 Task: Find connections with filter location Accrington with filter topic #Thoughtswith filter profile language Spanish with filter current company Bhanzu with filter school Little Flower School - India with filter industry Wholesale Machinery with filter service category Commercial Real Estate with filter keywords title Computer Scientist
Action: Mouse moved to (145, 221)
Screenshot: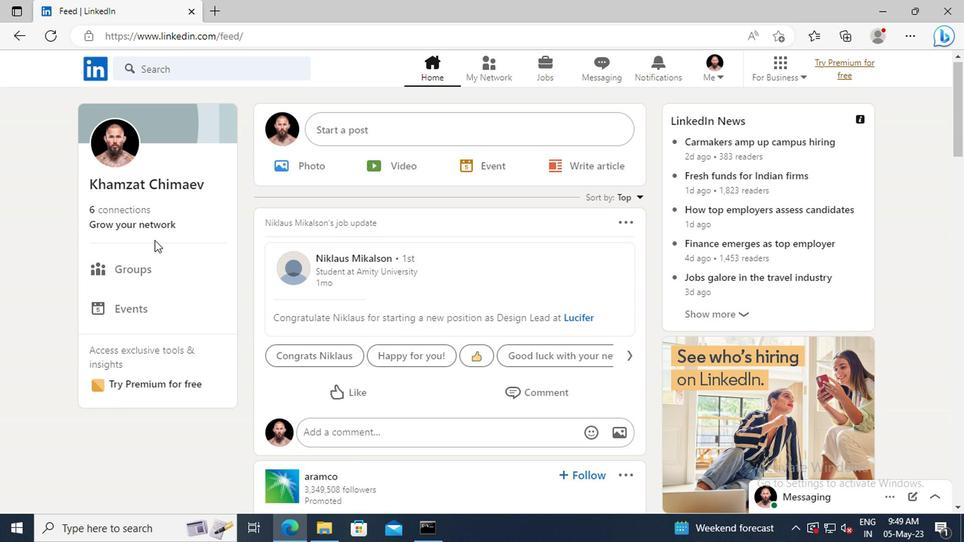 
Action: Mouse pressed left at (145, 221)
Screenshot: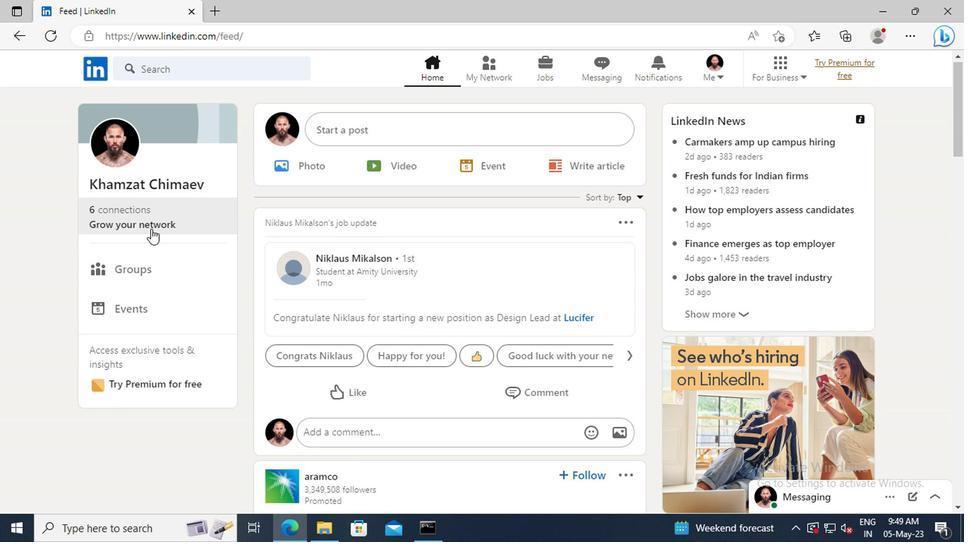 
Action: Mouse moved to (150, 151)
Screenshot: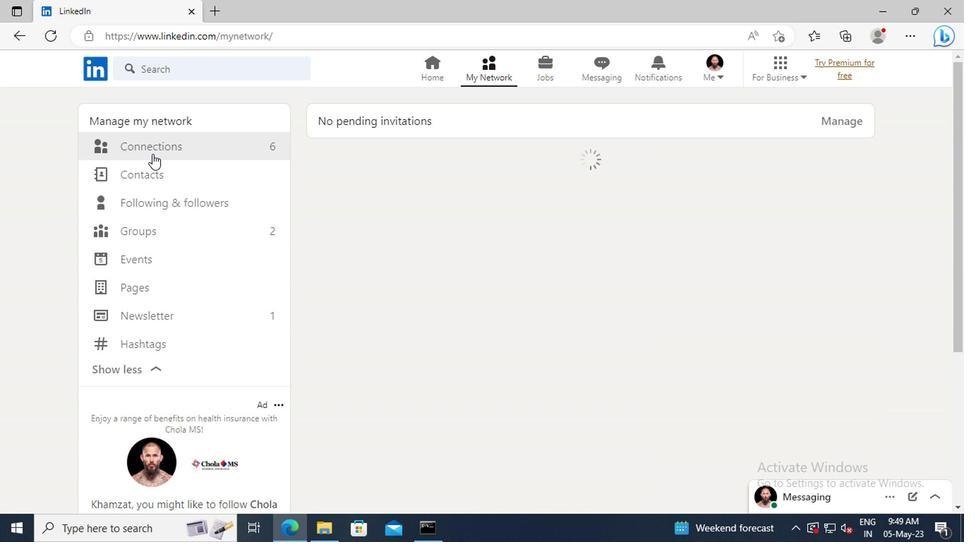 
Action: Mouse pressed left at (150, 151)
Screenshot: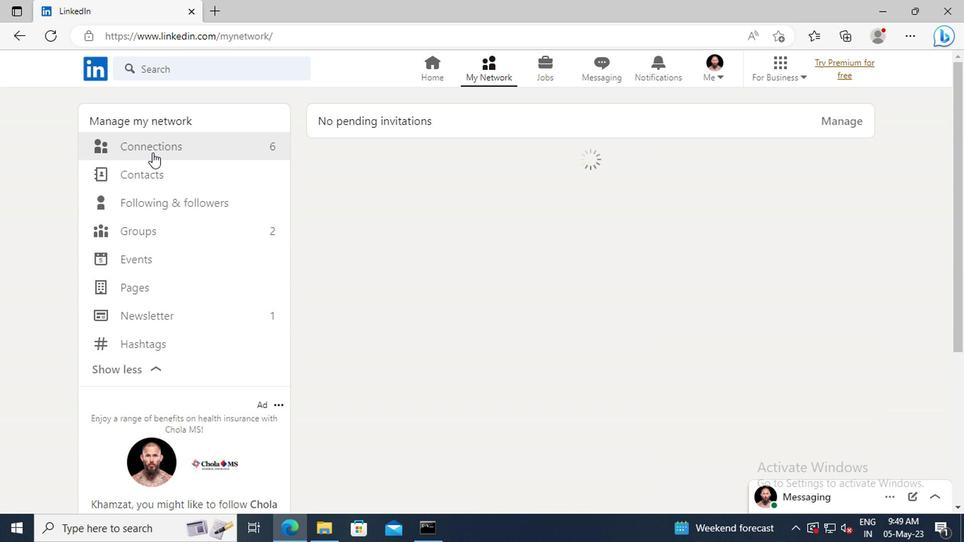 
Action: Mouse moved to (575, 151)
Screenshot: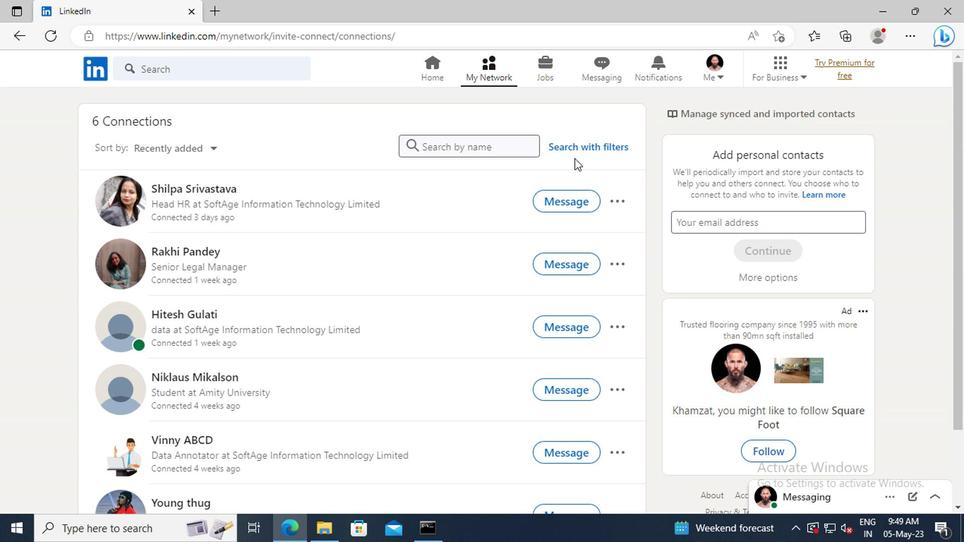 
Action: Mouse pressed left at (575, 151)
Screenshot: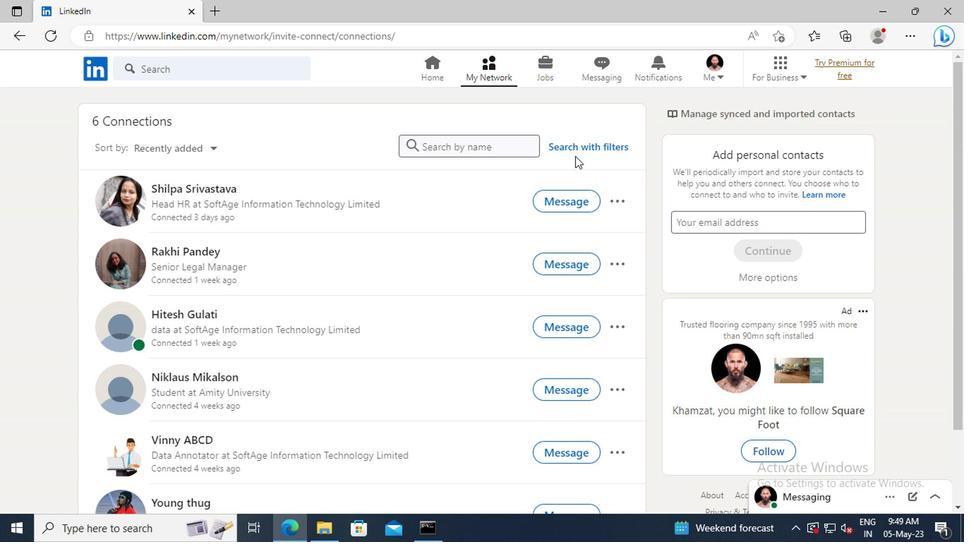 
Action: Mouse moved to (528, 110)
Screenshot: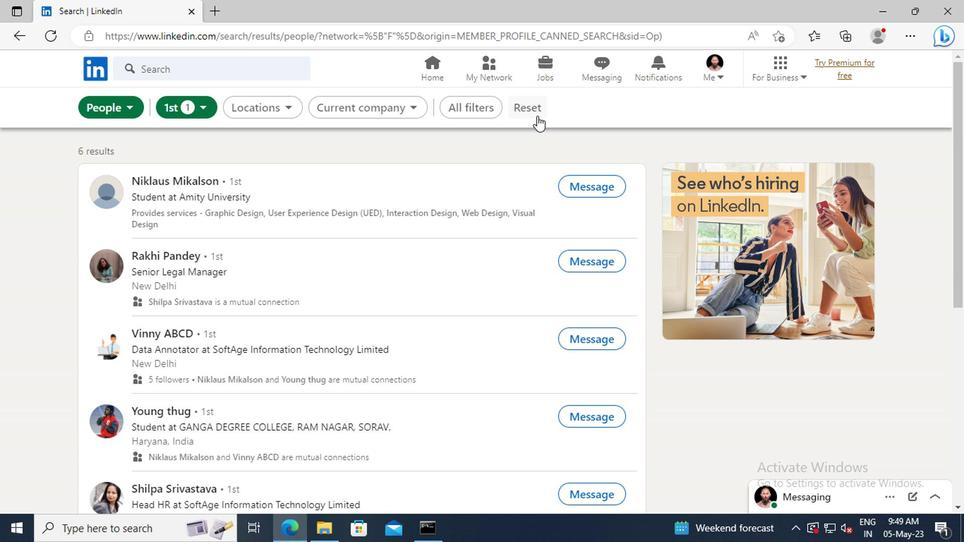 
Action: Mouse pressed left at (528, 110)
Screenshot: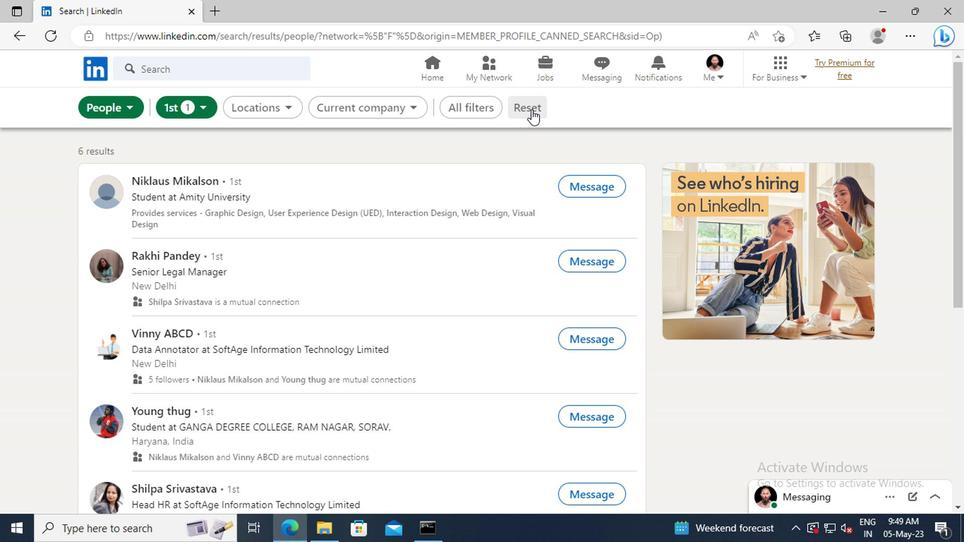 
Action: Mouse moved to (507, 110)
Screenshot: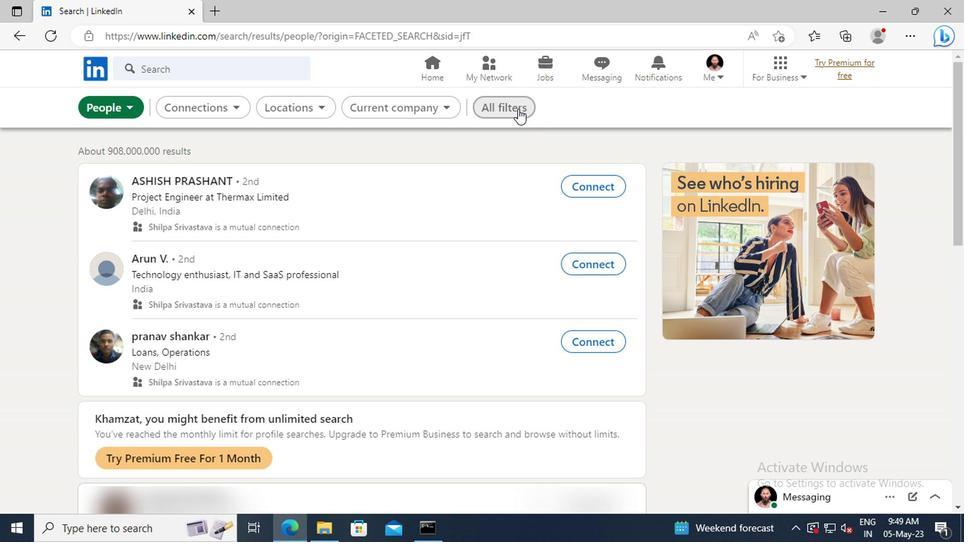 
Action: Mouse pressed left at (507, 110)
Screenshot: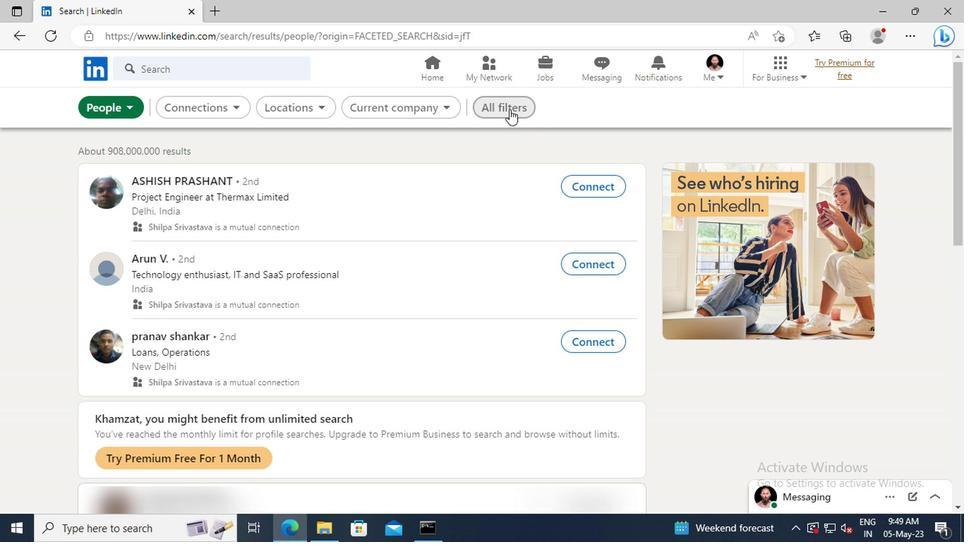 
Action: Mouse moved to (792, 277)
Screenshot: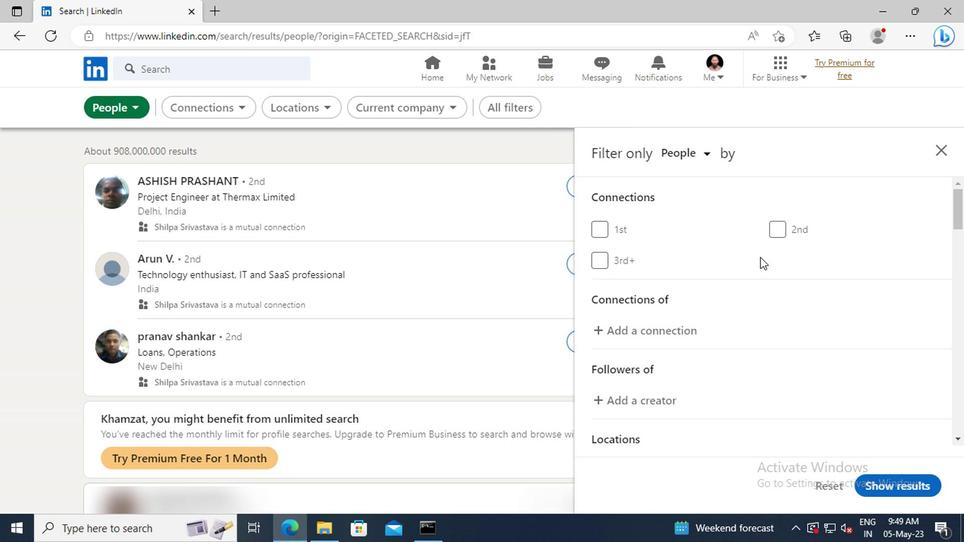 
Action: Mouse scrolled (792, 277) with delta (0, 0)
Screenshot: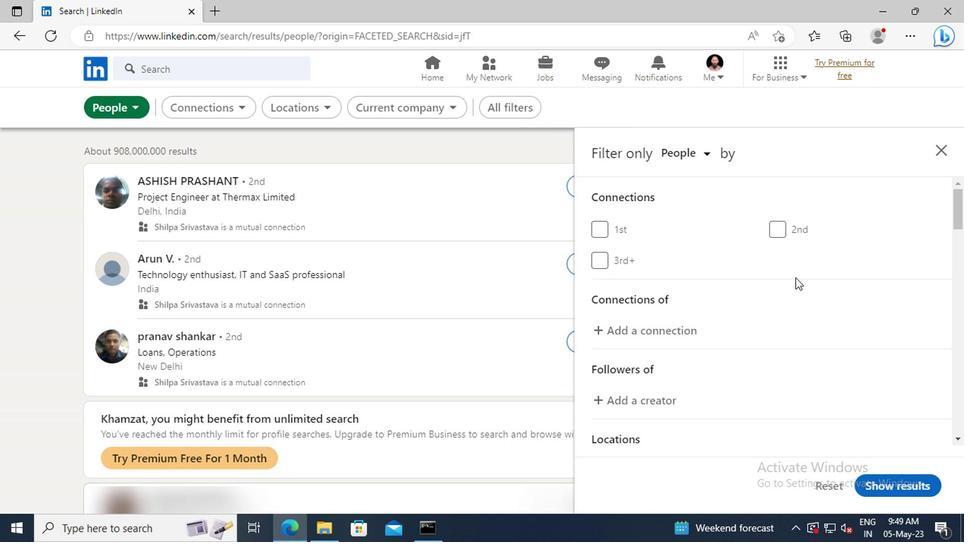 
Action: Mouse scrolled (792, 277) with delta (0, 0)
Screenshot: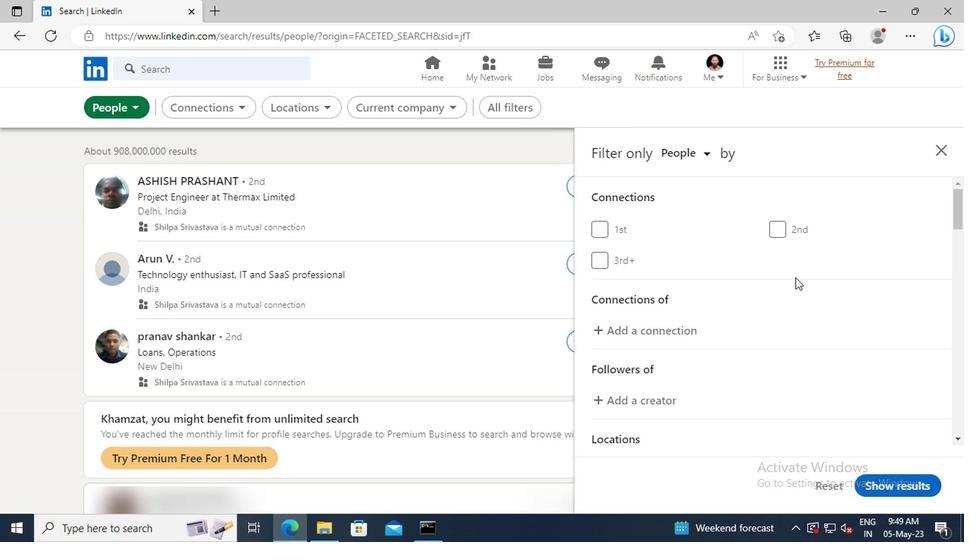 
Action: Mouse scrolled (792, 277) with delta (0, 0)
Screenshot: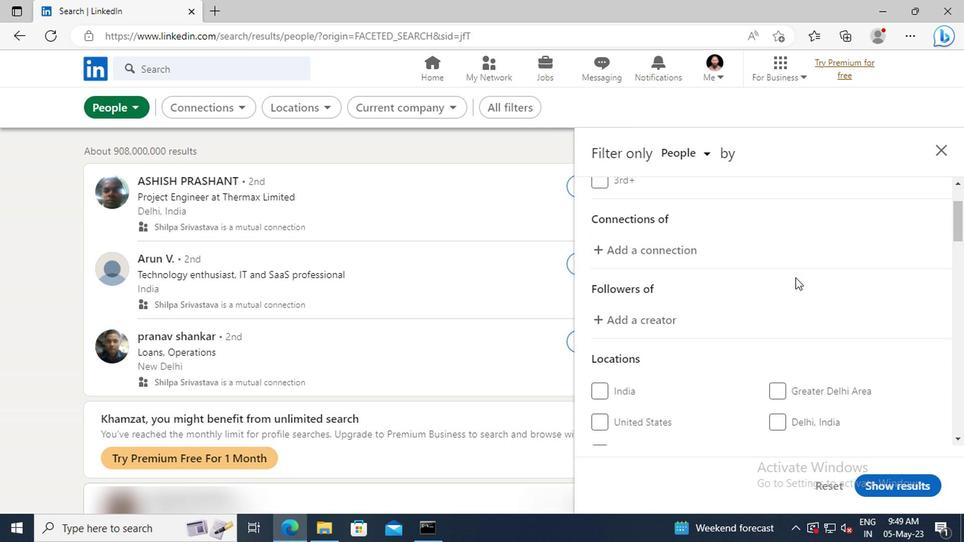 
Action: Mouse scrolled (792, 277) with delta (0, 0)
Screenshot: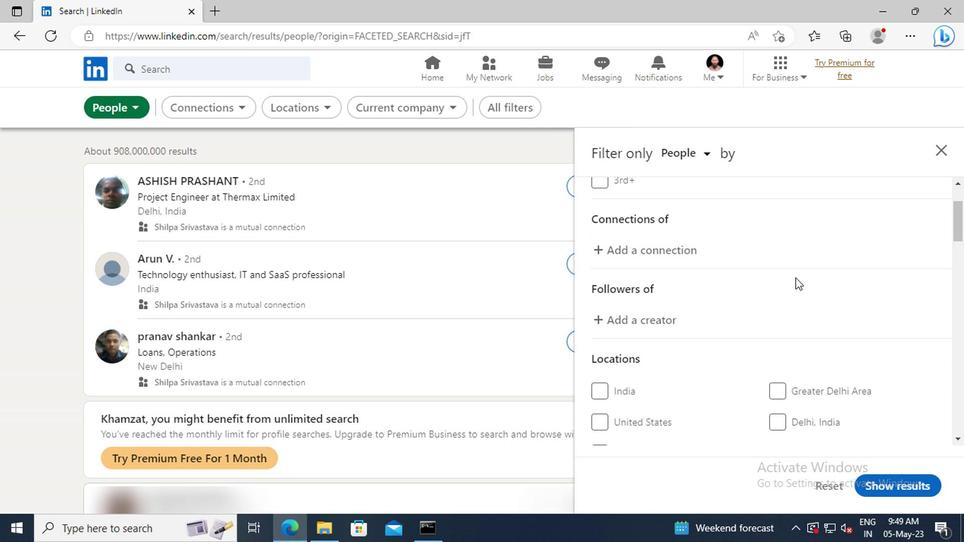 
Action: Mouse moved to (792, 277)
Screenshot: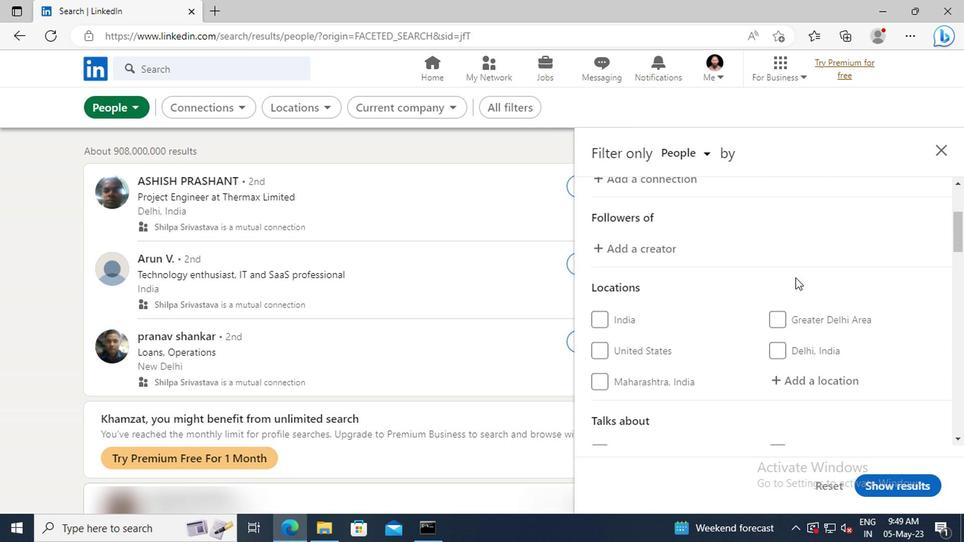 
Action: Mouse scrolled (792, 277) with delta (0, 0)
Screenshot: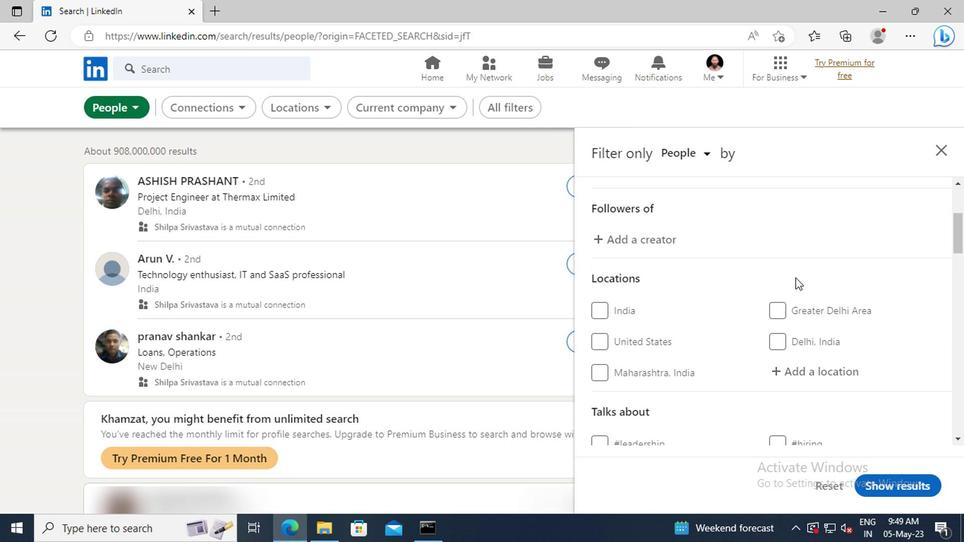 
Action: Mouse scrolled (792, 277) with delta (0, 0)
Screenshot: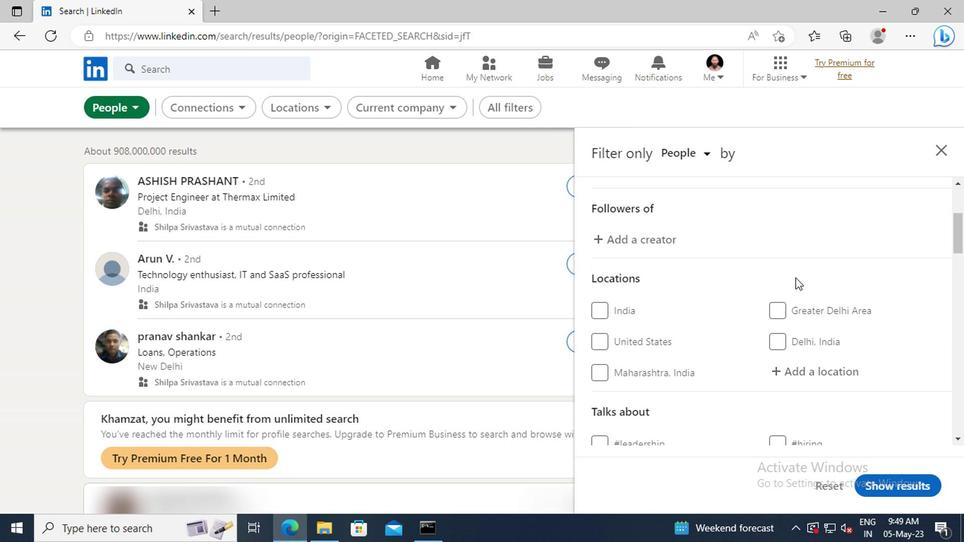 
Action: Mouse moved to (795, 291)
Screenshot: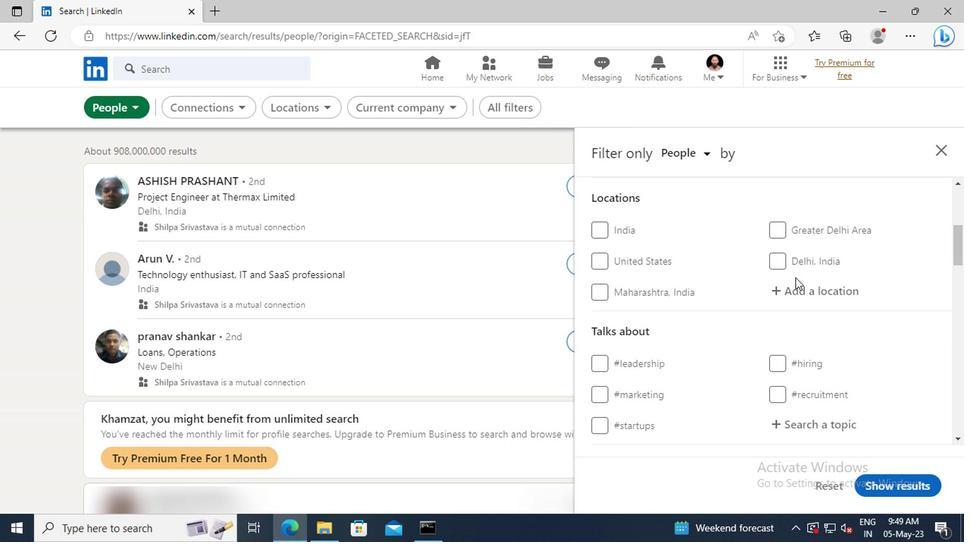 
Action: Mouse pressed left at (795, 291)
Screenshot: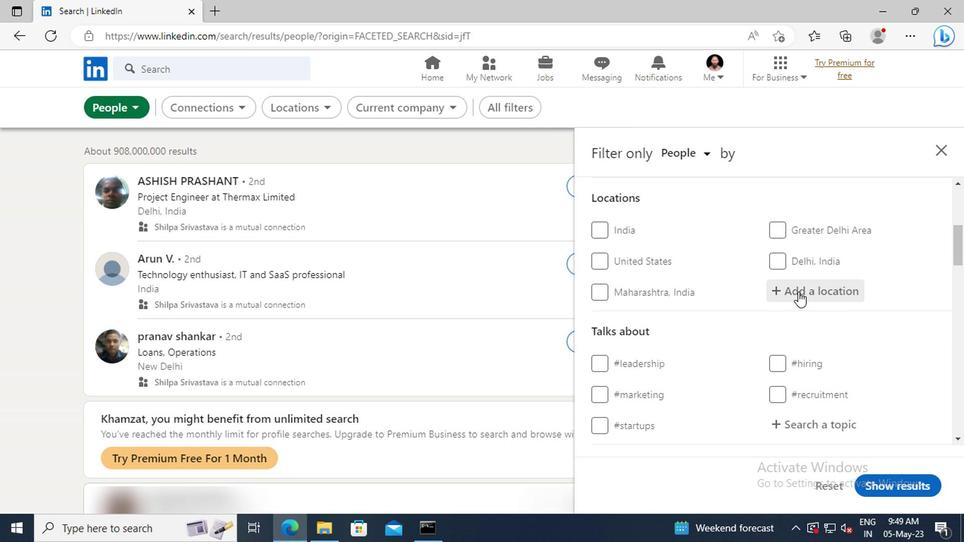 
Action: Key pressed <Key.shift>ACCRING
Screenshot: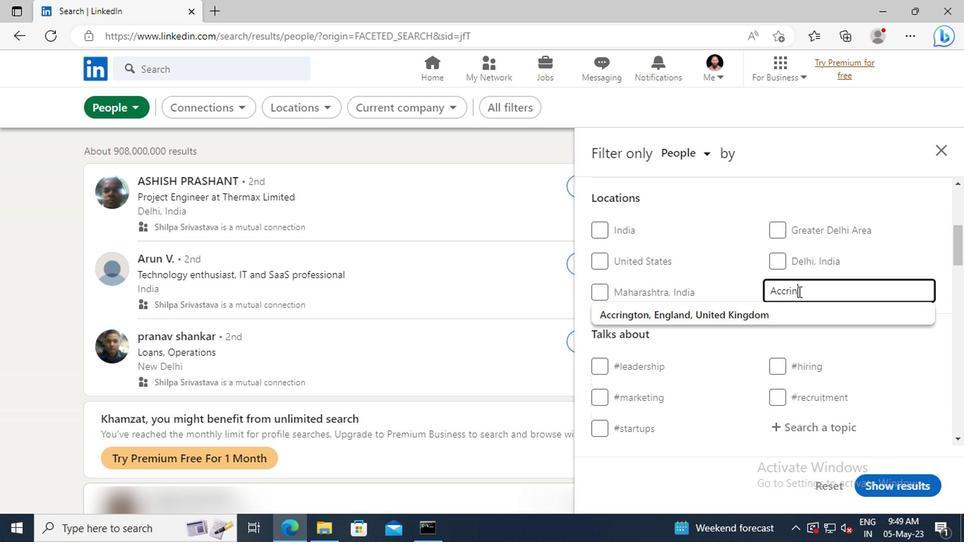 
Action: Mouse moved to (797, 312)
Screenshot: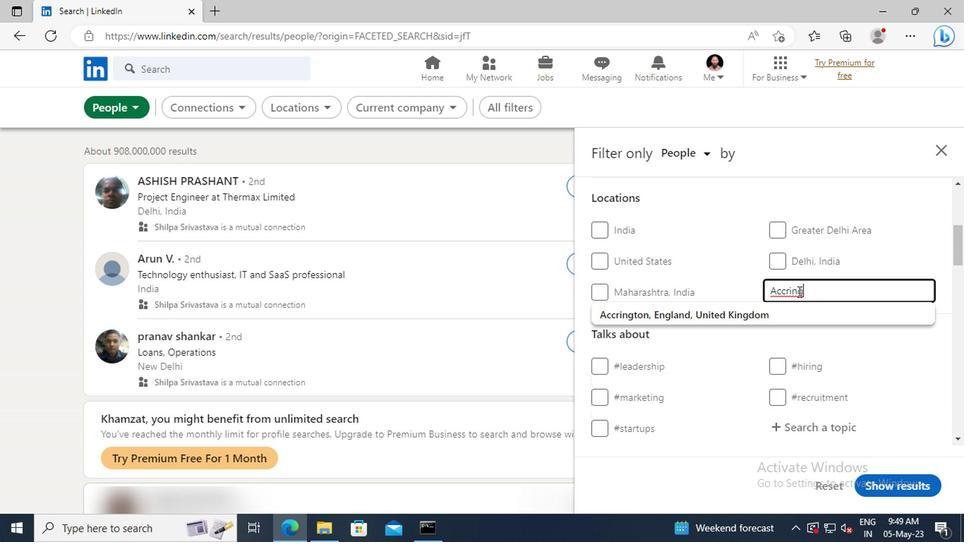 
Action: Mouse pressed left at (797, 312)
Screenshot: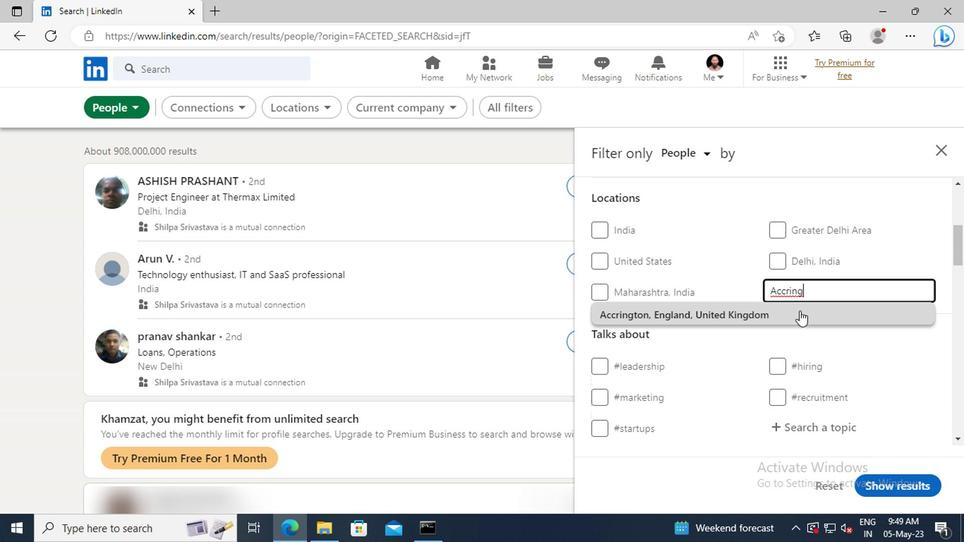 
Action: Mouse scrolled (797, 311) with delta (0, -1)
Screenshot: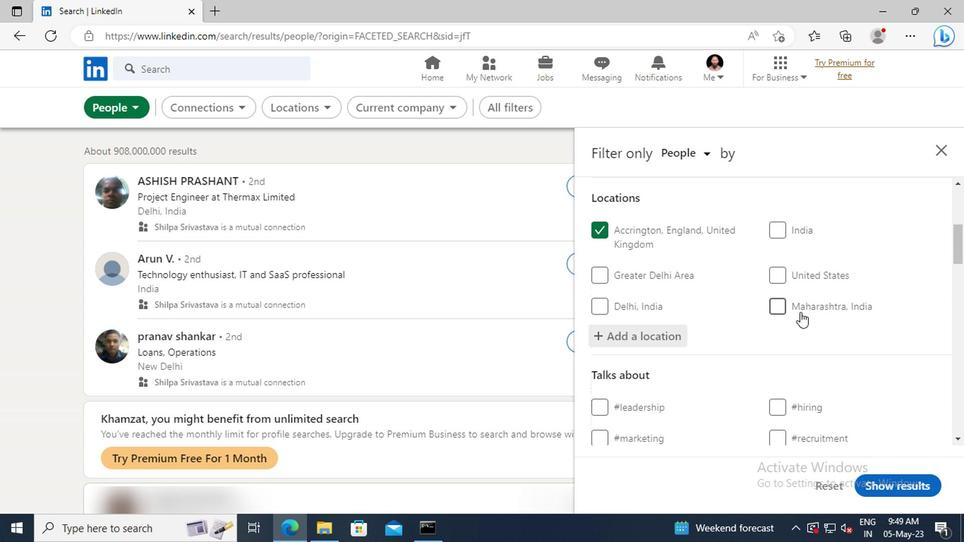 
Action: Mouse moved to (797, 310)
Screenshot: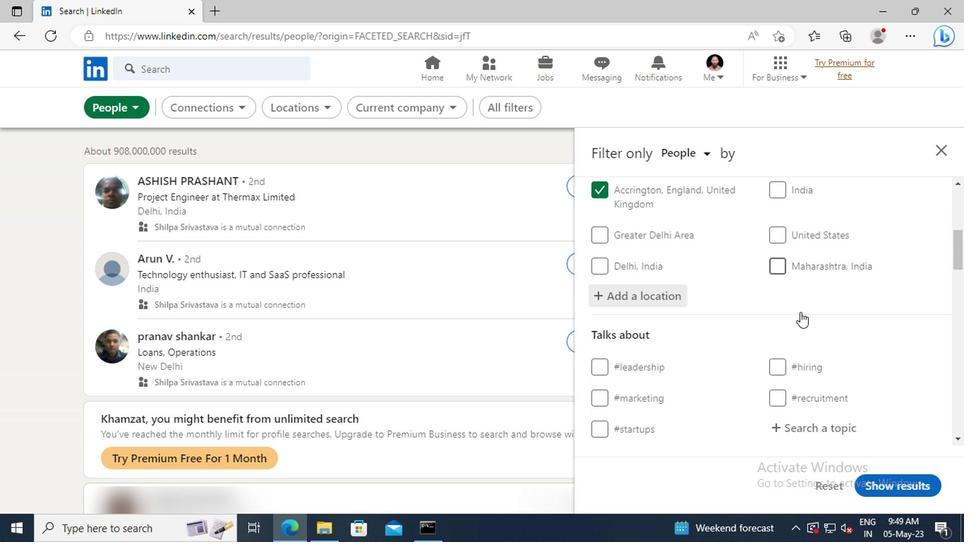 
Action: Mouse scrolled (797, 309) with delta (0, 0)
Screenshot: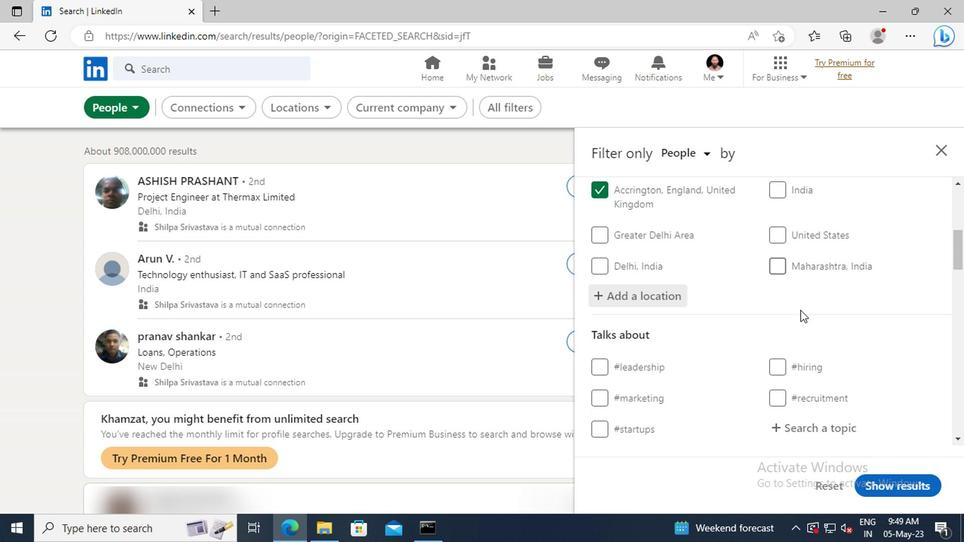 
Action: Mouse scrolled (797, 309) with delta (0, 0)
Screenshot: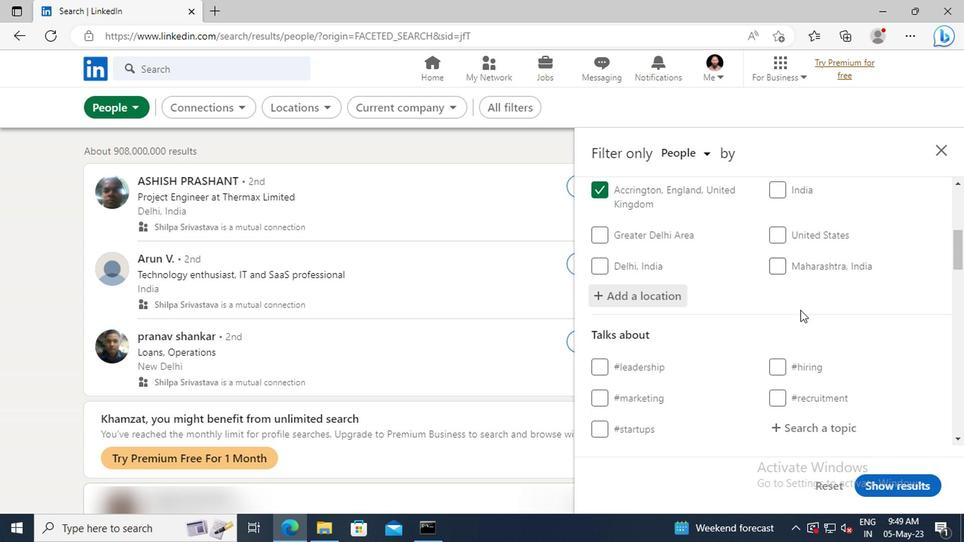 
Action: Mouse moved to (797, 309)
Screenshot: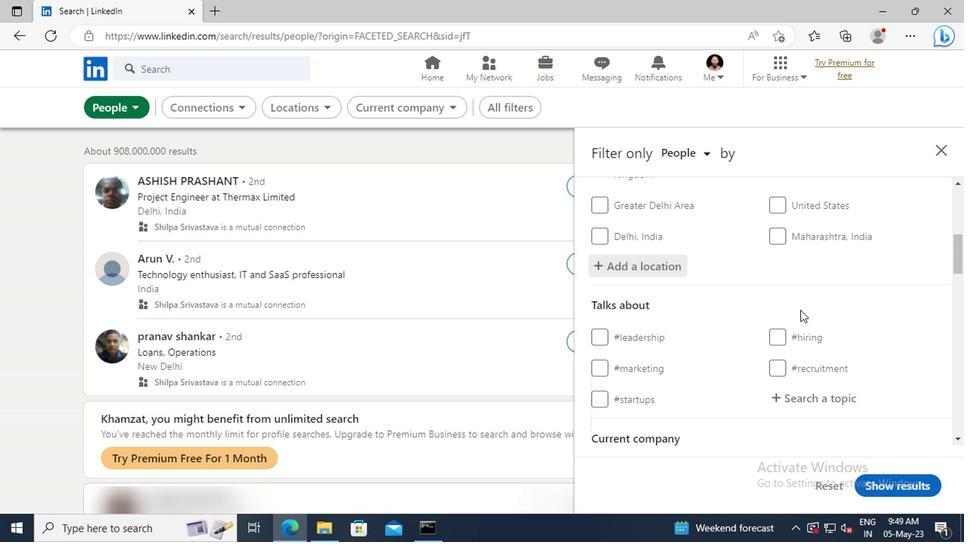 
Action: Mouse scrolled (797, 309) with delta (0, 0)
Screenshot: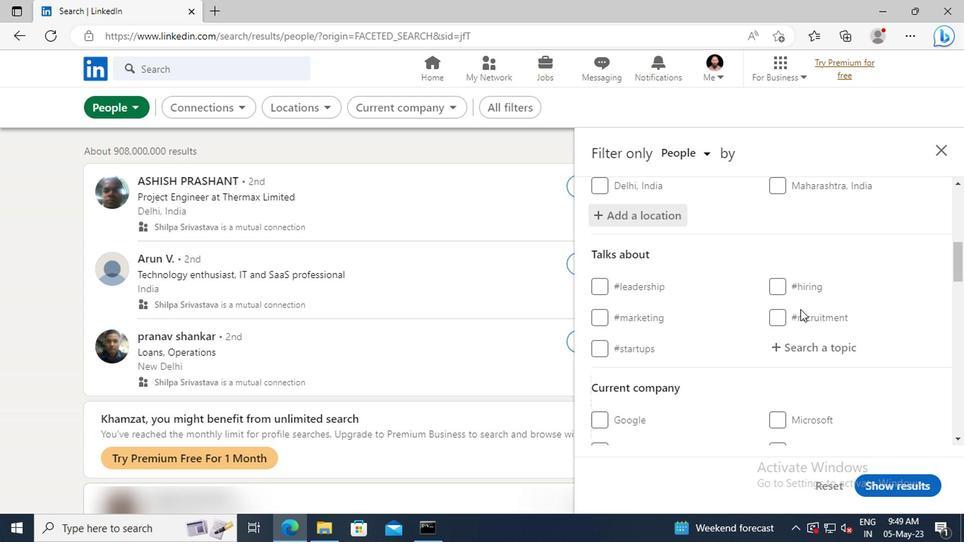
Action: Mouse moved to (797, 309)
Screenshot: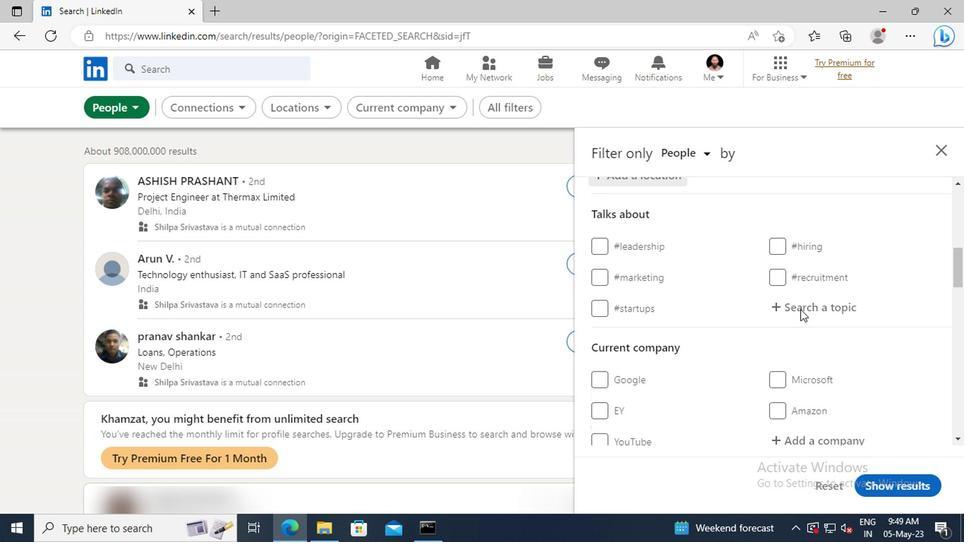 
Action: Mouse pressed left at (797, 309)
Screenshot: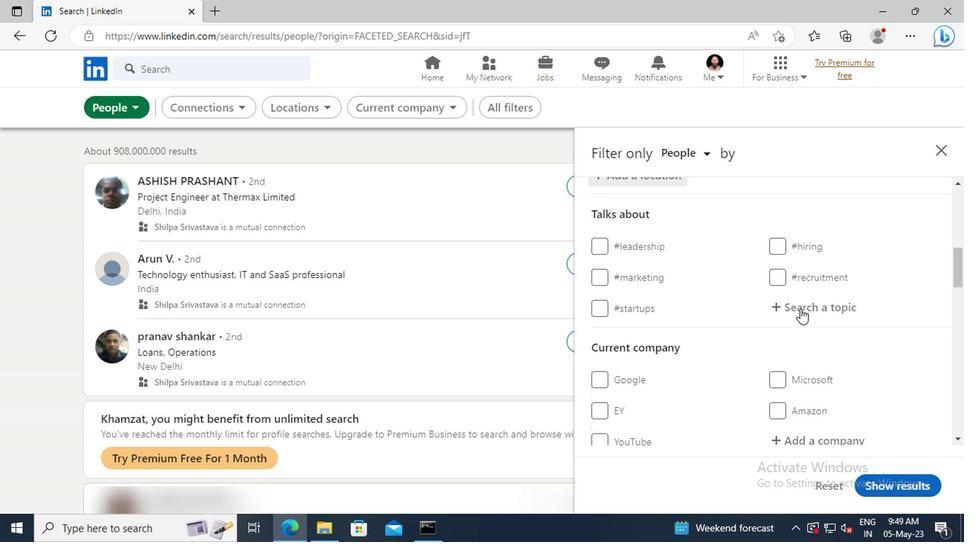 
Action: Key pressed <Key.shift>THOU
Screenshot: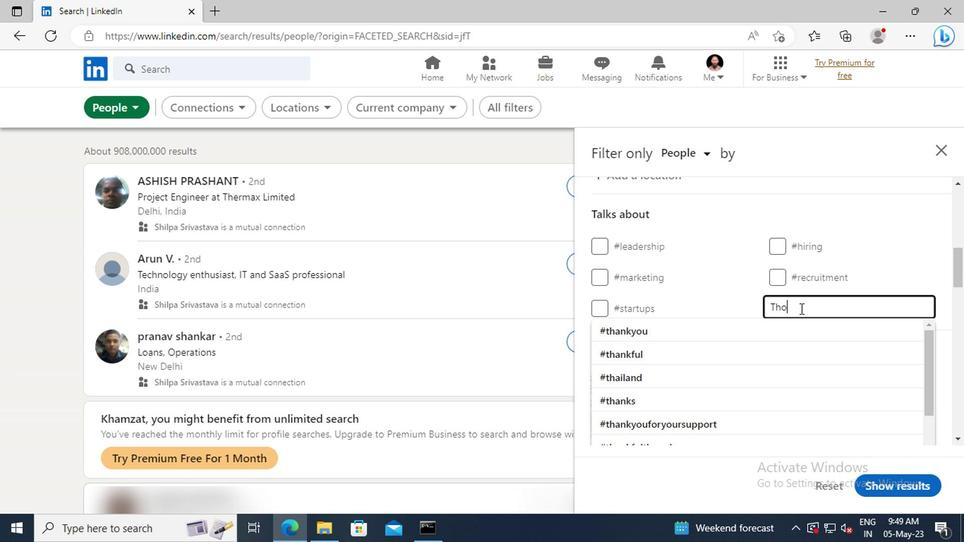 
Action: Mouse moved to (797, 350)
Screenshot: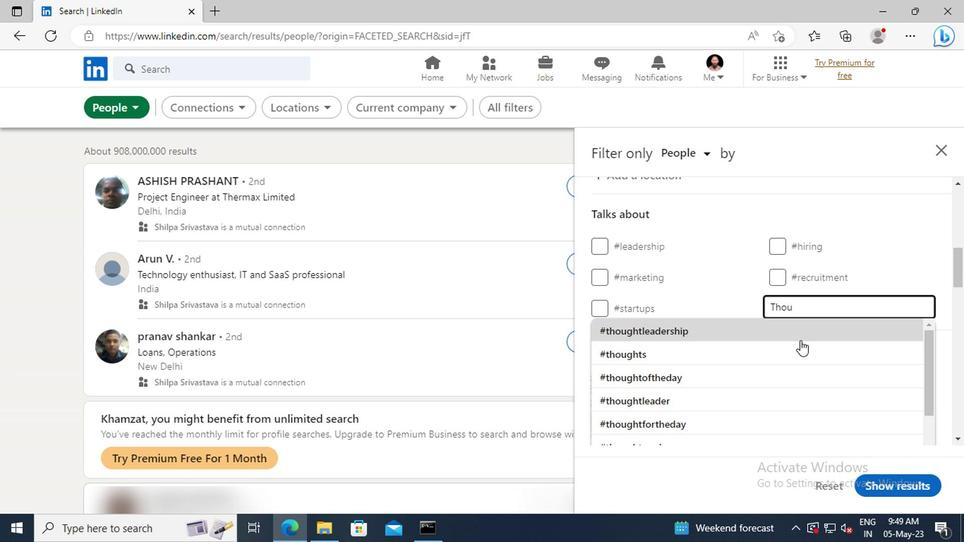 
Action: Mouse pressed left at (797, 350)
Screenshot: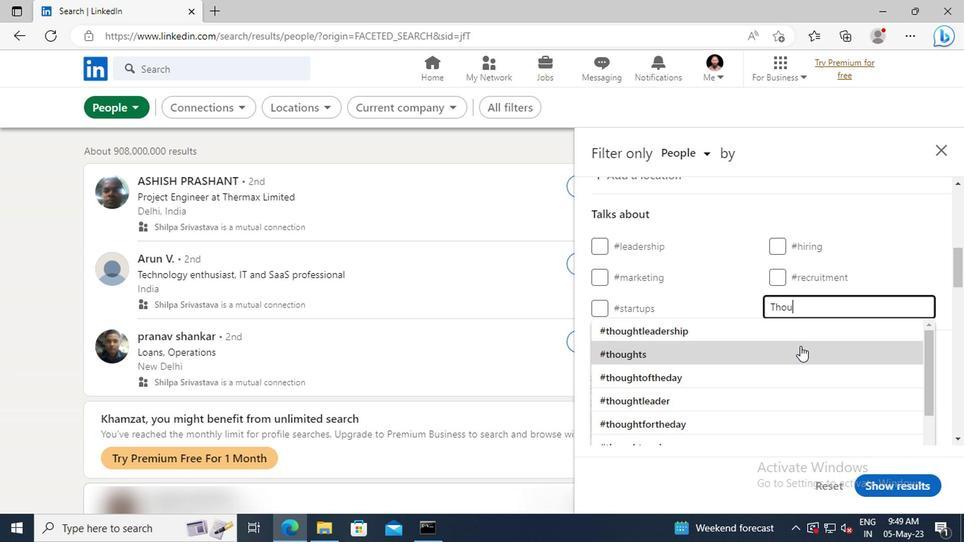 
Action: Mouse scrolled (797, 349) with delta (0, 0)
Screenshot: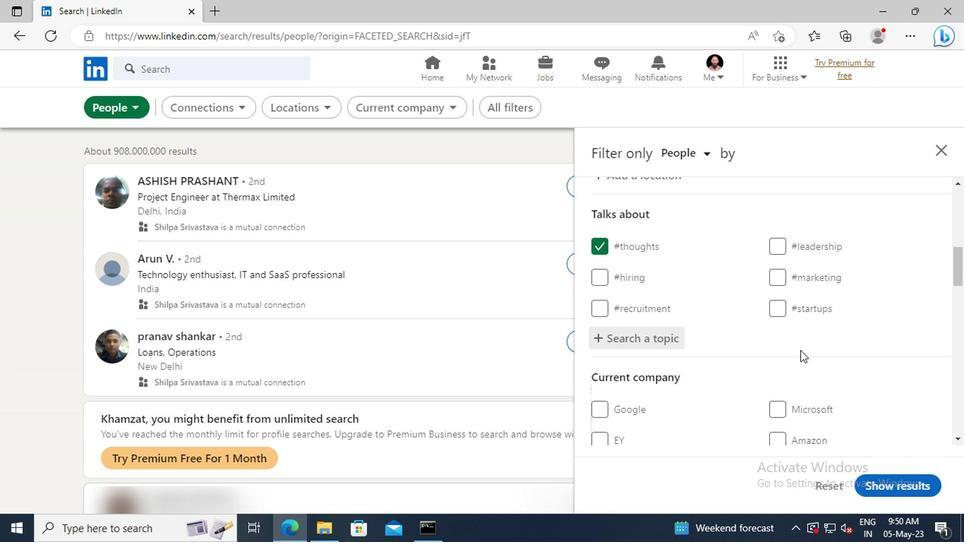 
Action: Mouse scrolled (797, 349) with delta (0, 0)
Screenshot: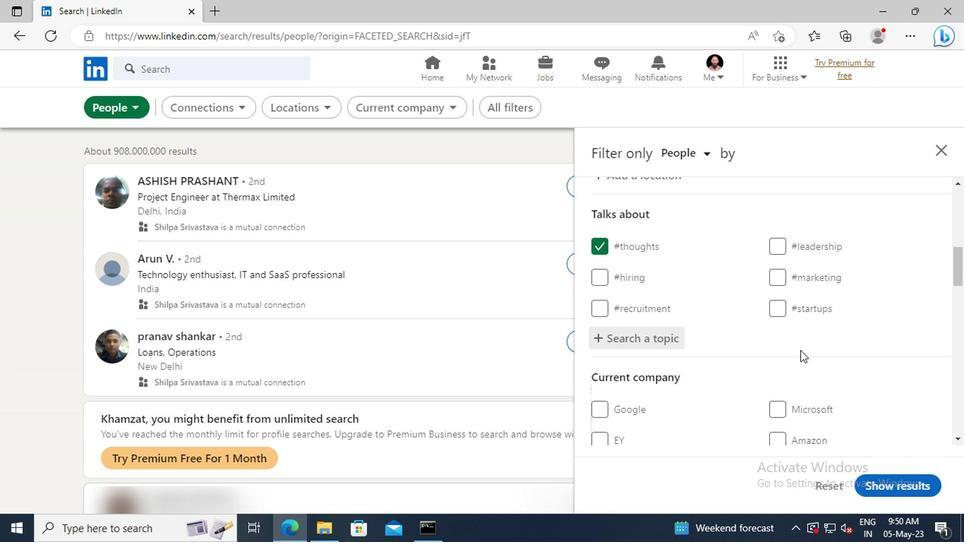 
Action: Mouse scrolled (797, 349) with delta (0, 0)
Screenshot: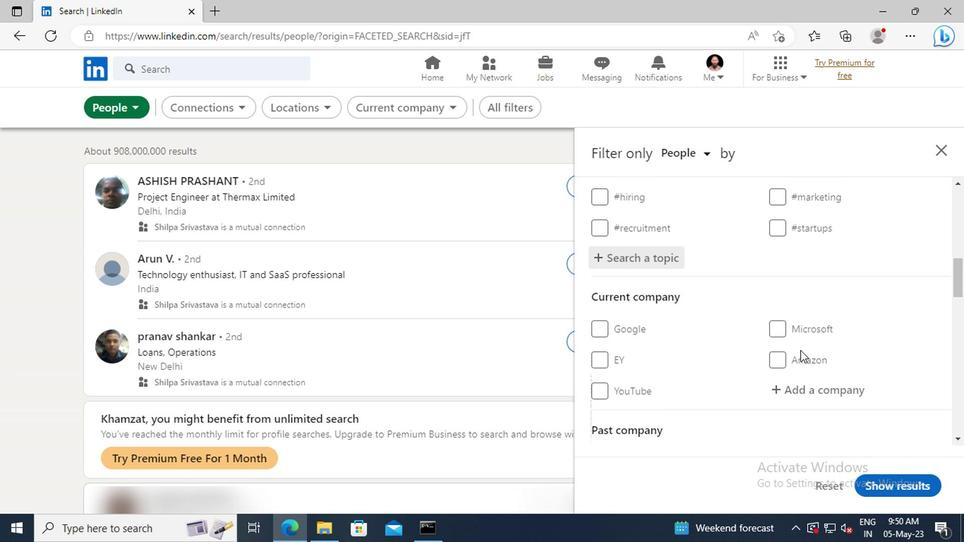 
Action: Mouse scrolled (797, 349) with delta (0, 0)
Screenshot: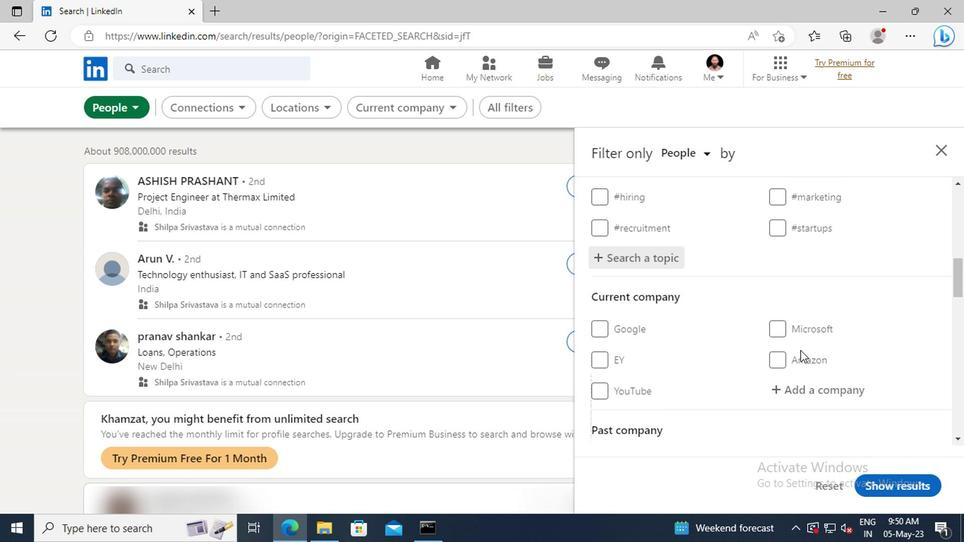
Action: Mouse scrolled (797, 349) with delta (0, 0)
Screenshot: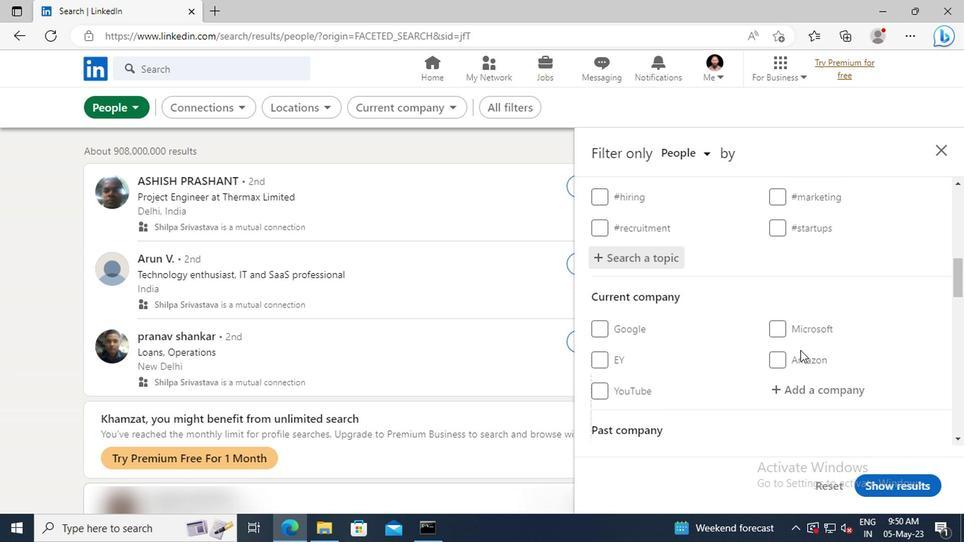 
Action: Mouse scrolled (797, 349) with delta (0, 0)
Screenshot: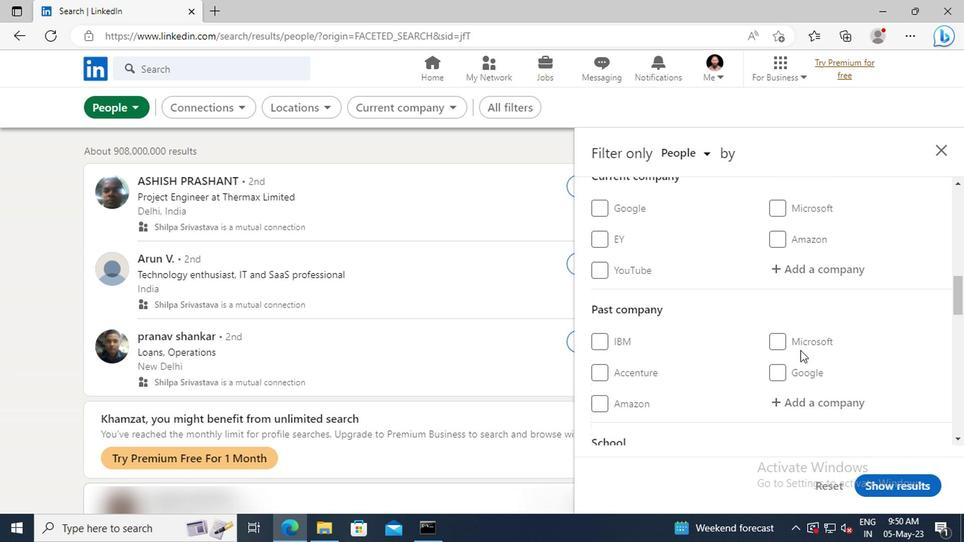 
Action: Mouse scrolled (797, 349) with delta (0, 0)
Screenshot: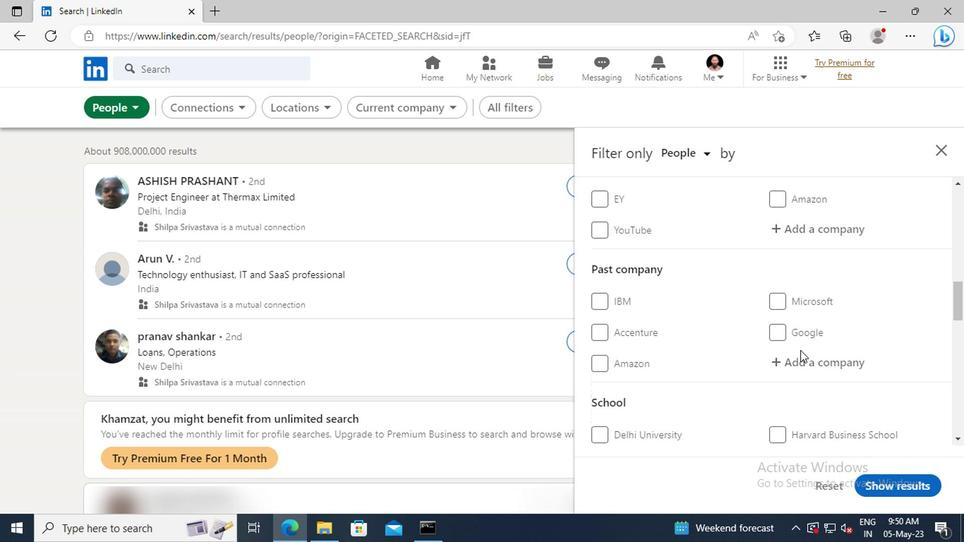 
Action: Mouse scrolled (797, 349) with delta (0, 0)
Screenshot: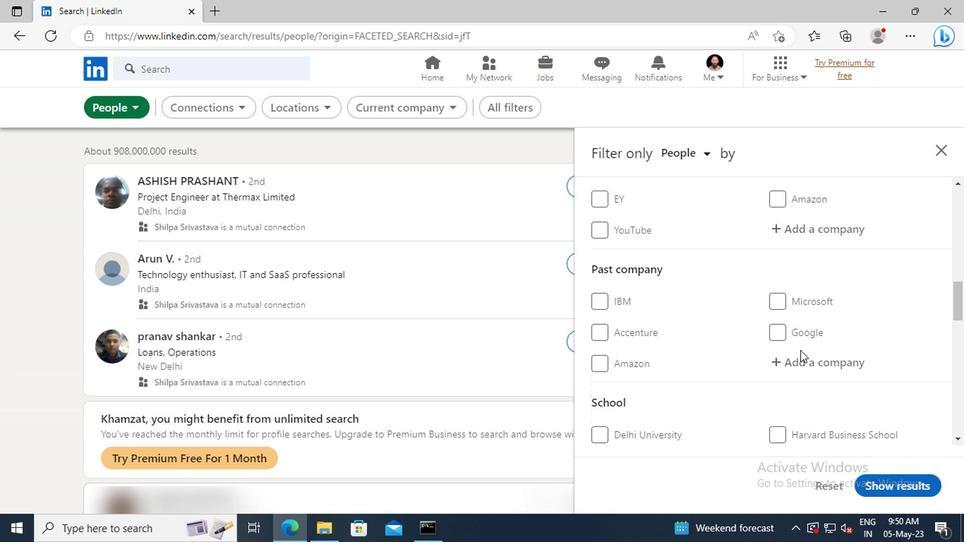 
Action: Mouse scrolled (797, 349) with delta (0, 0)
Screenshot: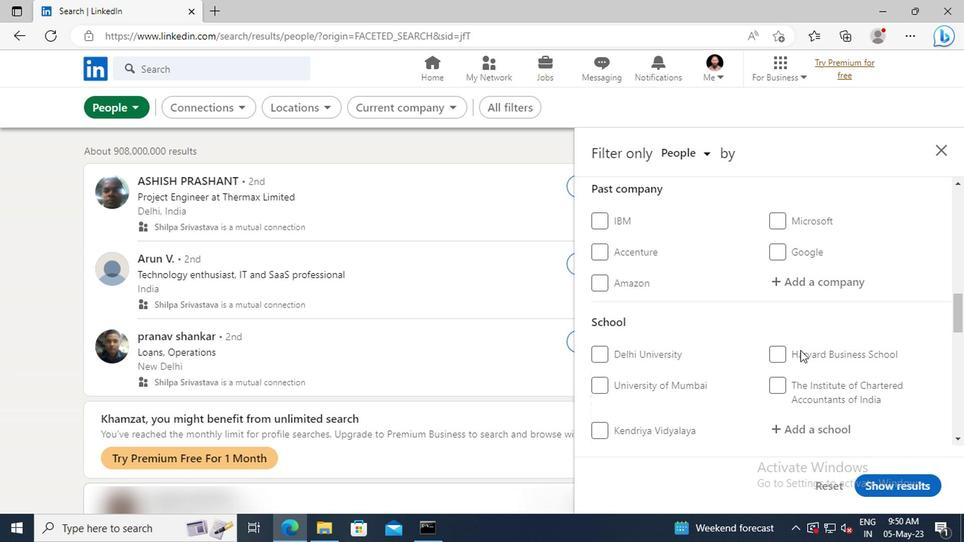 
Action: Mouse scrolled (797, 349) with delta (0, 0)
Screenshot: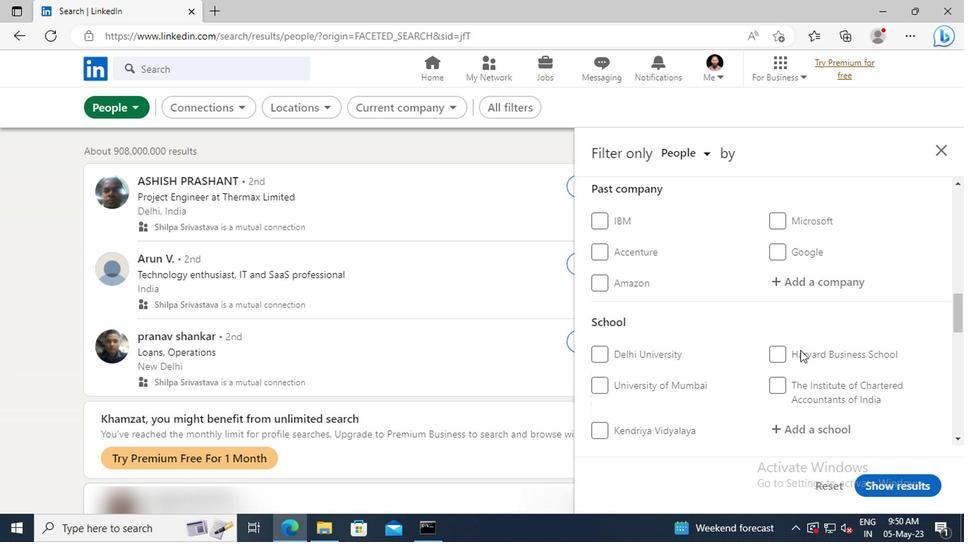 
Action: Mouse scrolled (797, 349) with delta (0, 0)
Screenshot: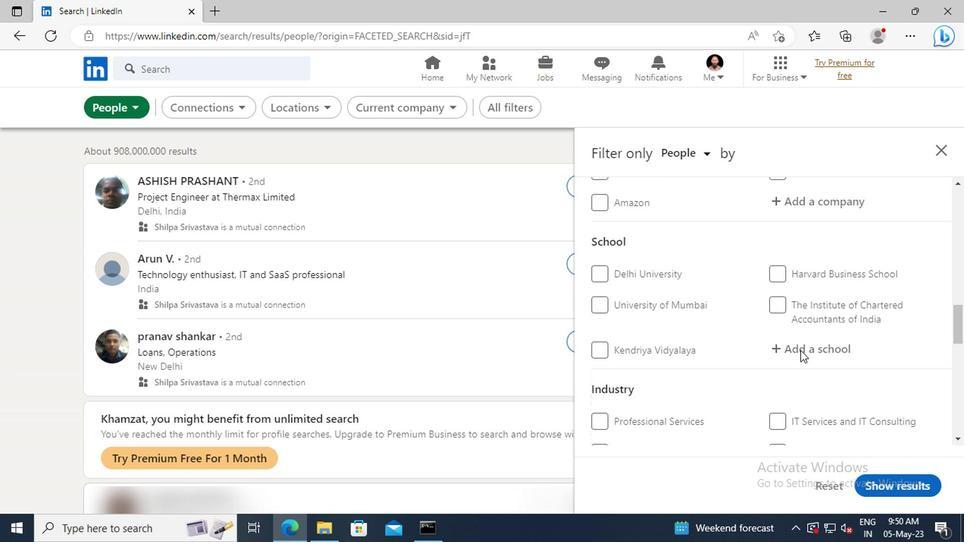 
Action: Mouse scrolled (797, 349) with delta (0, 0)
Screenshot: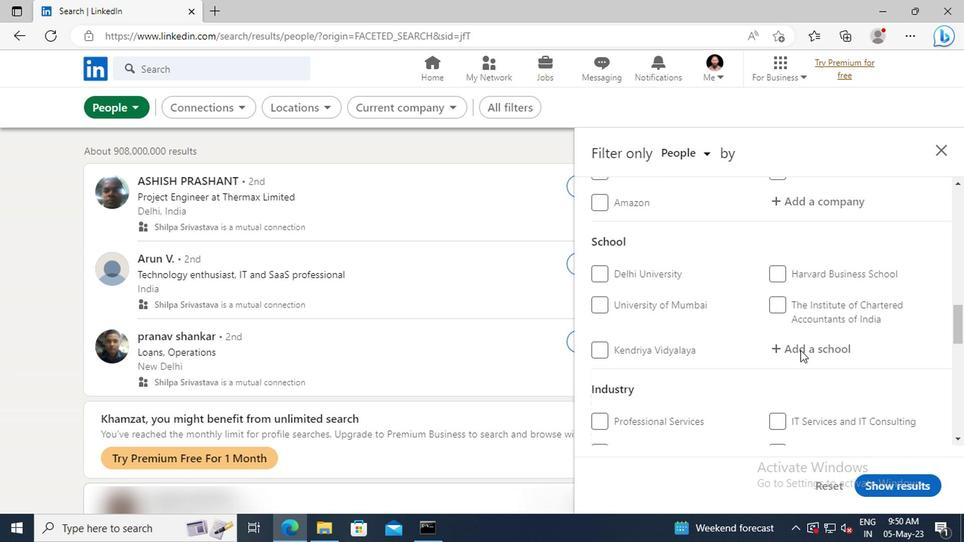 
Action: Mouse scrolled (797, 349) with delta (0, 0)
Screenshot: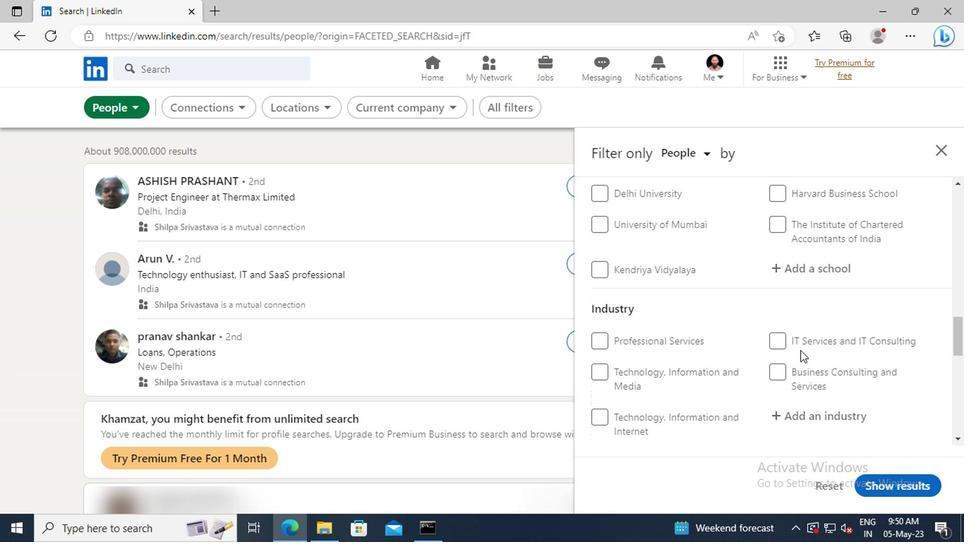 
Action: Mouse scrolled (797, 349) with delta (0, 0)
Screenshot: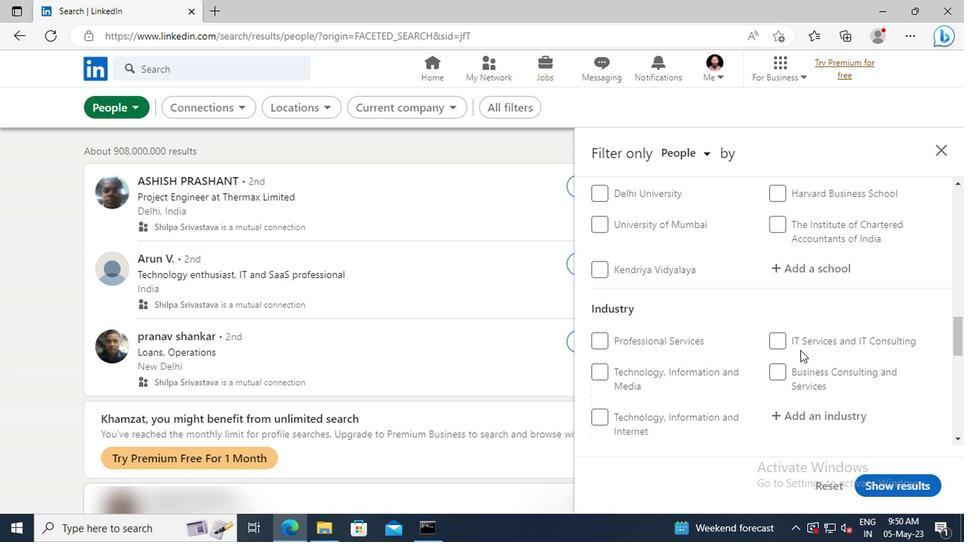 
Action: Mouse scrolled (797, 349) with delta (0, 0)
Screenshot: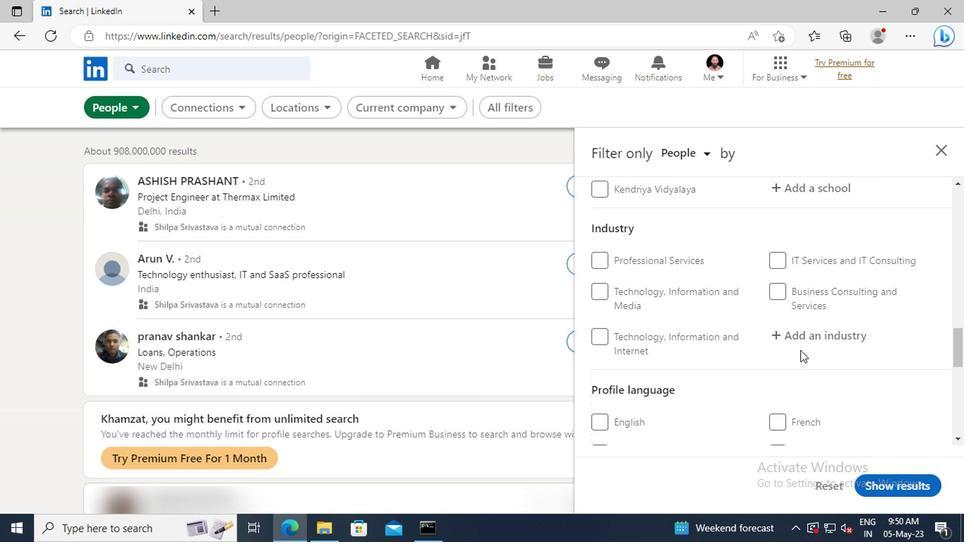 
Action: Mouse scrolled (797, 349) with delta (0, 0)
Screenshot: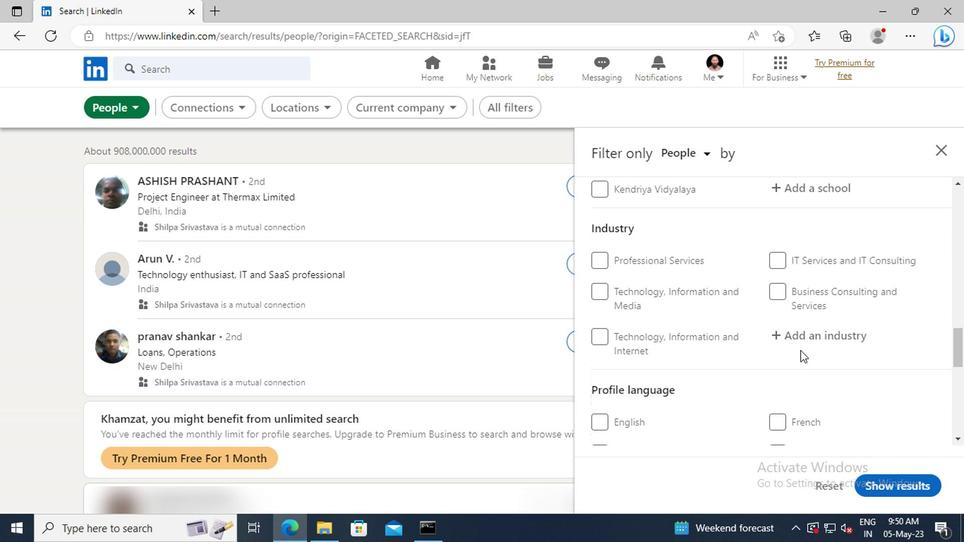 
Action: Mouse scrolled (797, 349) with delta (0, 0)
Screenshot: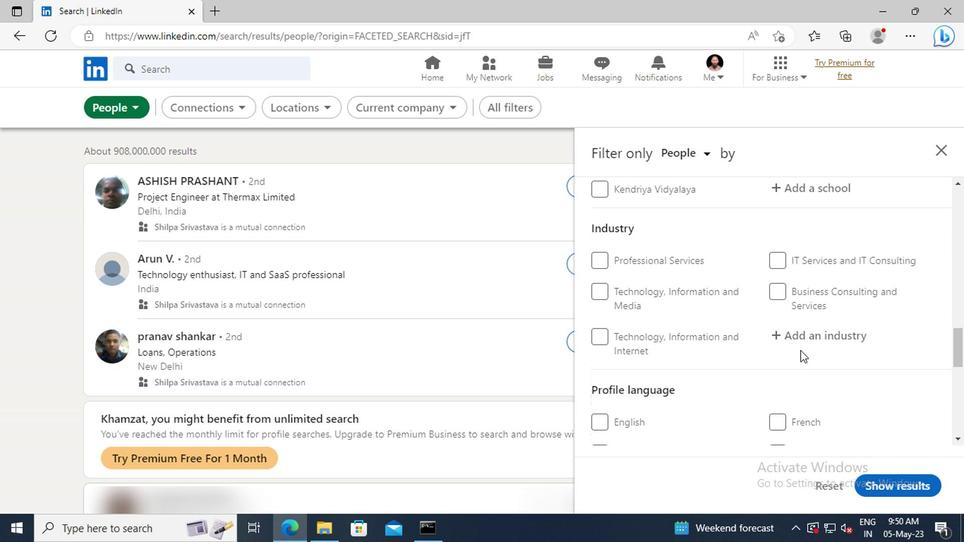 
Action: Mouse moved to (599, 334)
Screenshot: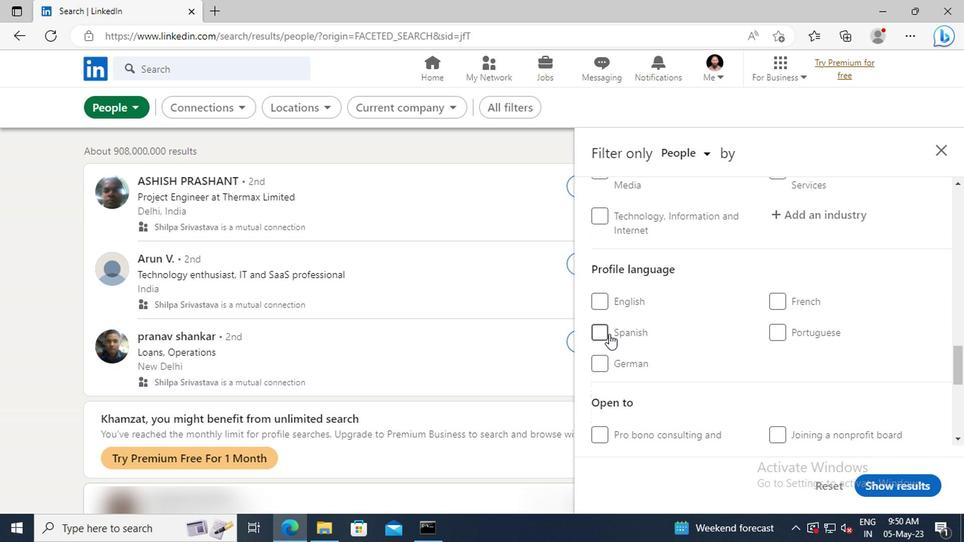 
Action: Mouse pressed left at (599, 334)
Screenshot: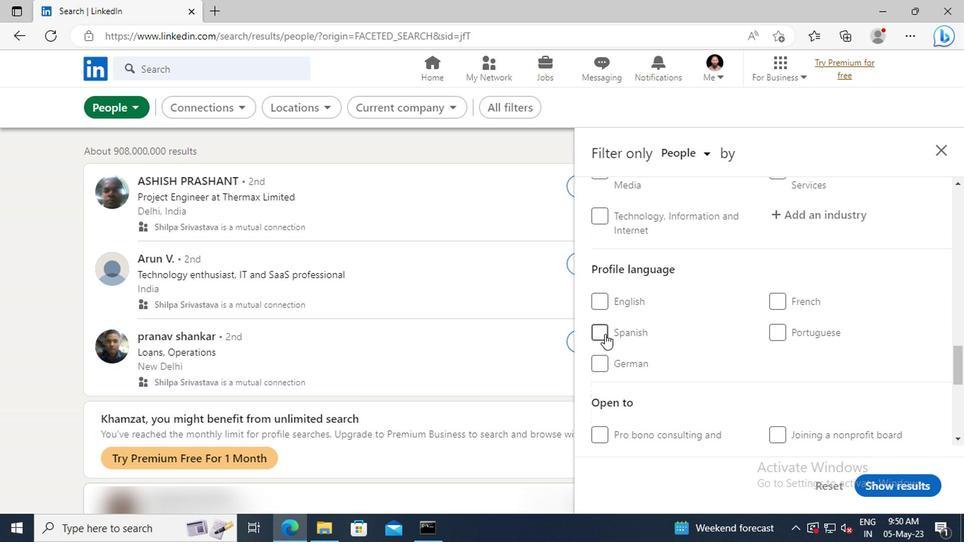 
Action: Mouse moved to (768, 334)
Screenshot: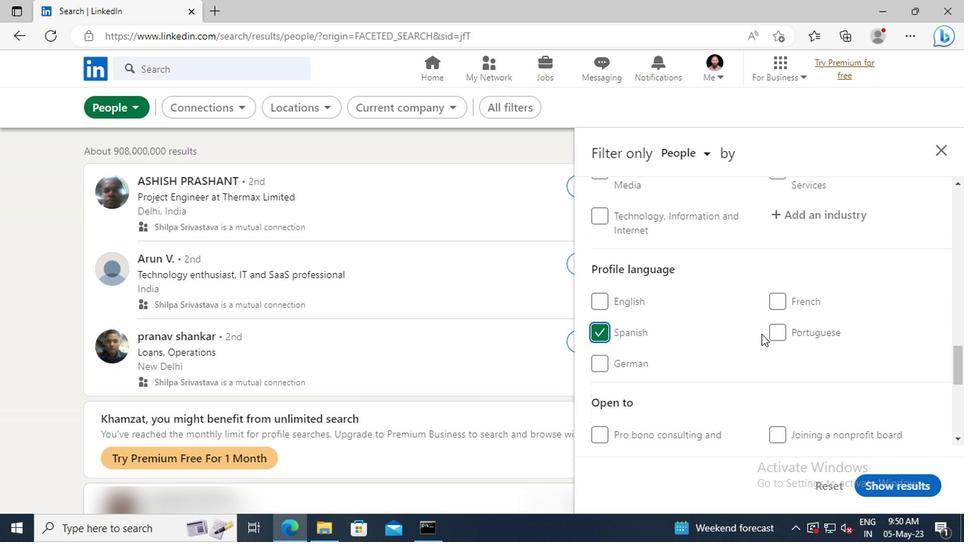 
Action: Mouse scrolled (768, 334) with delta (0, 0)
Screenshot: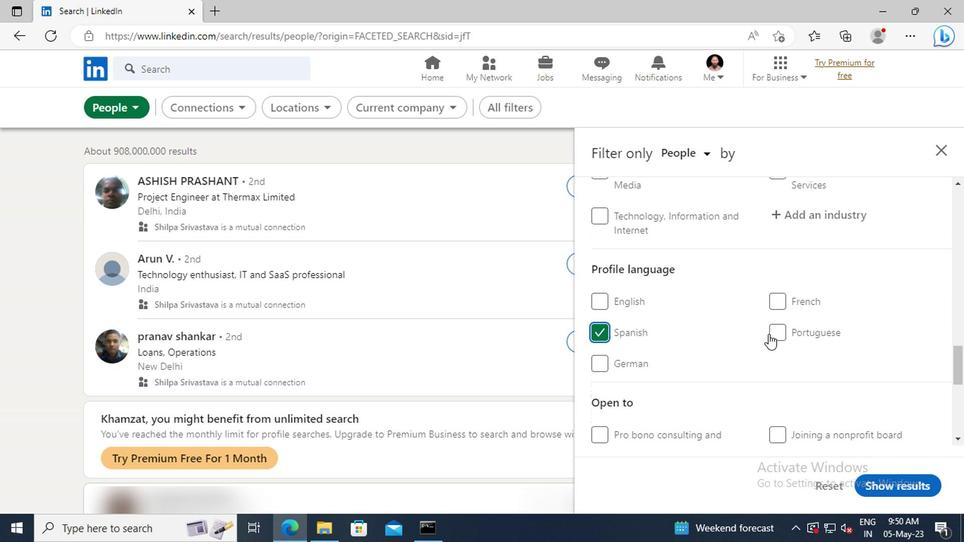 
Action: Mouse scrolled (768, 334) with delta (0, 0)
Screenshot: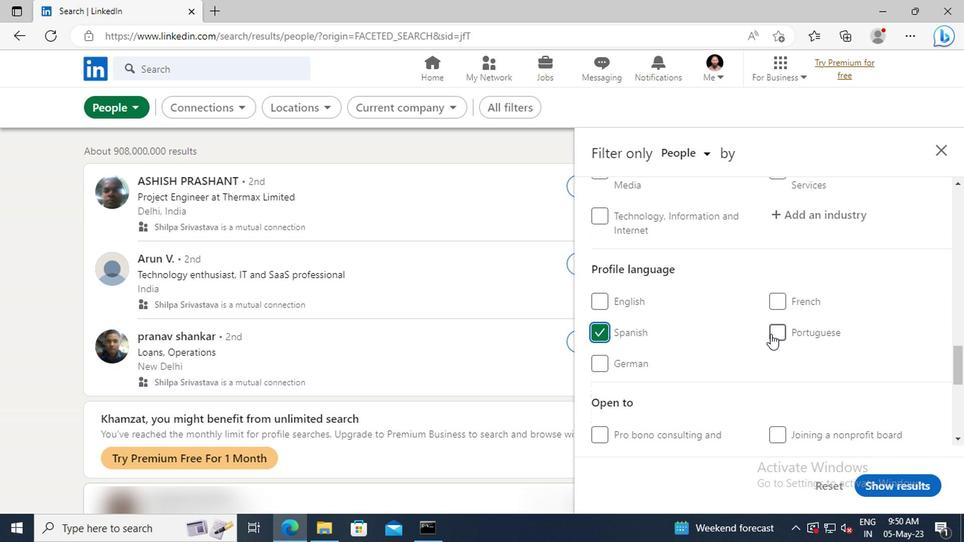 
Action: Mouse scrolled (768, 334) with delta (0, 0)
Screenshot: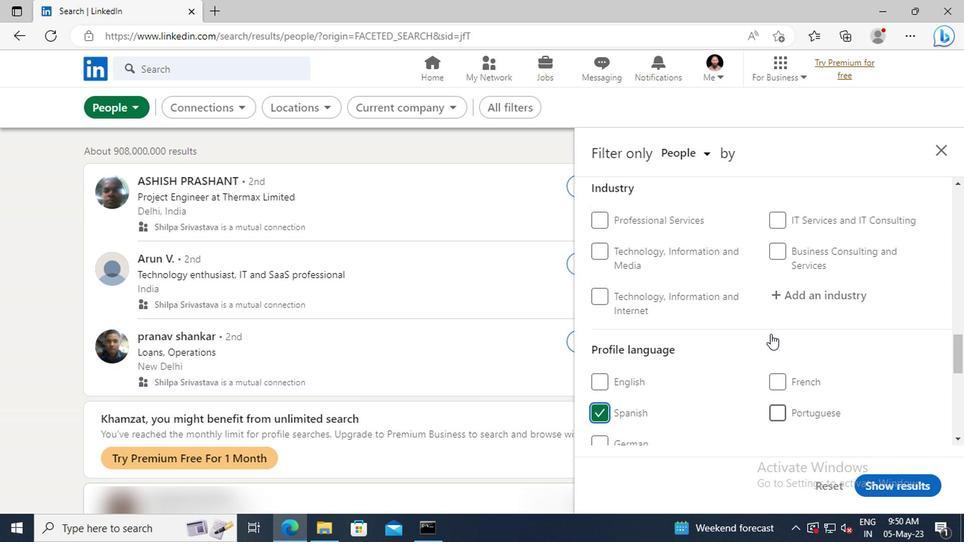 
Action: Mouse scrolled (768, 334) with delta (0, 0)
Screenshot: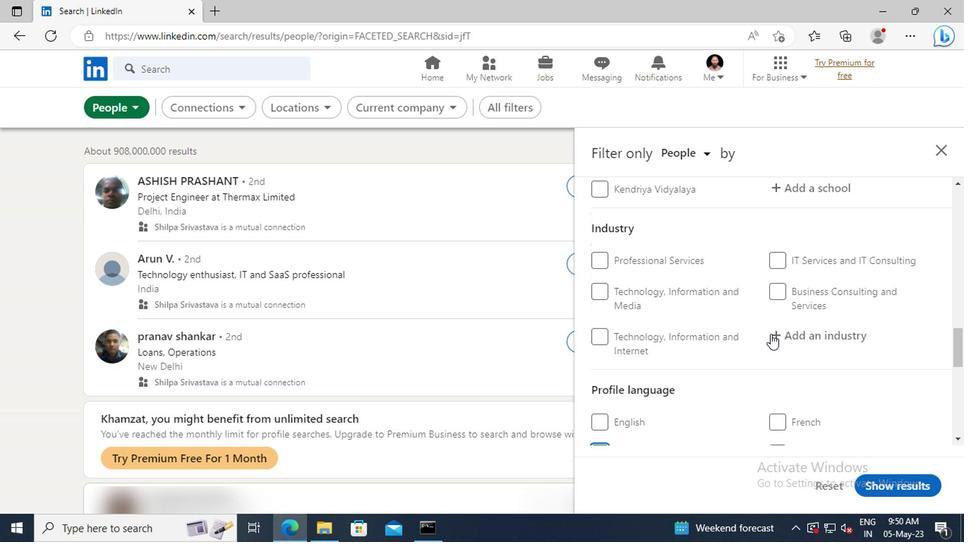 
Action: Mouse scrolled (768, 334) with delta (0, 0)
Screenshot: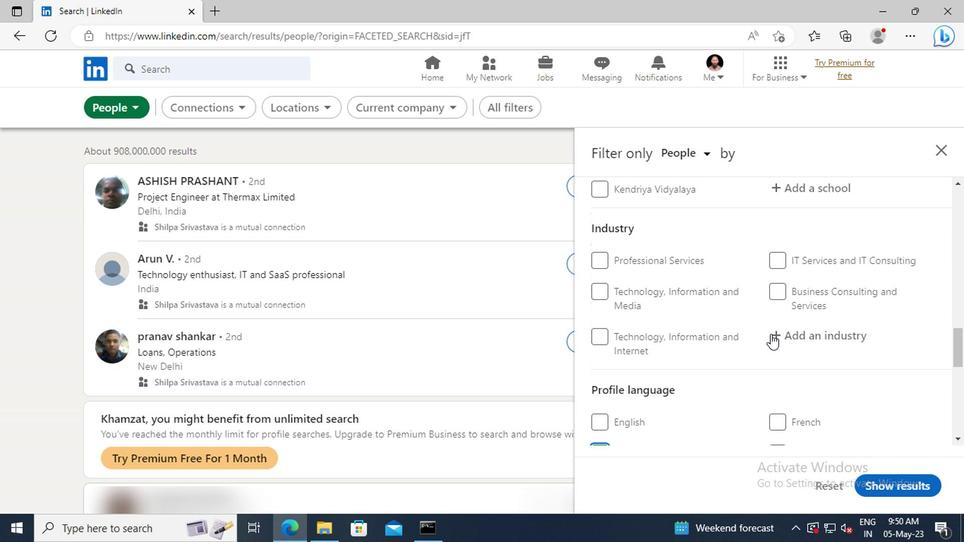 
Action: Mouse scrolled (768, 334) with delta (0, 0)
Screenshot: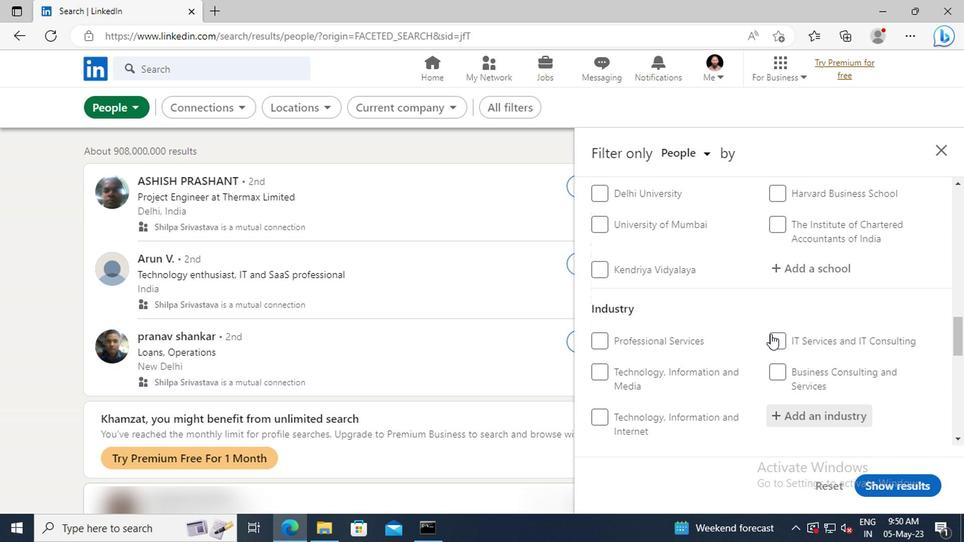 
Action: Mouse scrolled (768, 334) with delta (0, 0)
Screenshot: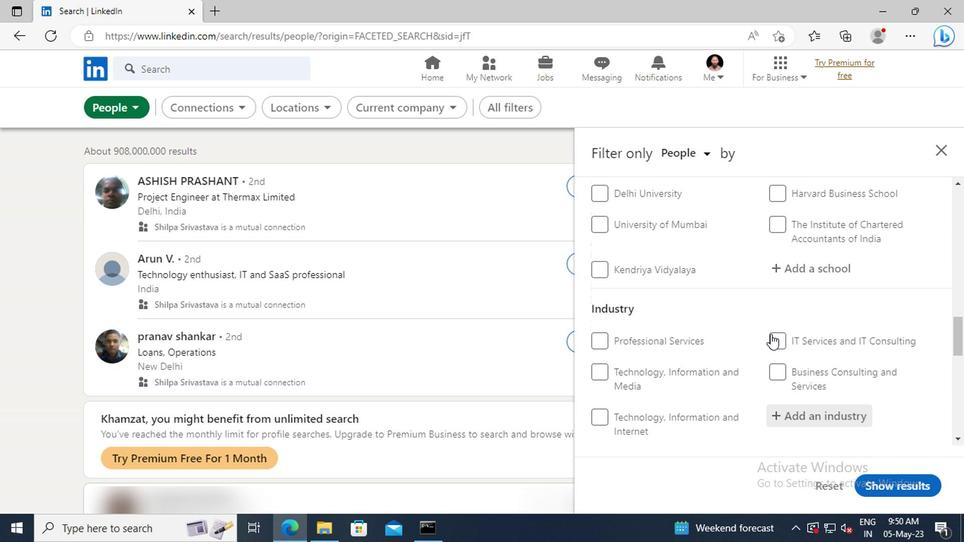 
Action: Mouse scrolled (768, 334) with delta (0, 0)
Screenshot: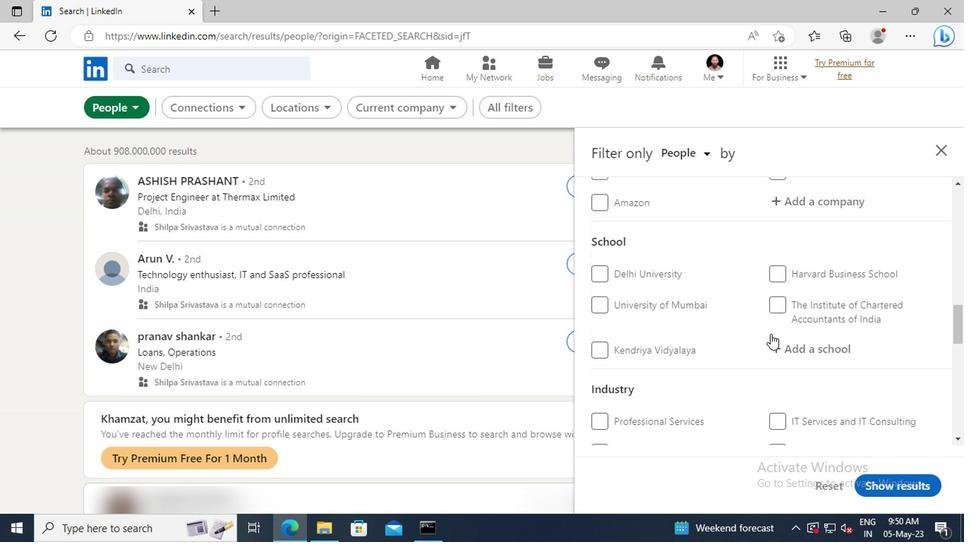 
Action: Mouse scrolled (768, 334) with delta (0, 0)
Screenshot: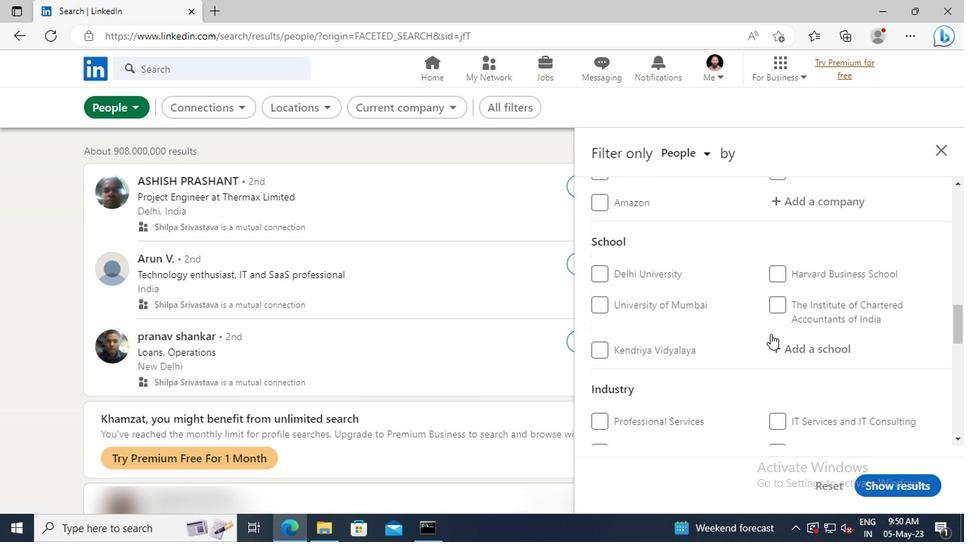 
Action: Mouse scrolled (768, 334) with delta (0, 0)
Screenshot: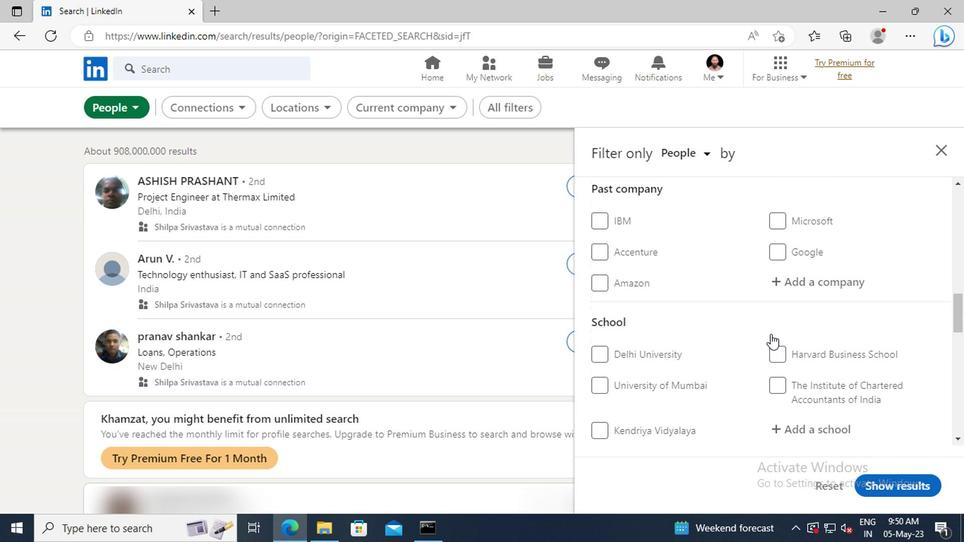 
Action: Mouse scrolled (768, 334) with delta (0, 0)
Screenshot: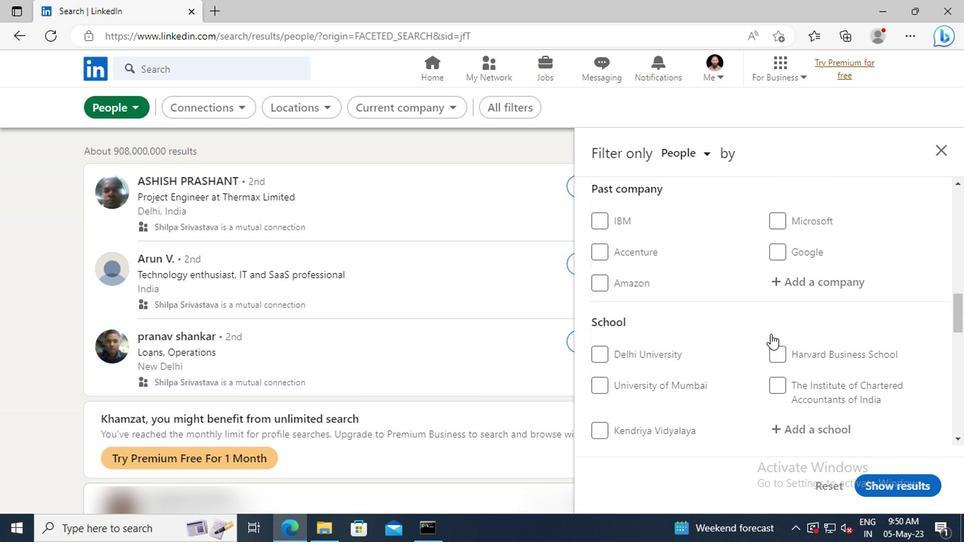 
Action: Mouse scrolled (768, 334) with delta (0, 0)
Screenshot: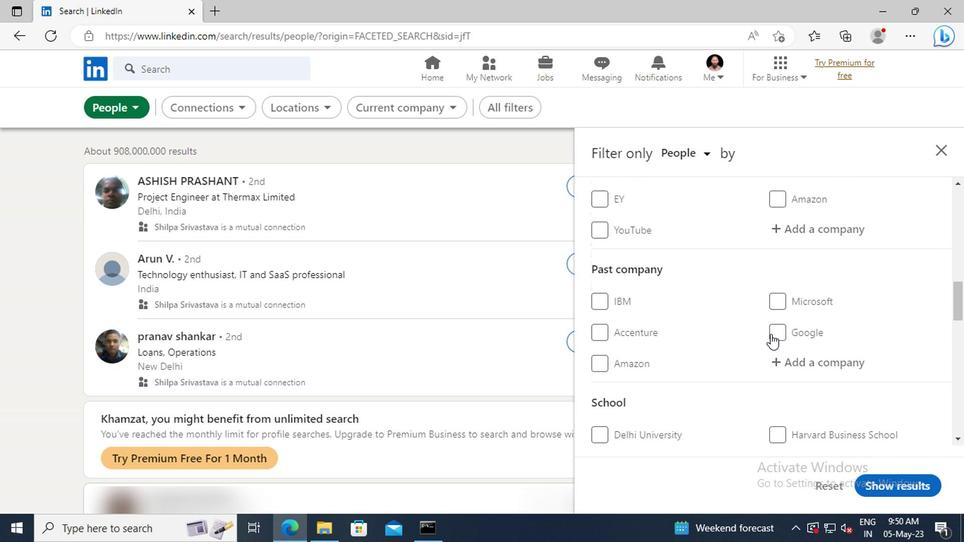 
Action: Mouse scrolled (768, 334) with delta (0, 0)
Screenshot: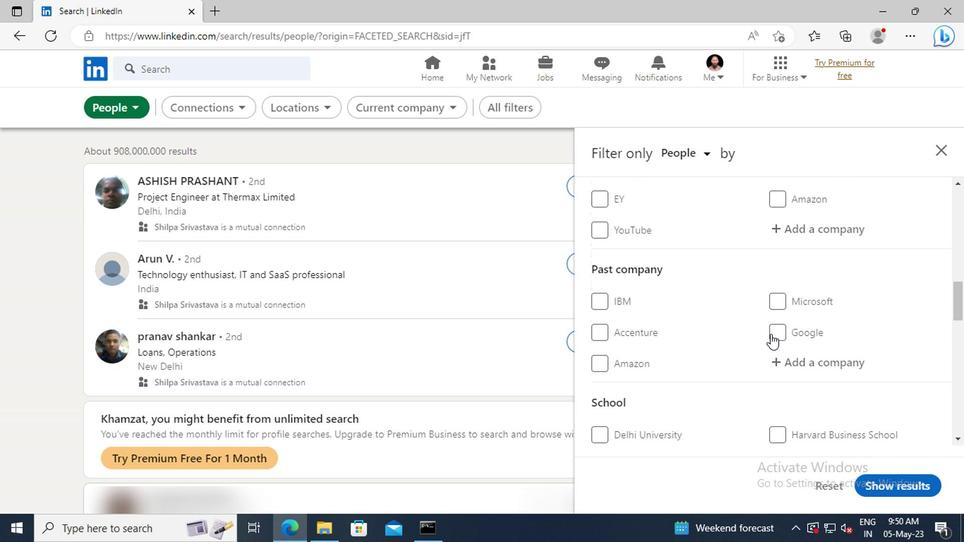 
Action: Mouse moved to (781, 313)
Screenshot: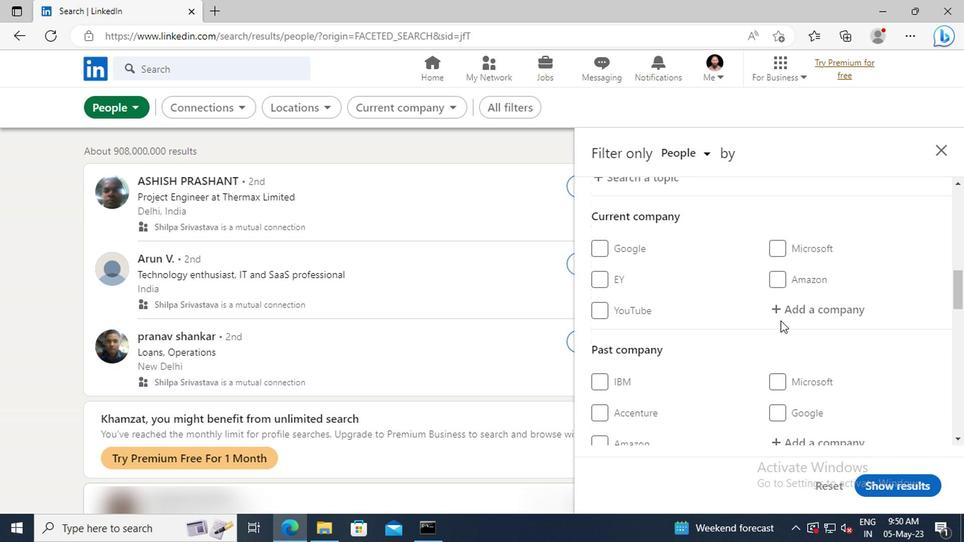 
Action: Mouse pressed left at (781, 313)
Screenshot: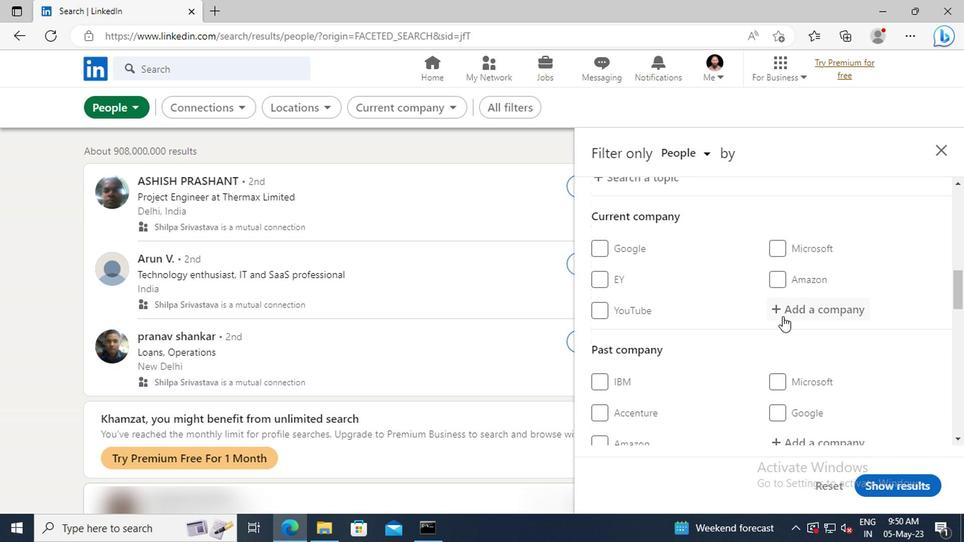 
Action: Mouse moved to (781, 313)
Screenshot: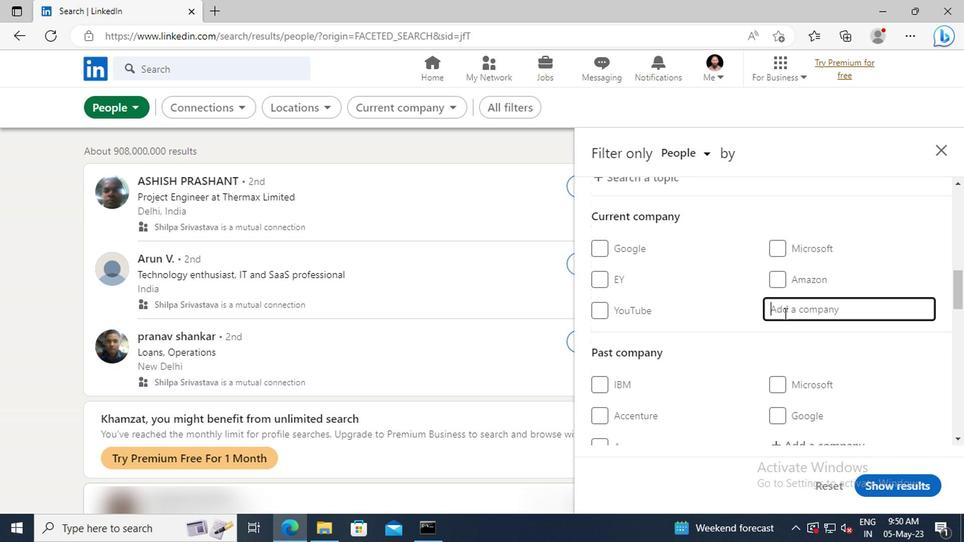 
Action: Key pressed <Key.shift>BHANZU
Screenshot: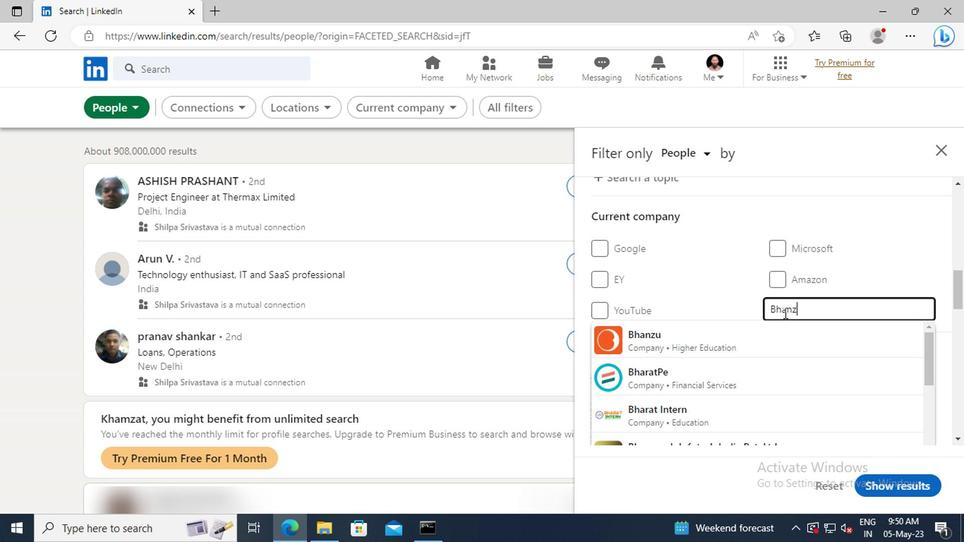 
Action: Mouse moved to (773, 338)
Screenshot: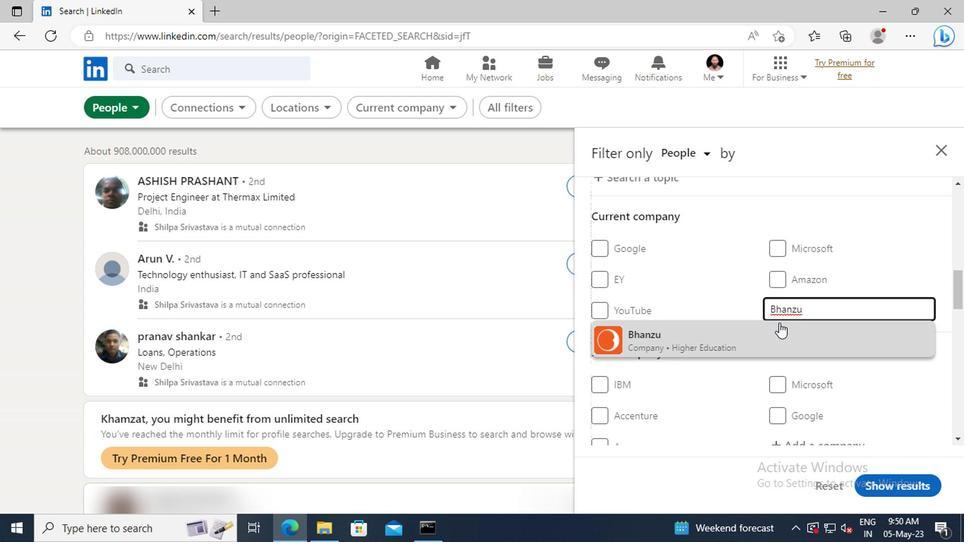 
Action: Mouse pressed left at (773, 338)
Screenshot: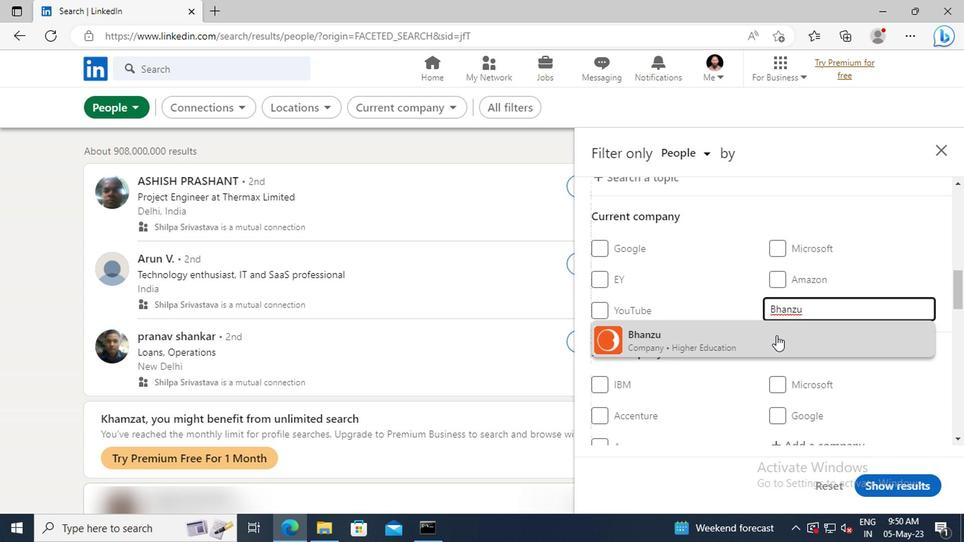
Action: Mouse scrolled (773, 337) with delta (0, 0)
Screenshot: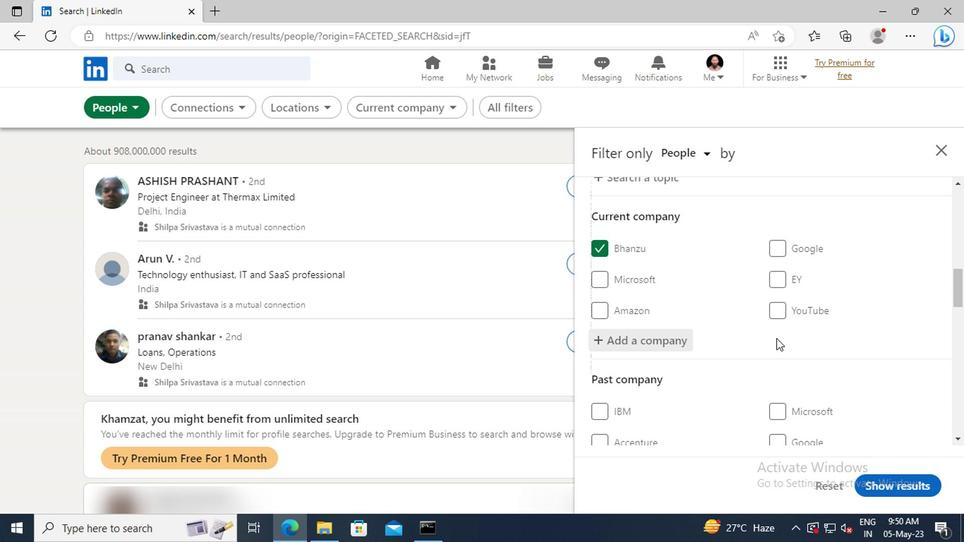 
Action: Mouse scrolled (773, 337) with delta (0, 0)
Screenshot: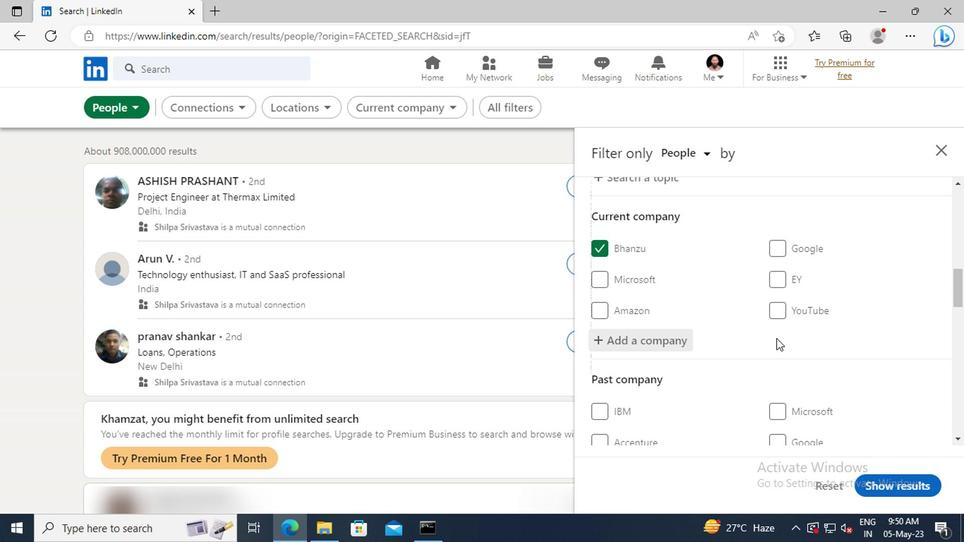
Action: Mouse scrolled (773, 337) with delta (0, 0)
Screenshot: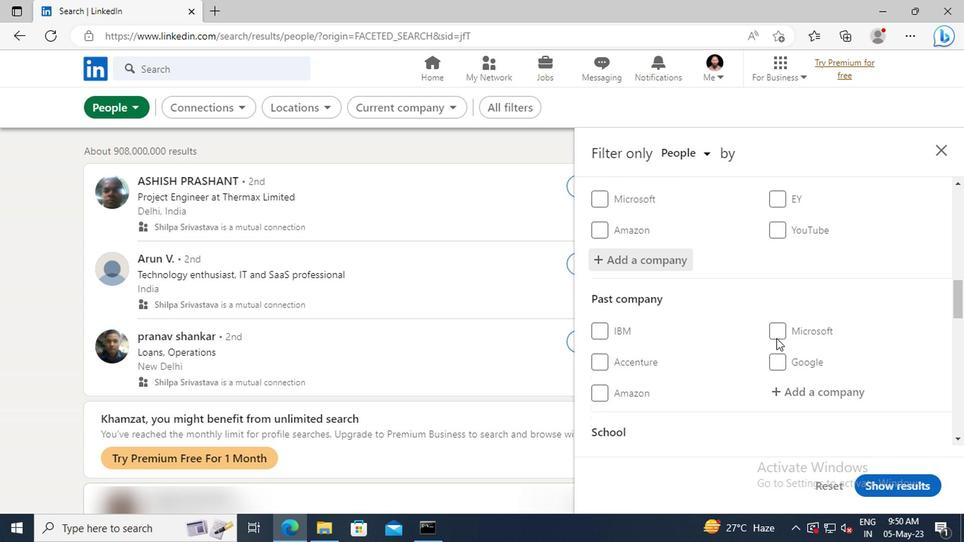 
Action: Mouse moved to (773, 338)
Screenshot: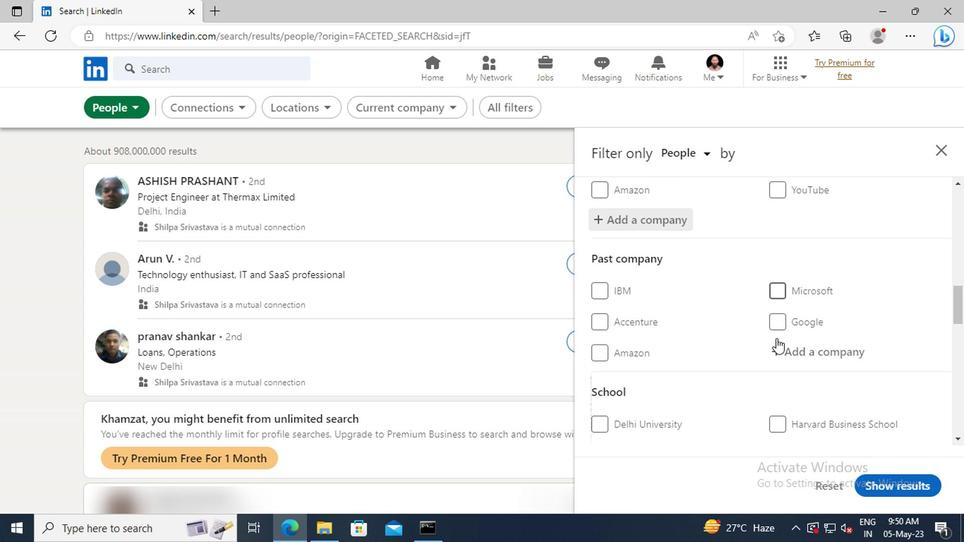 
Action: Mouse scrolled (773, 337) with delta (0, 0)
Screenshot: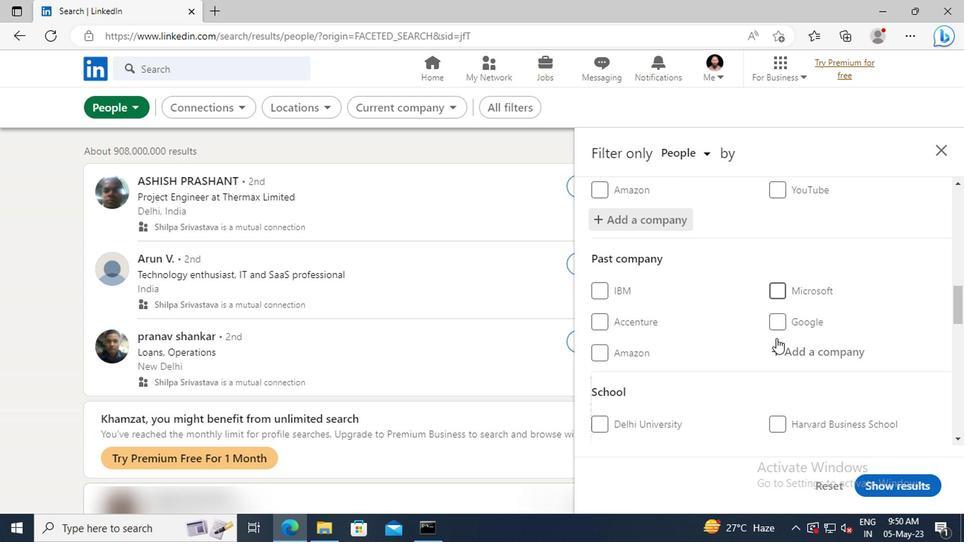 
Action: Mouse scrolled (773, 337) with delta (0, 0)
Screenshot: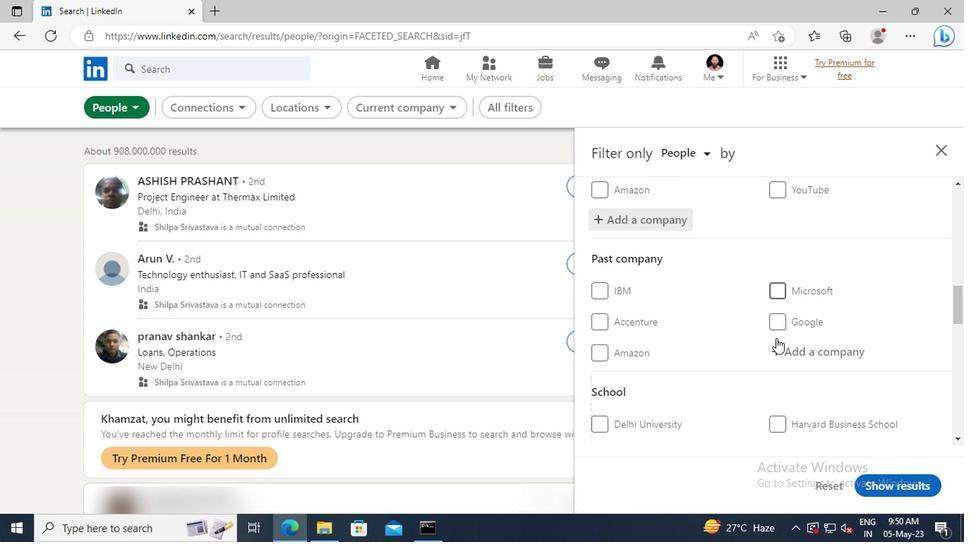 
Action: Mouse moved to (771, 338)
Screenshot: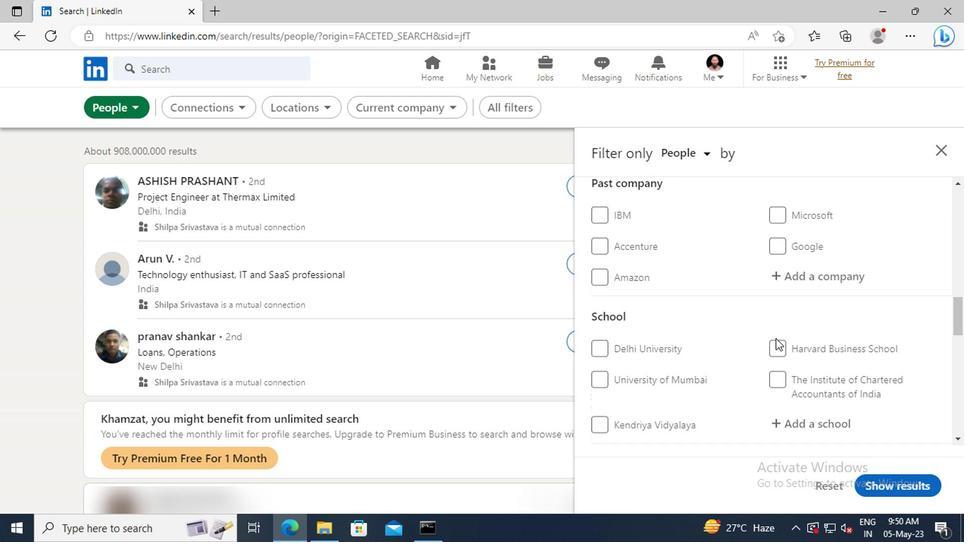 
Action: Mouse scrolled (771, 337) with delta (0, 0)
Screenshot: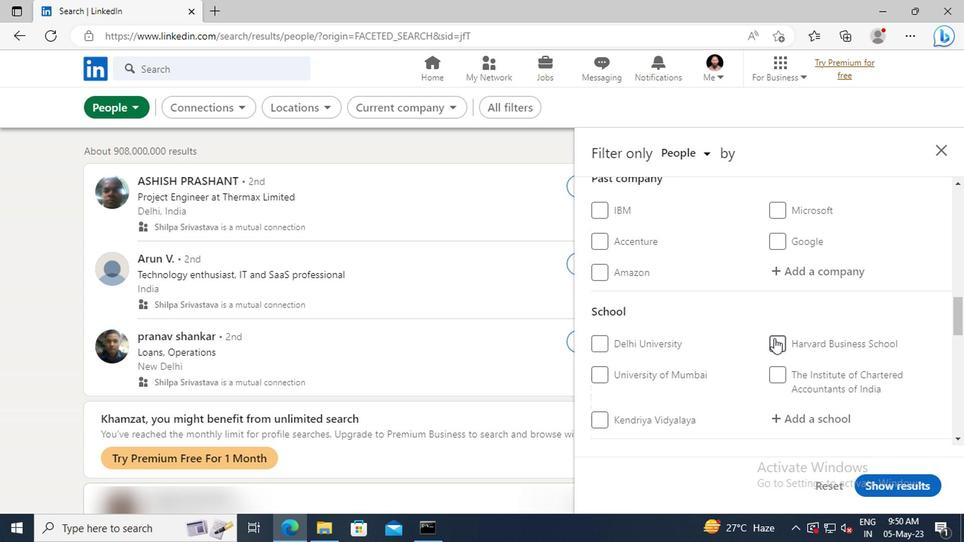 
Action: Mouse scrolled (771, 337) with delta (0, 0)
Screenshot: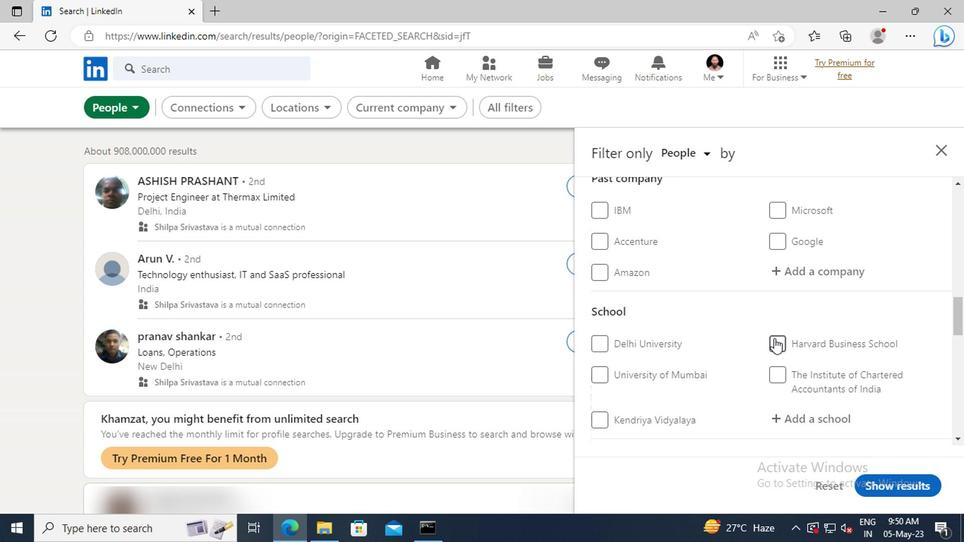 
Action: Mouse moved to (776, 337)
Screenshot: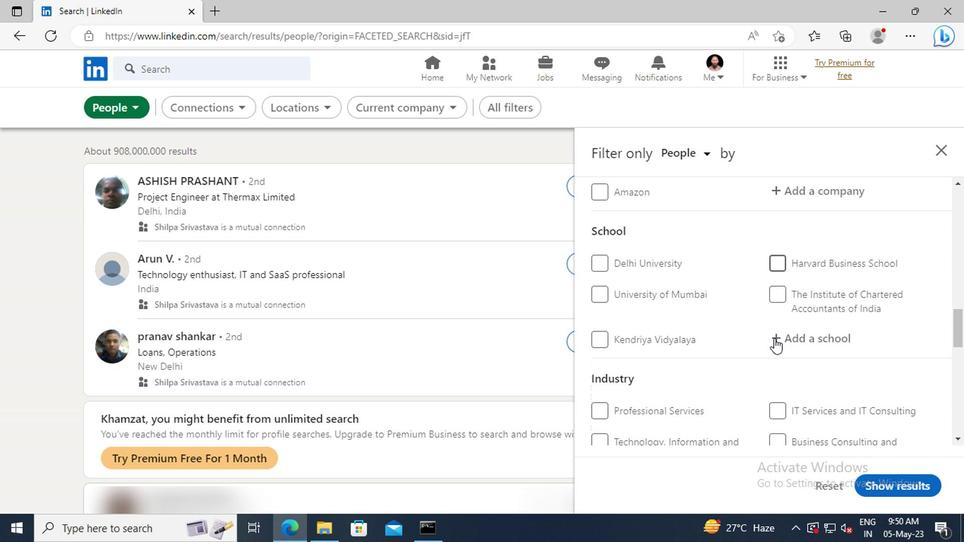 
Action: Mouse pressed left at (776, 337)
Screenshot: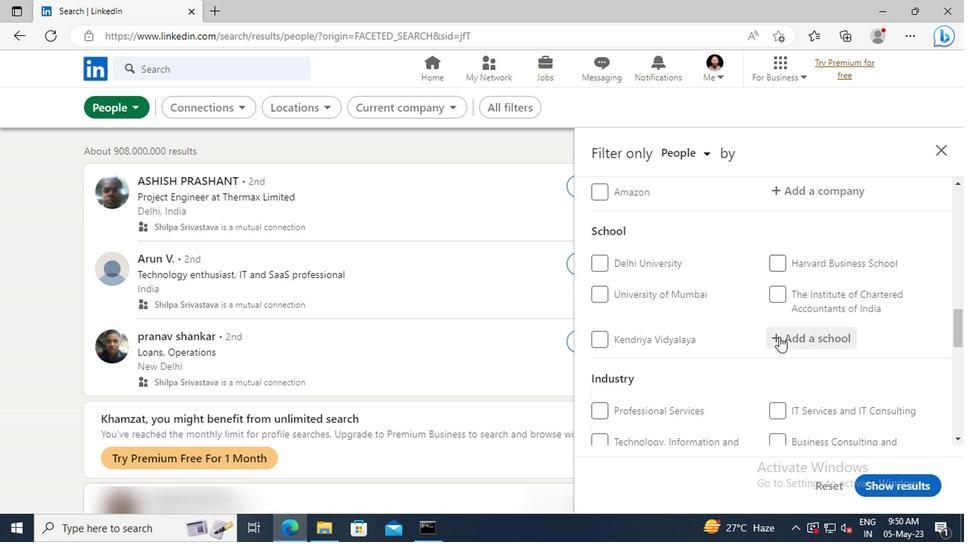 
Action: Key pressed <Key.shift>LITTLE<Key.space><Key.shift>FLOWER<Key.space><Key.shift>SC
Screenshot: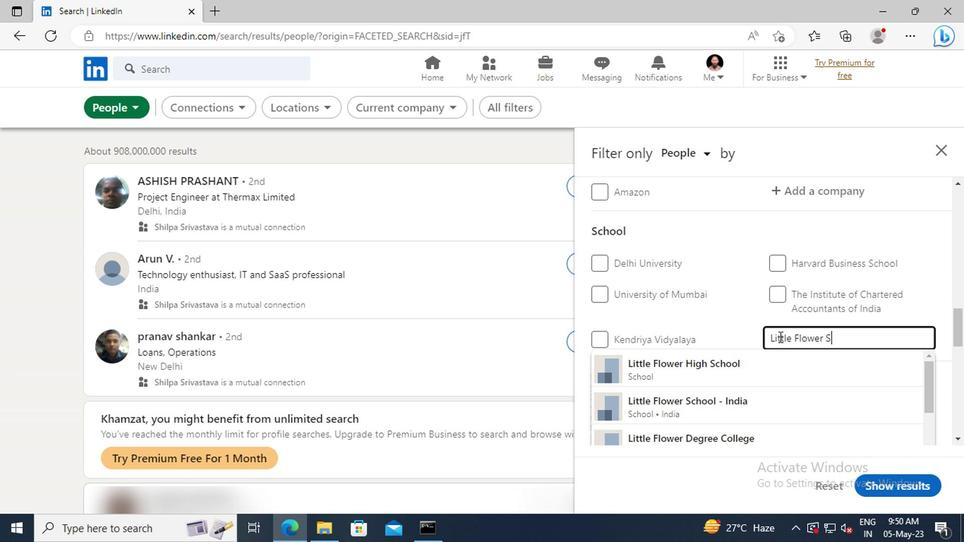 
Action: Mouse moved to (786, 396)
Screenshot: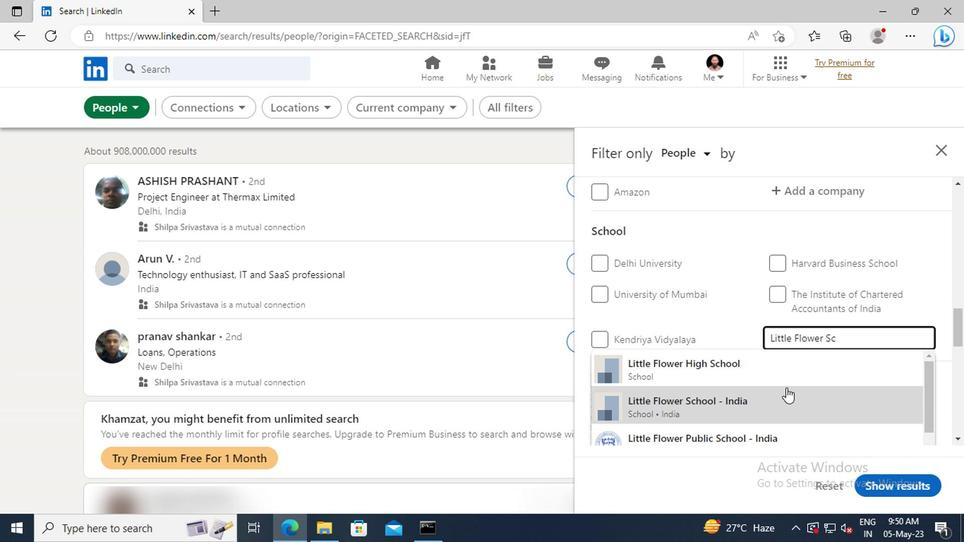 
Action: Mouse pressed left at (786, 396)
Screenshot: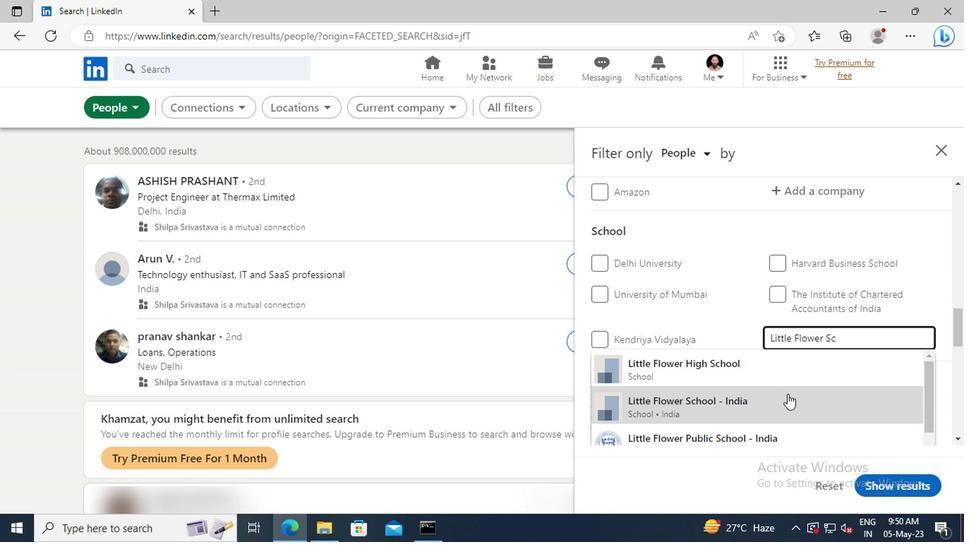 
Action: Mouse moved to (787, 396)
Screenshot: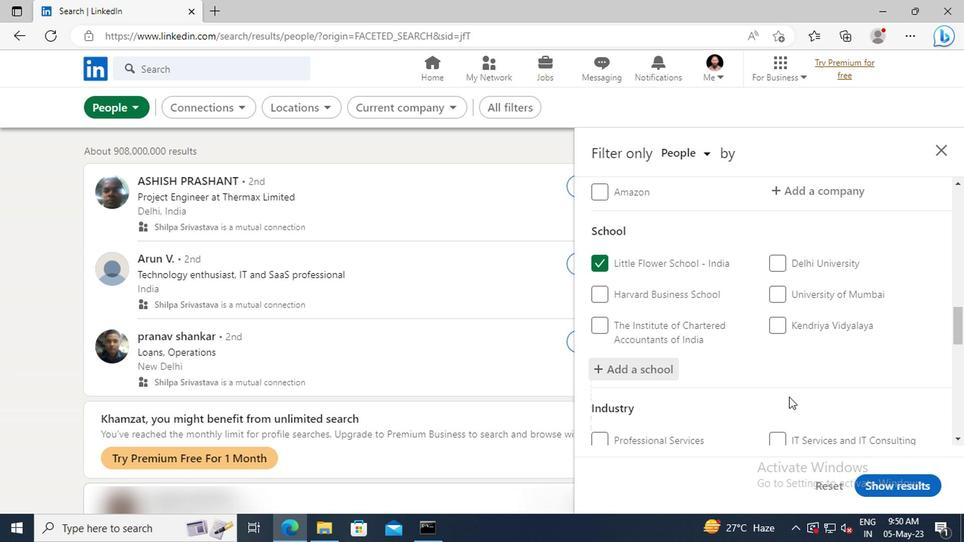 
Action: Mouse scrolled (787, 395) with delta (0, -1)
Screenshot: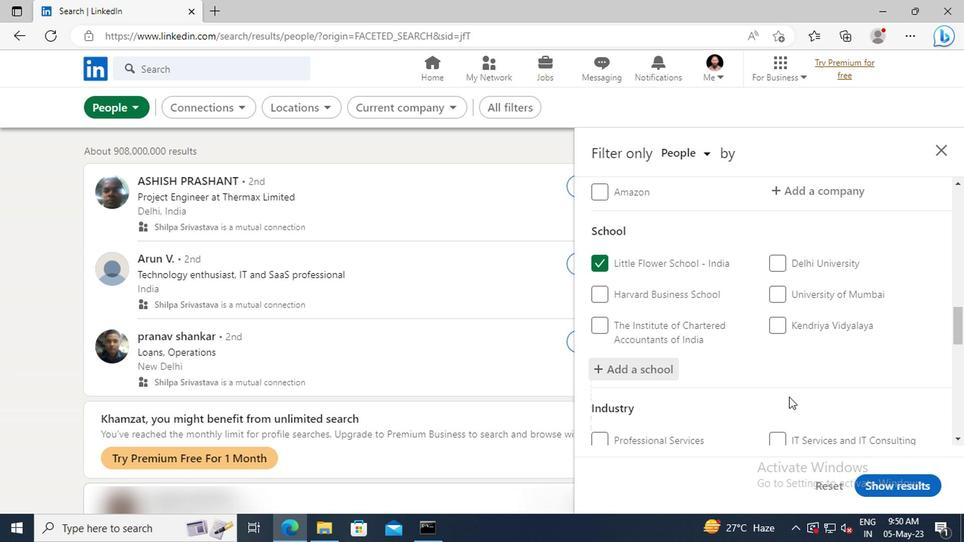 
Action: Mouse moved to (787, 393)
Screenshot: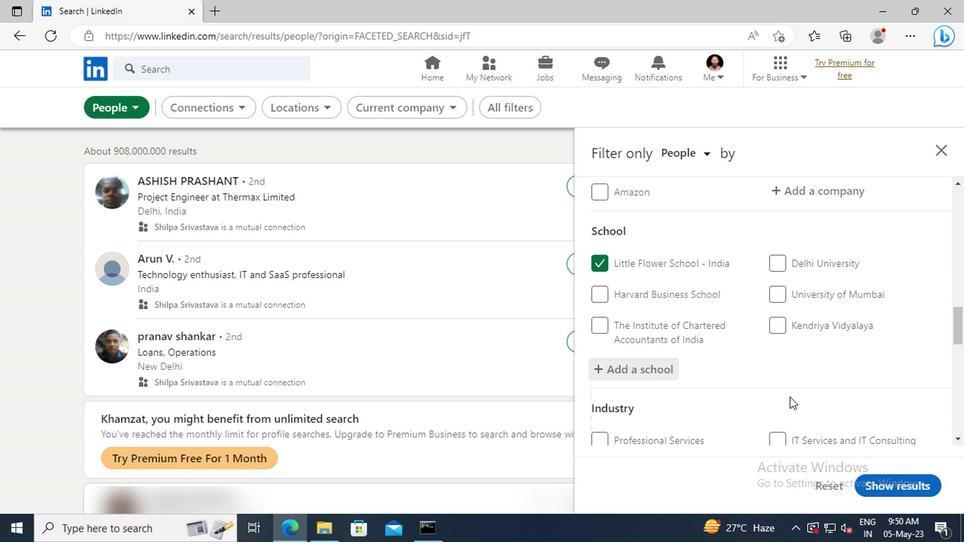 
Action: Mouse scrolled (787, 393) with delta (0, 0)
Screenshot: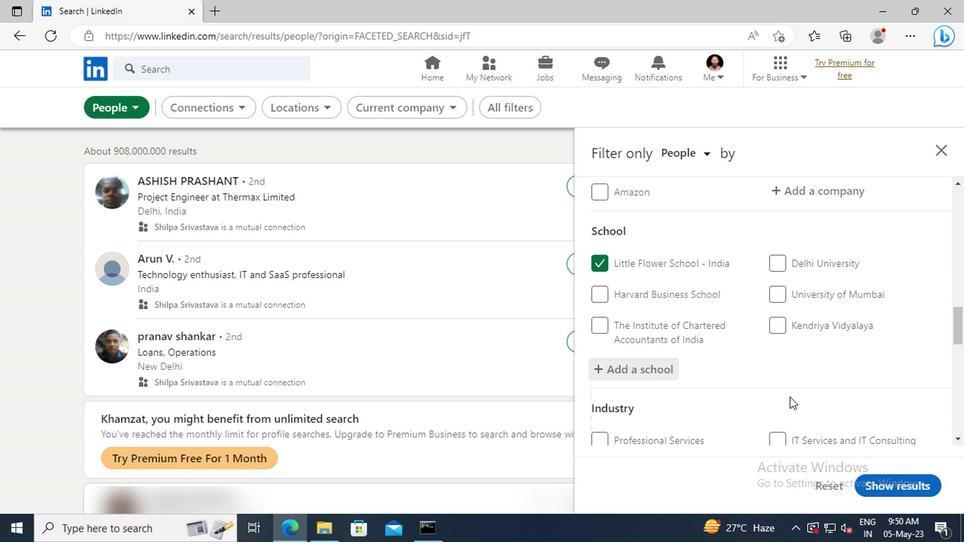 
Action: Mouse moved to (783, 365)
Screenshot: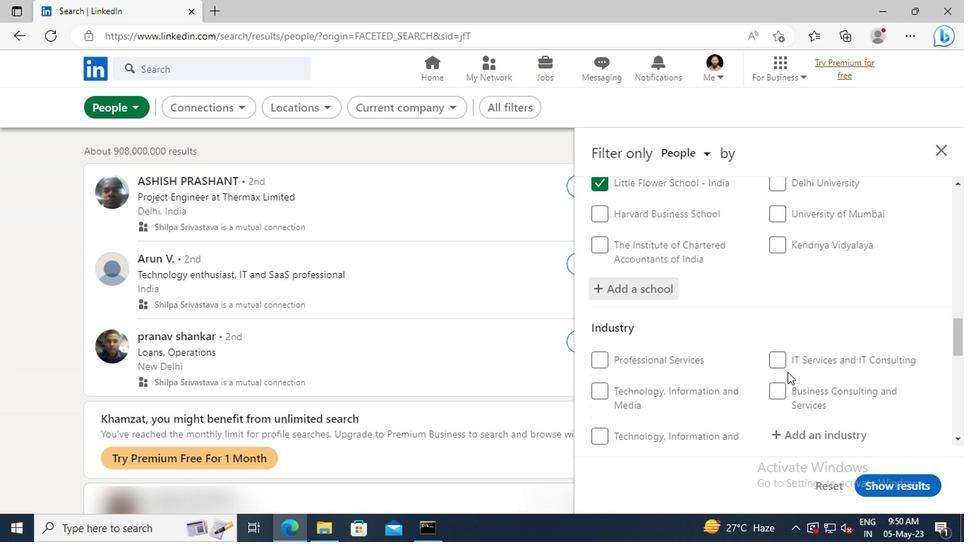 
Action: Mouse scrolled (783, 364) with delta (0, -1)
Screenshot: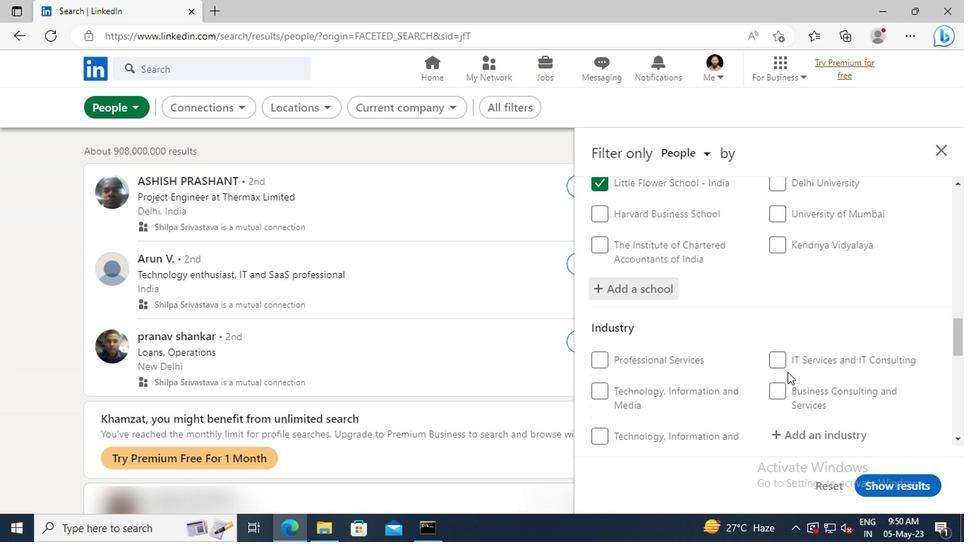 
Action: Mouse moved to (782, 360)
Screenshot: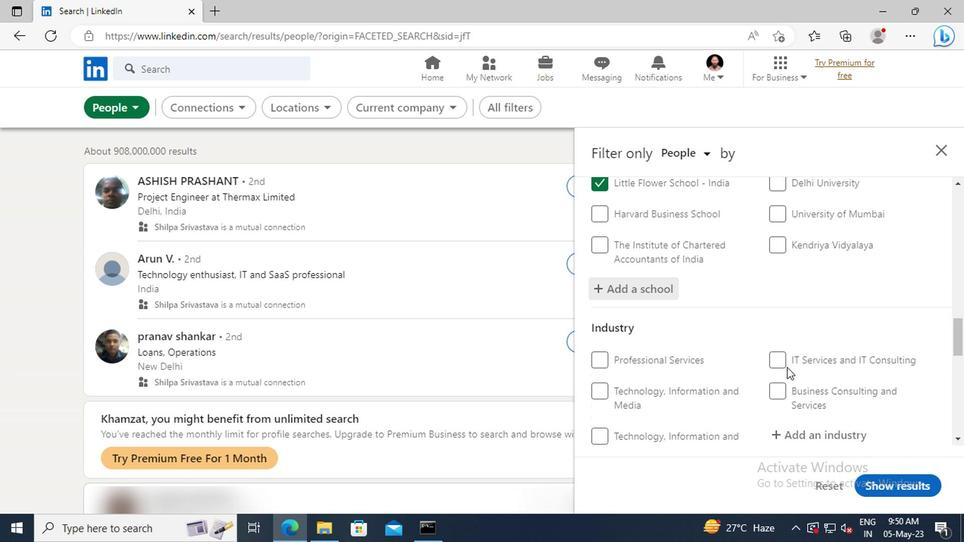 
Action: Mouse scrolled (782, 360) with delta (0, 0)
Screenshot: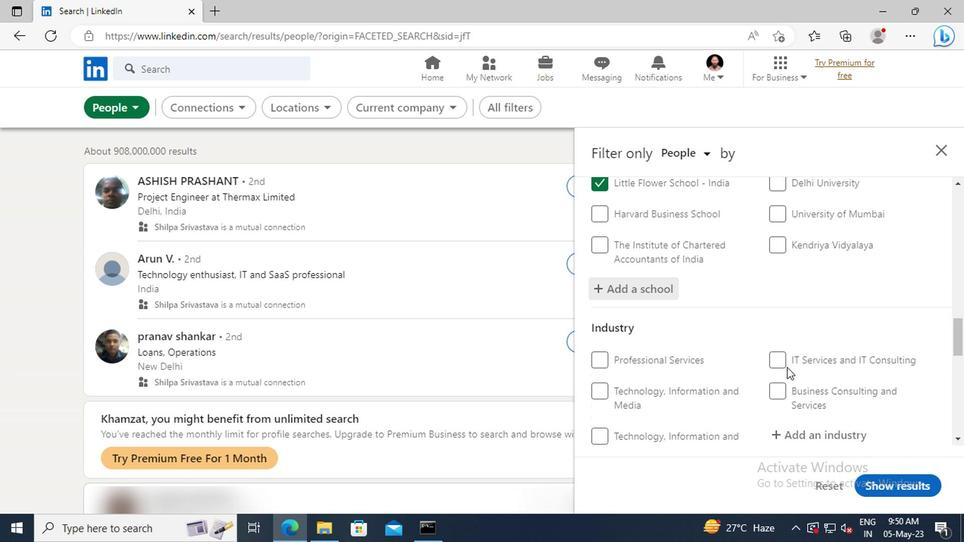 
Action: Mouse moved to (782, 355)
Screenshot: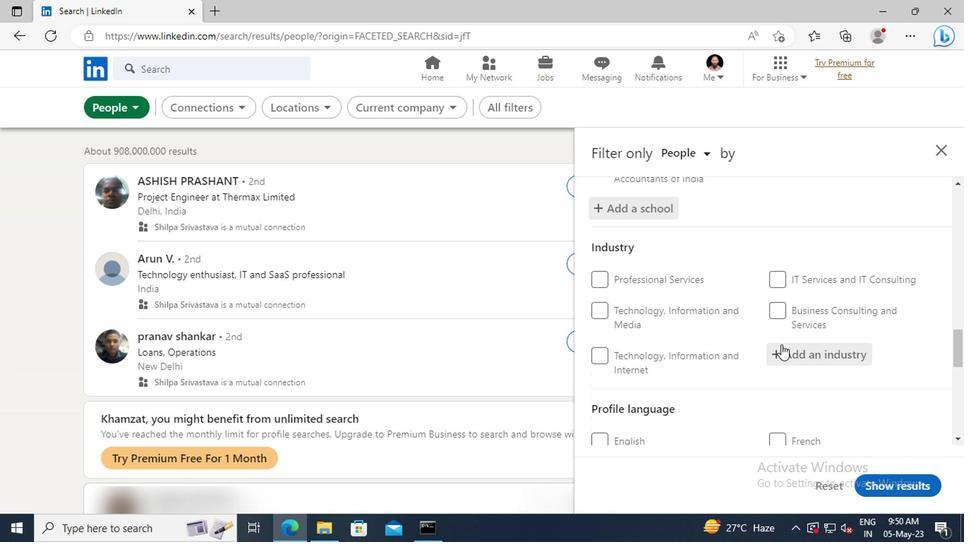 
Action: Mouse pressed left at (782, 355)
Screenshot: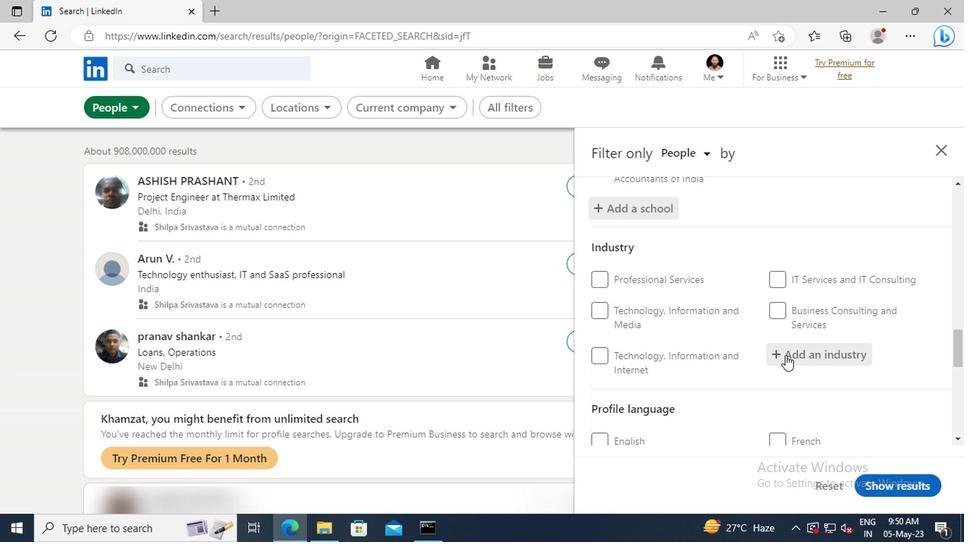 
Action: Key pressed <Key.shift>WHOLESALE<Key.space><Key.shift>MACH
Screenshot: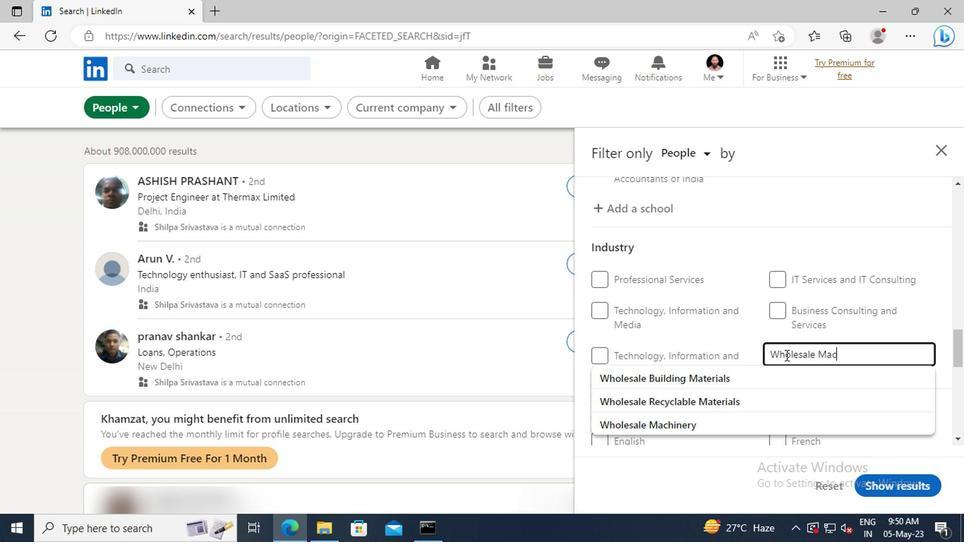 
Action: Mouse moved to (788, 372)
Screenshot: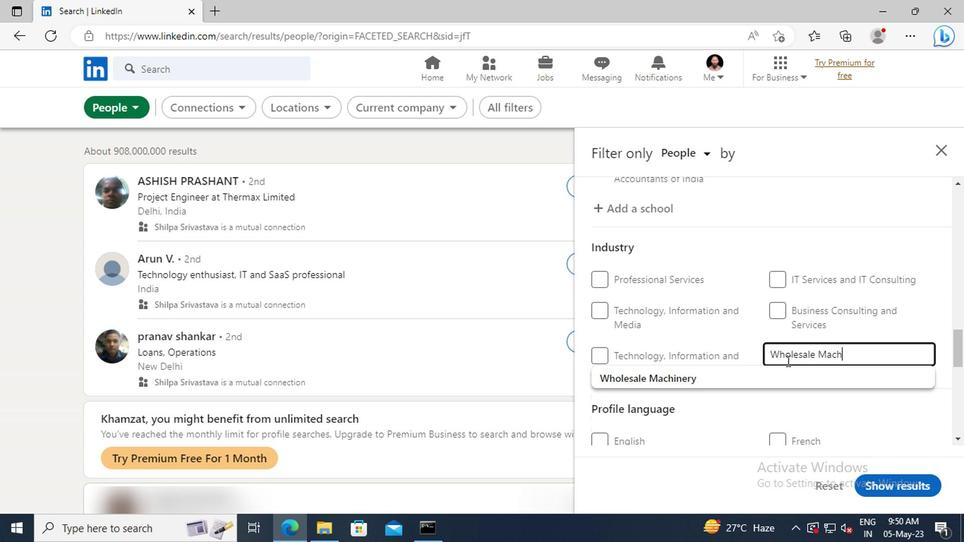
Action: Mouse pressed left at (788, 372)
Screenshot: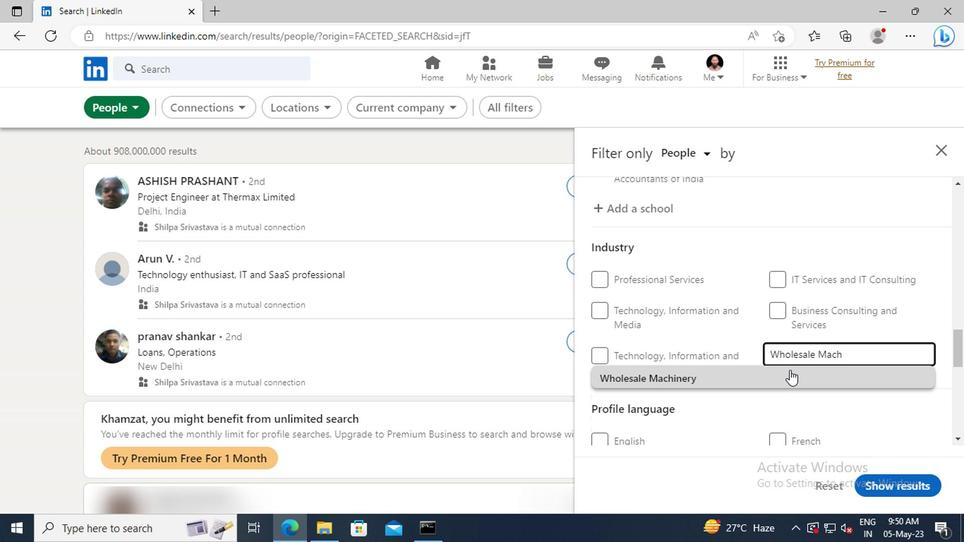 
Action: Mouse scrolled (788, 371) with delta (0, -1)
Screenshot: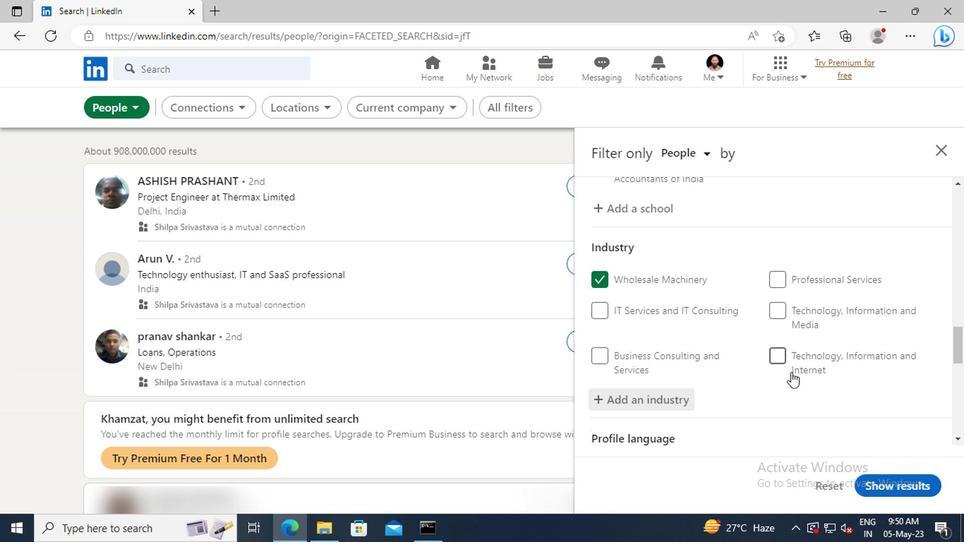 
Action: Mouse moved to (788, 372)
Screenshot: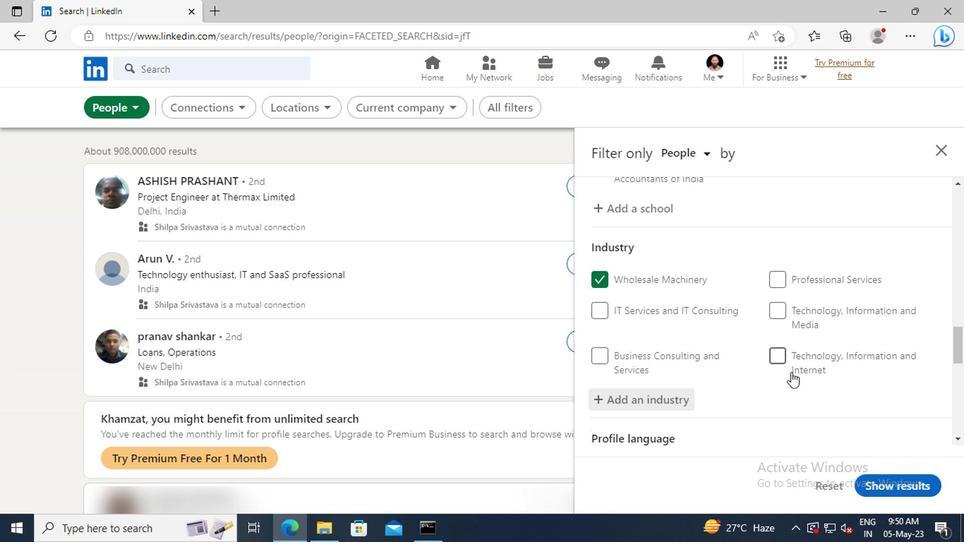 
Action: Mouse scrolled (788, 371) with delta (0, -1)
Screenshot: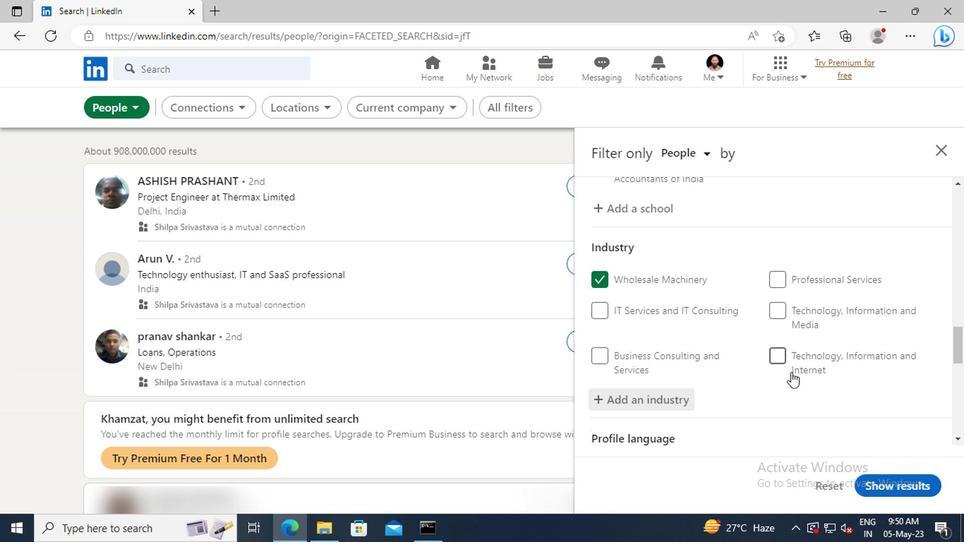 
Action: Mouse moved to (788, 365)
Screenshot: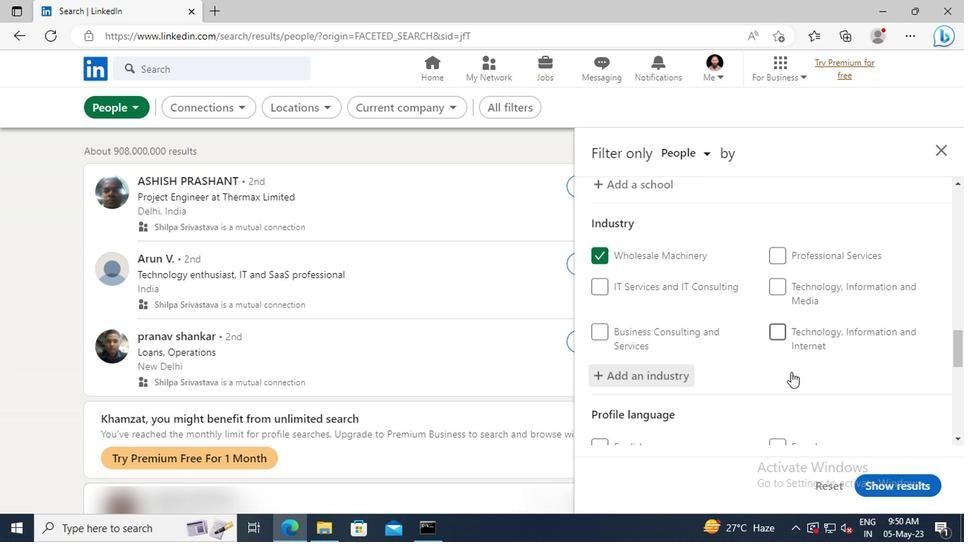 
Action: Mouse scrolled (788, 364) with delta (0, -1)
Screenshot: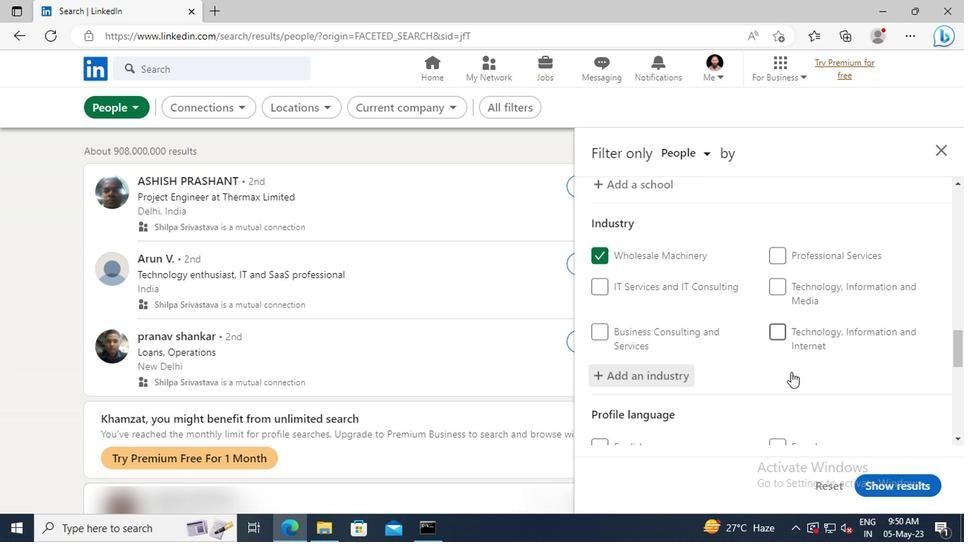 
Action: Mouse moved to (783, 333)
Screenshot: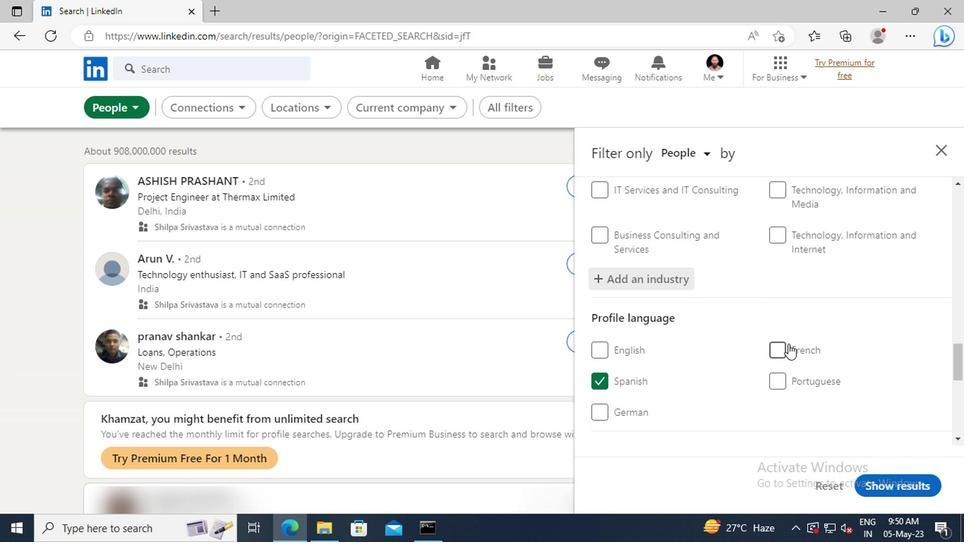 
Action: Mouse scrolled (783, 332) with delta (0, -1)
Screenshot: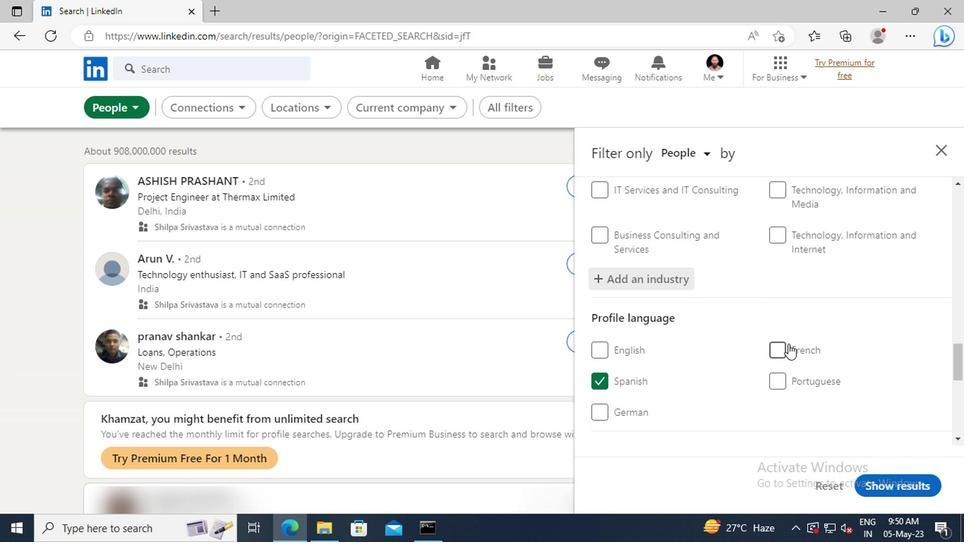 
Action: Mouse moved to (782, 331)
Screenshot: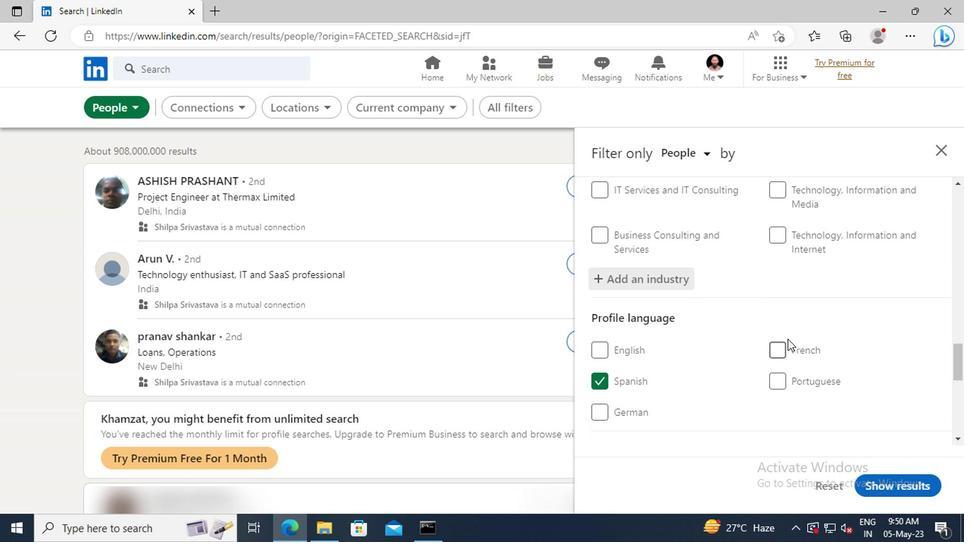 
Action: Mouse scrolled (782, 330) with delta (0, 0)
Screenshot: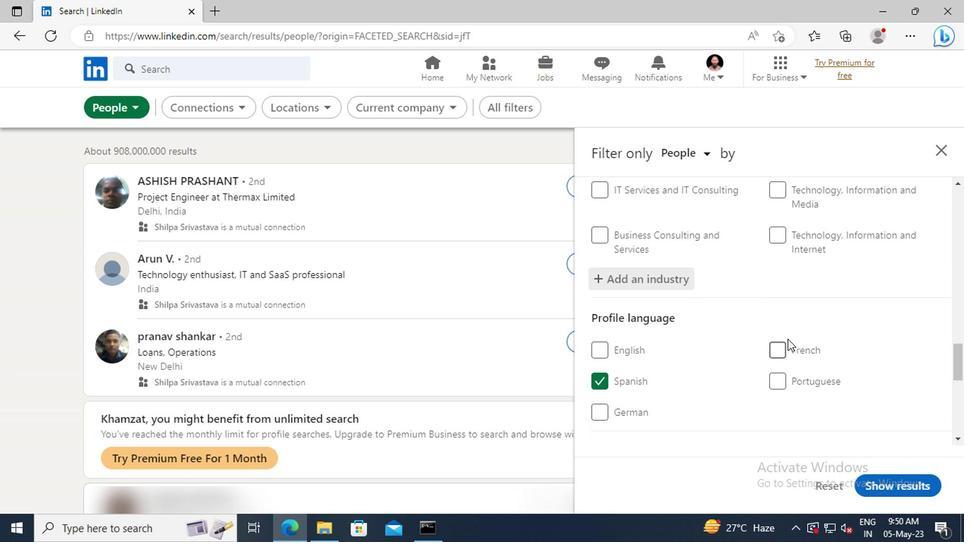 
Action: Mouse moved to (782, 329)
Screenshot: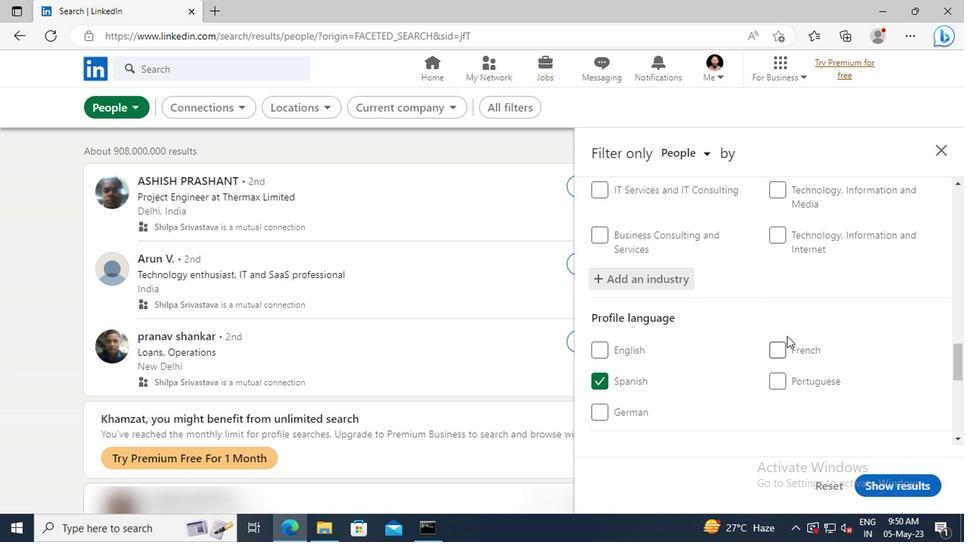 
Action: Mouse scrolled (782, 328) with delta (0, 0)
Screenshot: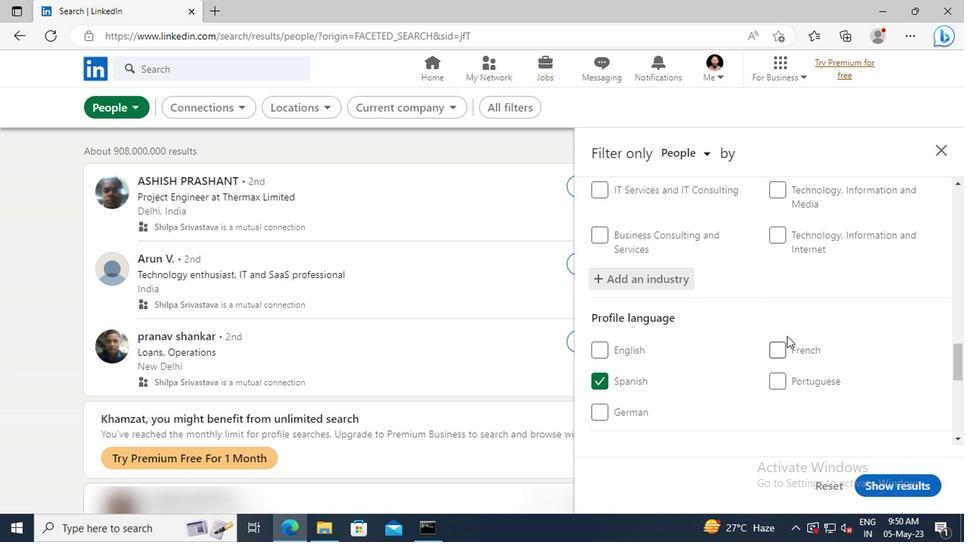 
Action: Mouse moved to (776, 308)
Screenshot: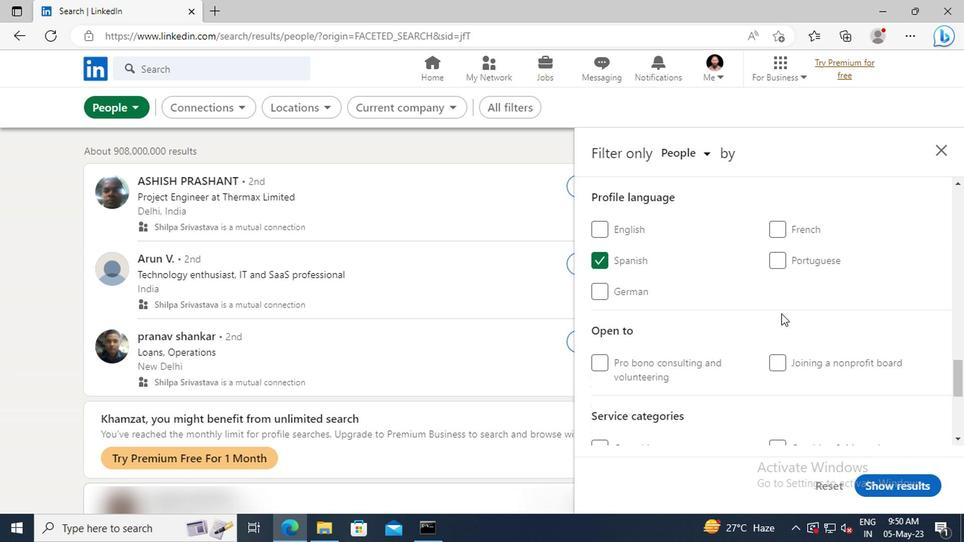
Action: Mouse scrolled (776, 307) with delta (0, 0)
Screenshot: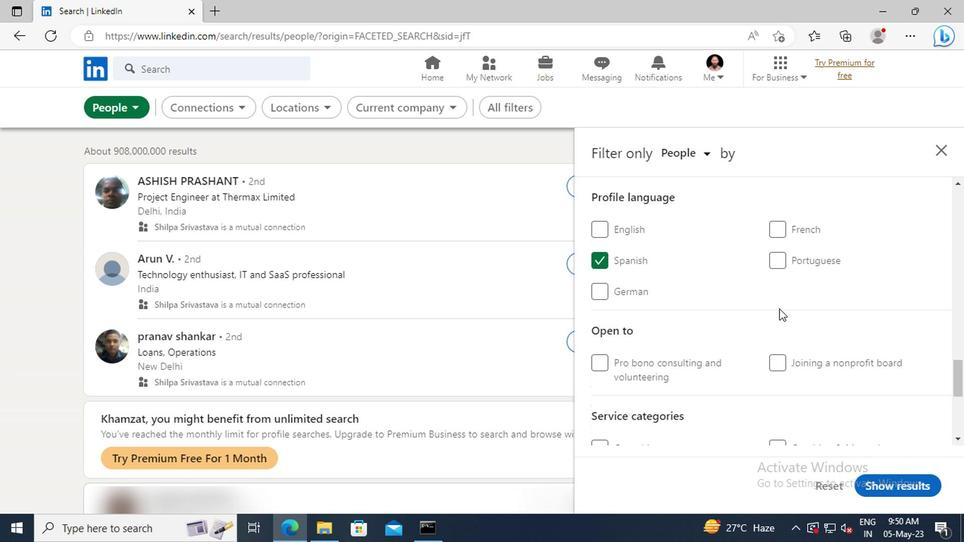 
Action: Mouse scrolled (776, 307) with delta (0, 0)
Screenshot: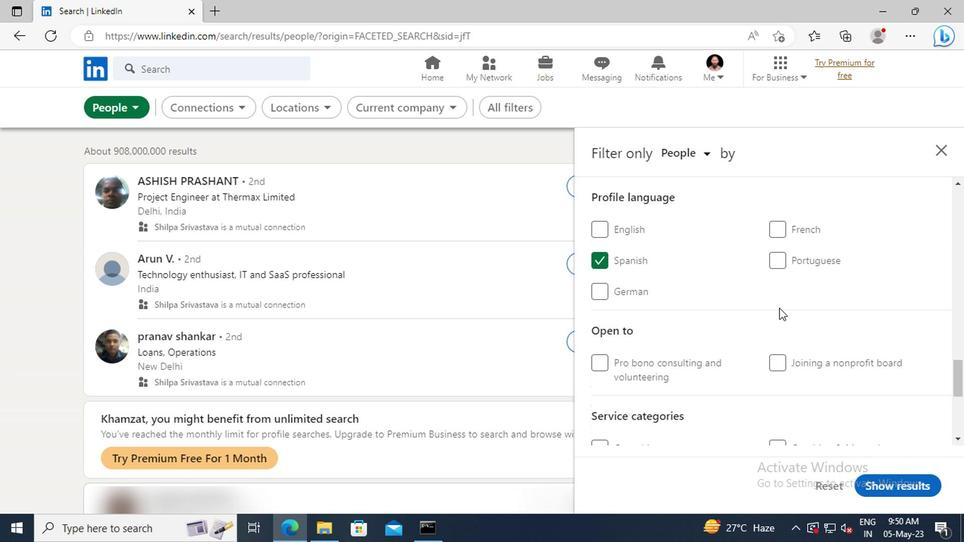
Action: Mouse moved to (775, 307)
Screenshot: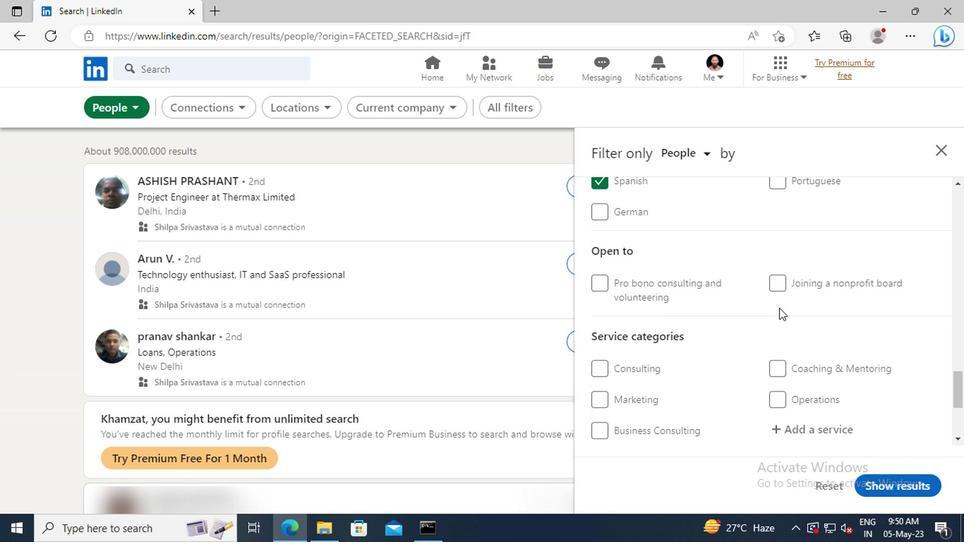 
Action: Mouse scrolled (775, 306) with delta (0, -1)
Screenshot: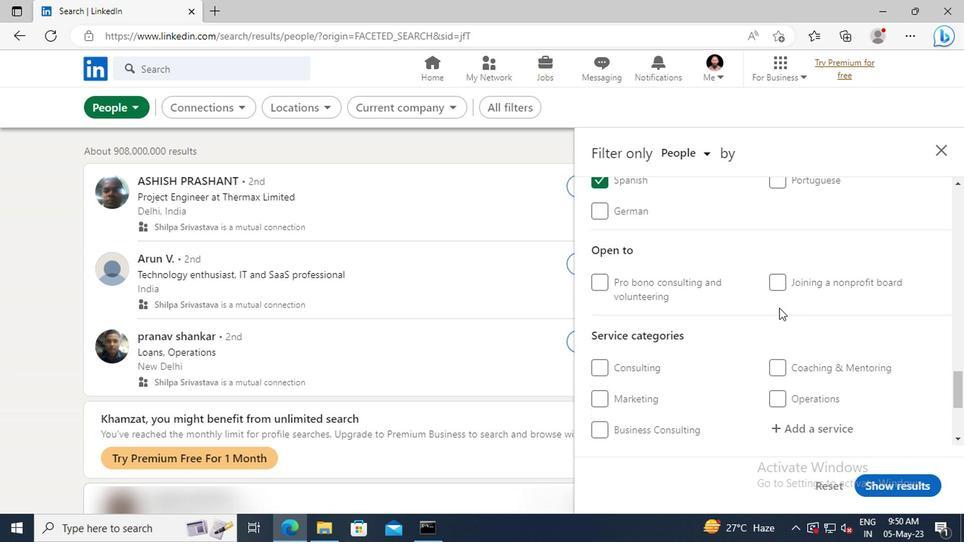 
Action: Mouse scrolled (775, 306) with delta (0, -1)
Screenshot: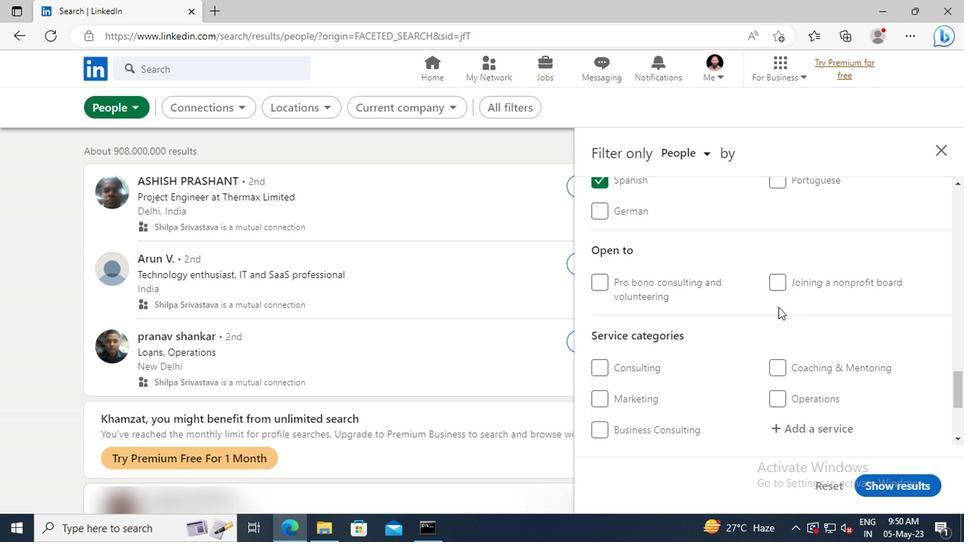 
Action: Mouse scrolled (775, 306) with delta (0, -1)
Screenshot: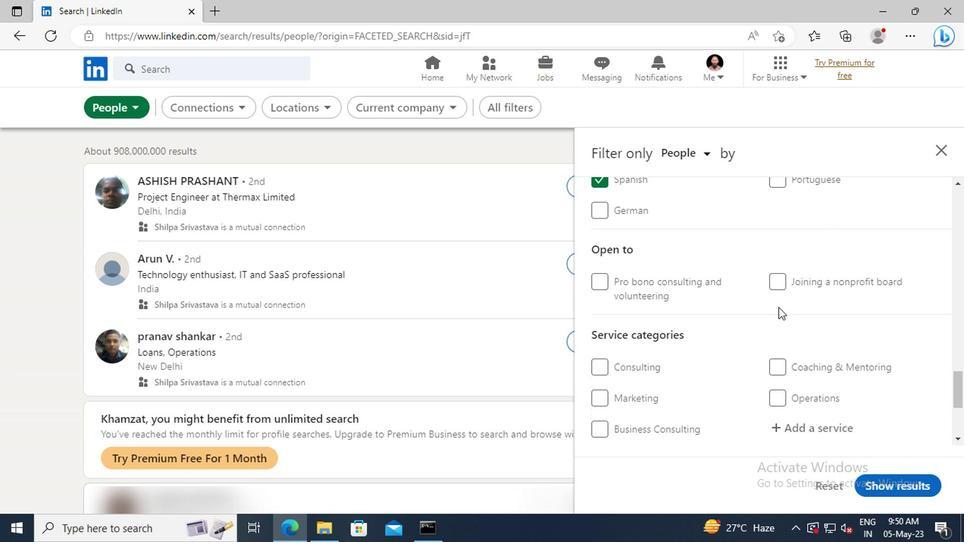 
Action: Mouse moved to (786, 306)
Screenshot: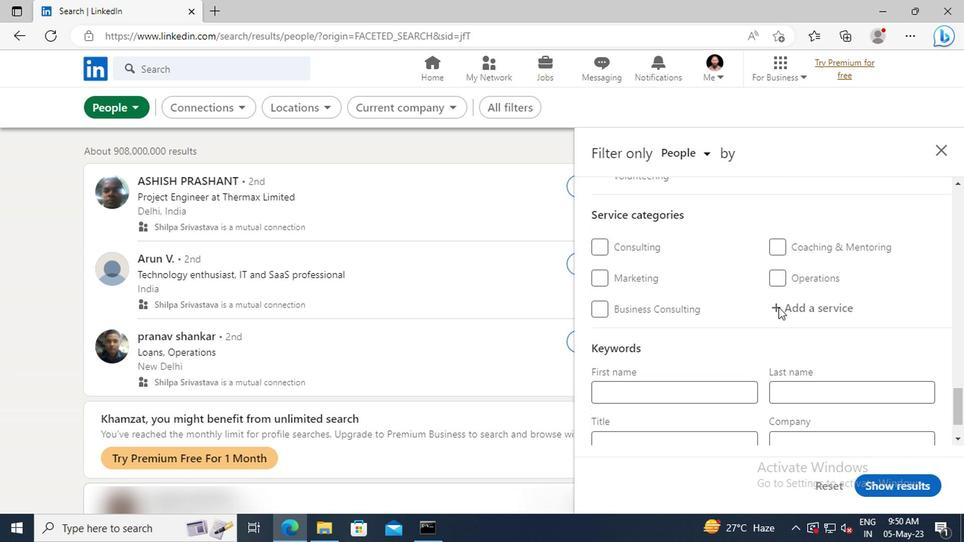 
Action: Mouse pressed left at (786, 306)
Screenshot: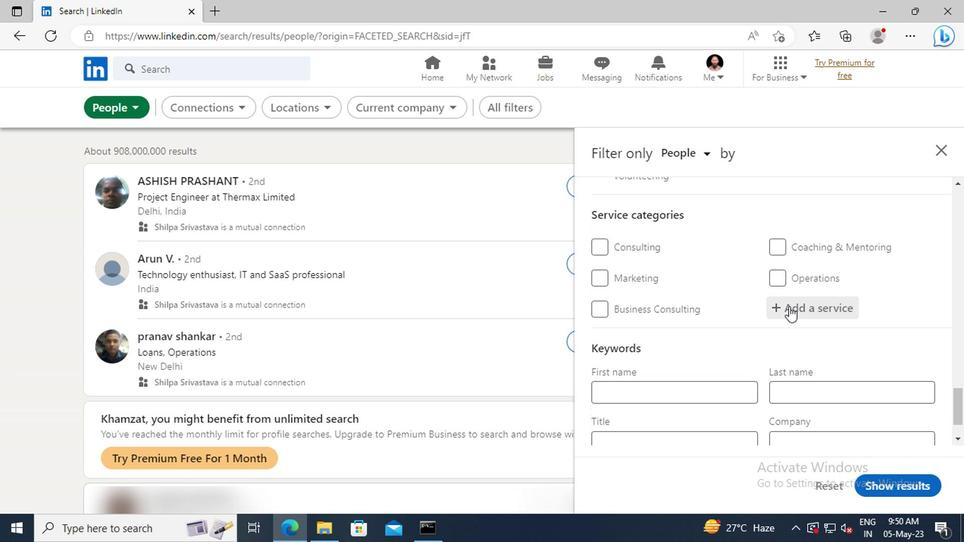 
Action: Key pressed <Key.shift>COMMER
Screenshot: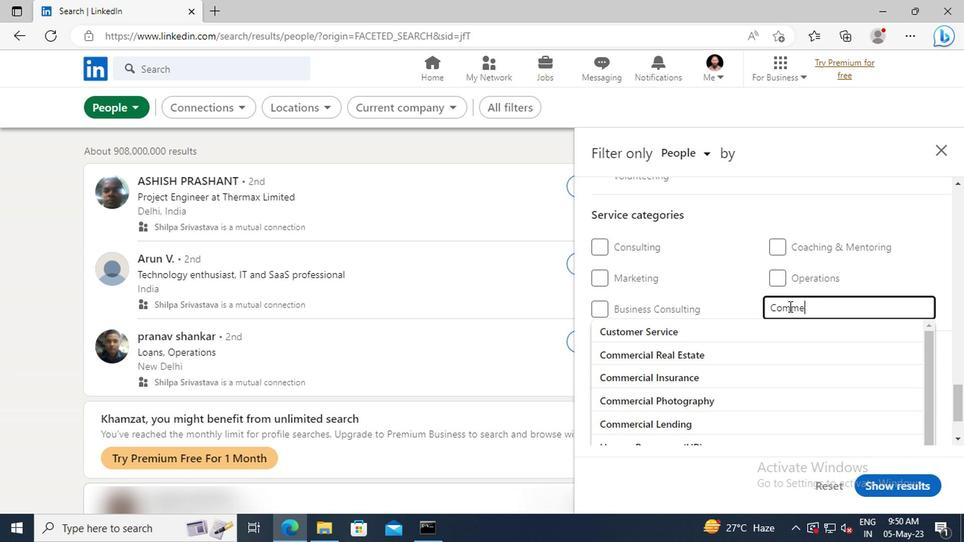 
Action: Mouse moved to (786, 326)
Screenshot: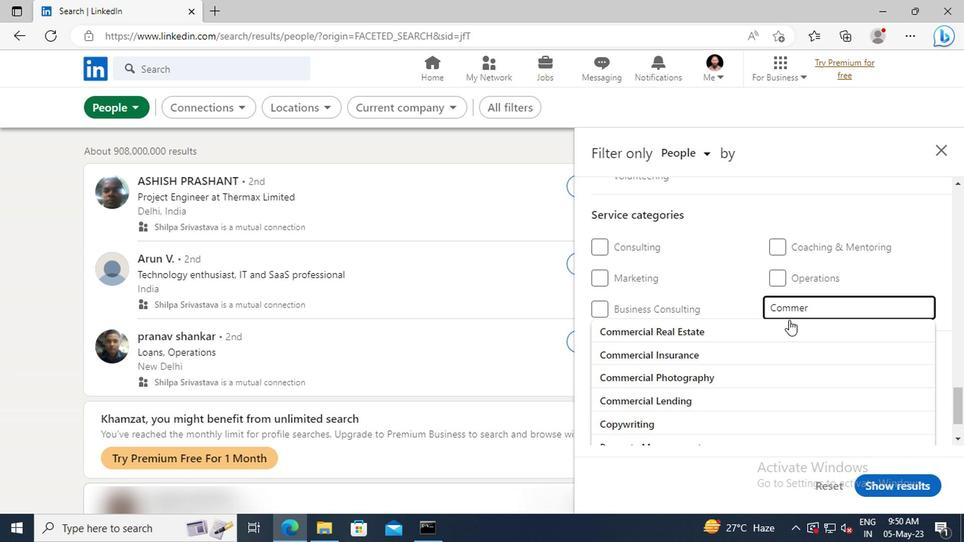 
Action: Mouse pressed left at (786, 326)
Screenshot: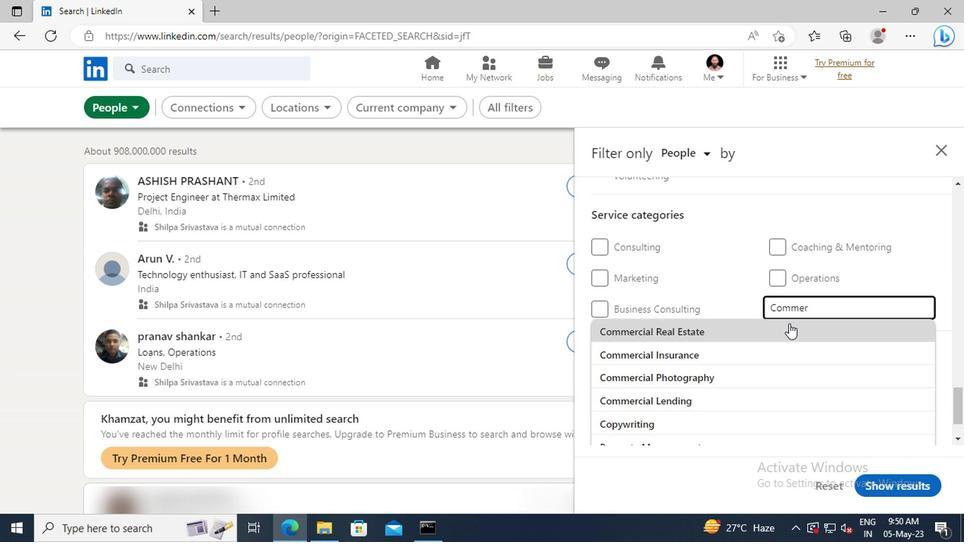 
Action: Mouse scrolled (786, 325) with delta (0, -1)
Screenshot: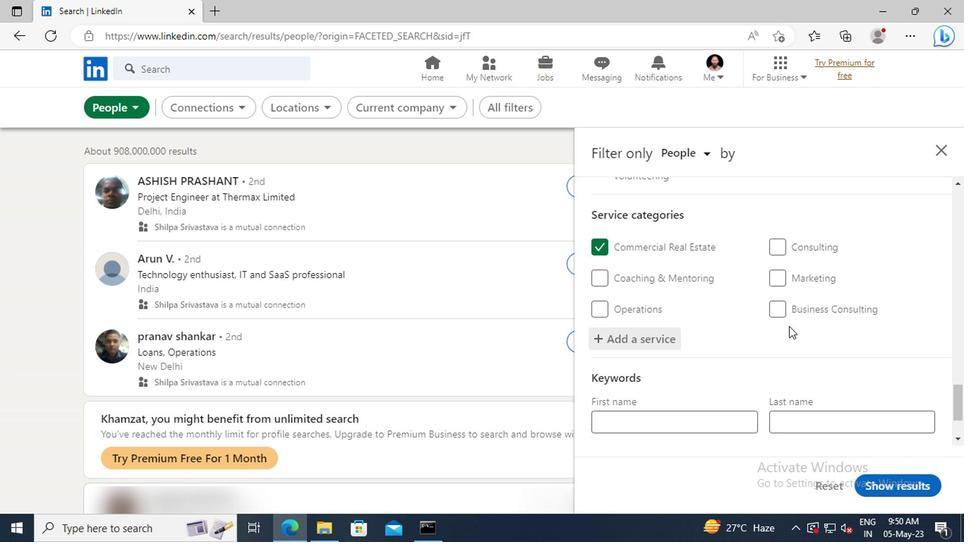 
Action: Mouse scrolled (786, 325) with delta (0, -1)
Screenshot: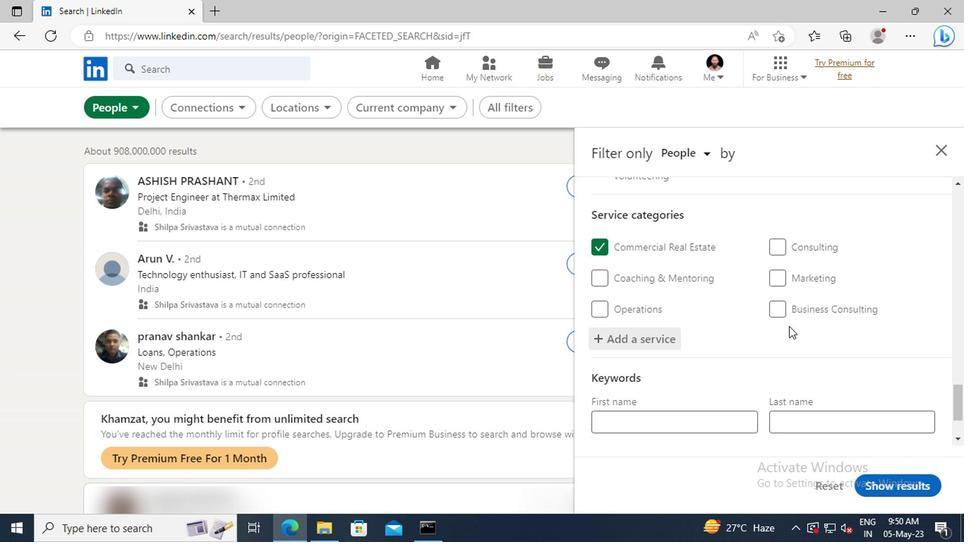 
Action: Mouse scrolled (786, 325) with delta (0, -1)
Screenshot: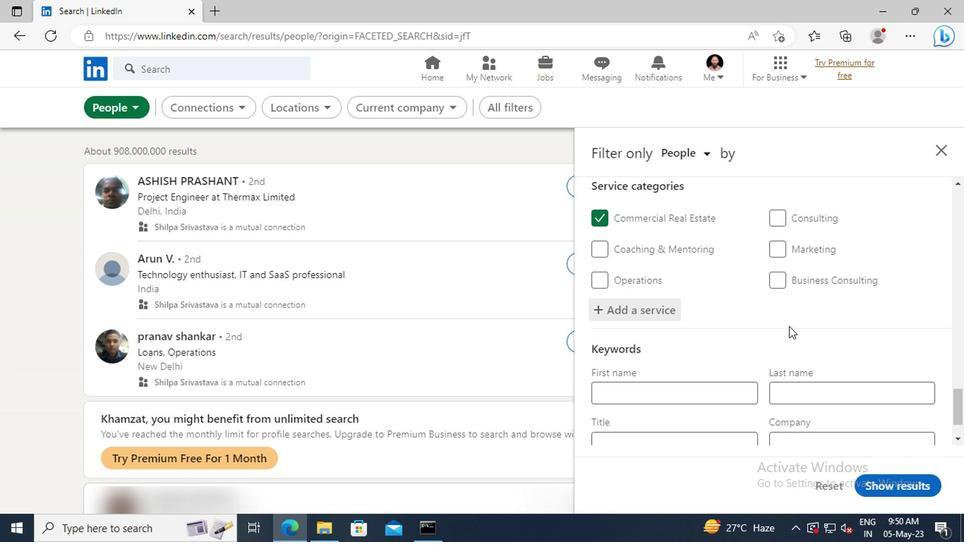 
Action: Mouse scrolled (786, 325) with delta (0, -1)
Screenshot: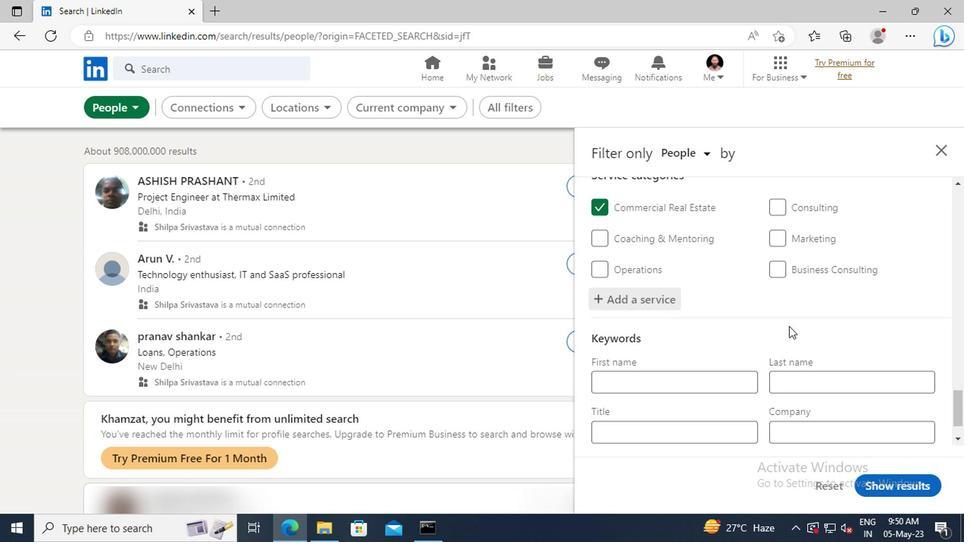 
Action: Mouse moved to (685, 383)
Screenshot: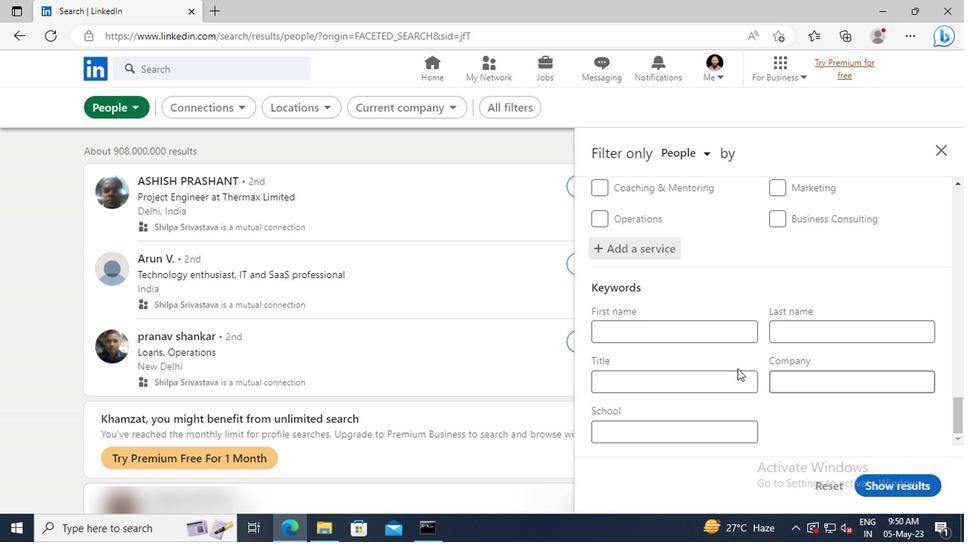 
Action: Mouse pressed left at (685, 383)
Screenshot: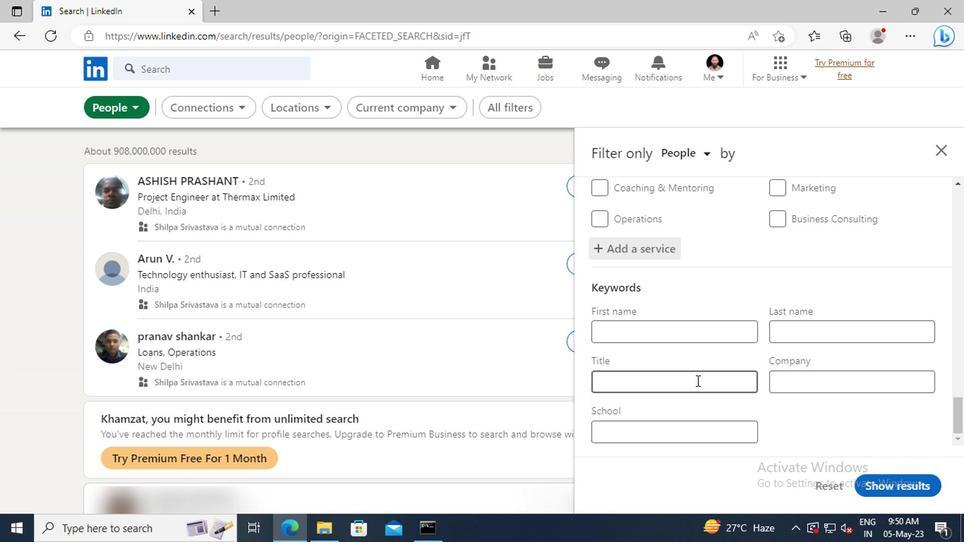 
Action: Key pressed <Key.shift>COMPUTER<Key.space><Key.shift>SCIENTIST<Key.enter>
Screenshot: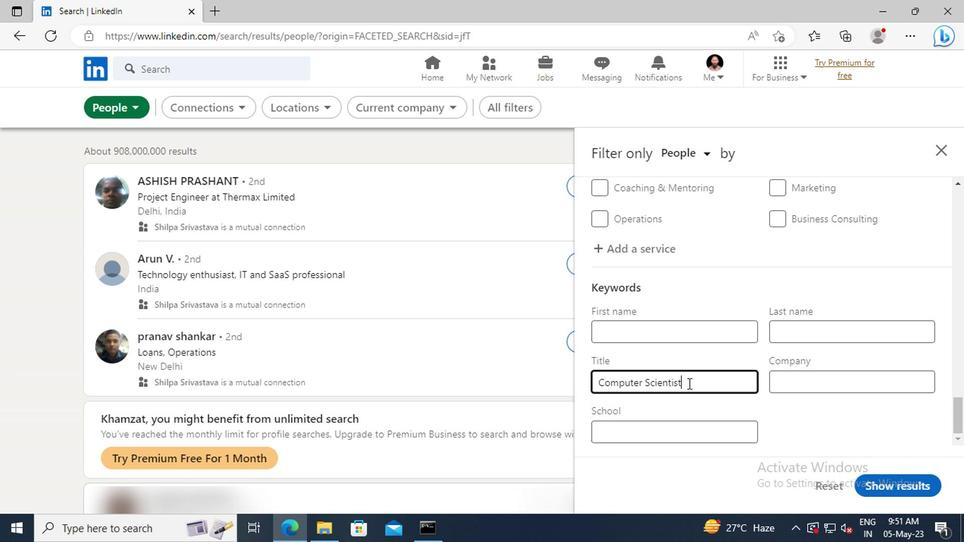 
Action: Mouse moved to (884, 491)
Screenshot: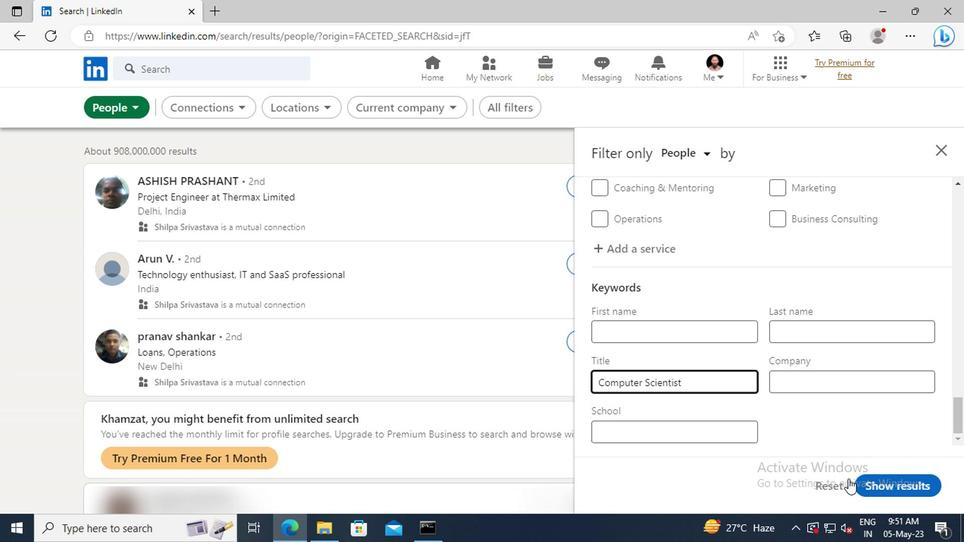 
Action: Mouse pressed left at (884, 491)
Screenshot: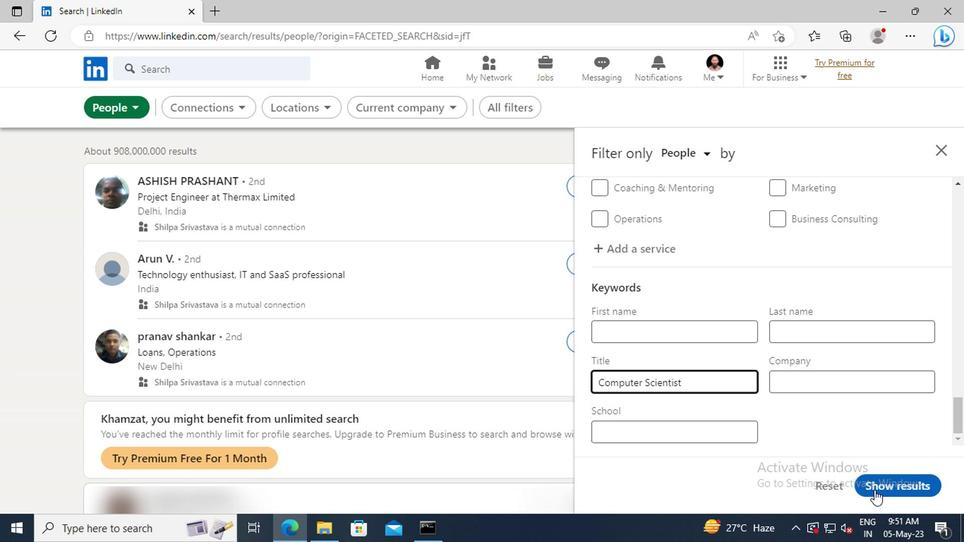 
